 Task: Look for space in Shikohābād, India from 12th  August, 2023 to 15th August, 2023 for 3 adults in price range Rs.12000 to Rs.16000. Place can be entire place with 2 bedrooms having 3 beds and 1 bathroom. Property type can be house, flat, guest house. Booking option can be shelf check-in. Required host language is English.
Action: Mouse moved to (541, 95)
Screenshot: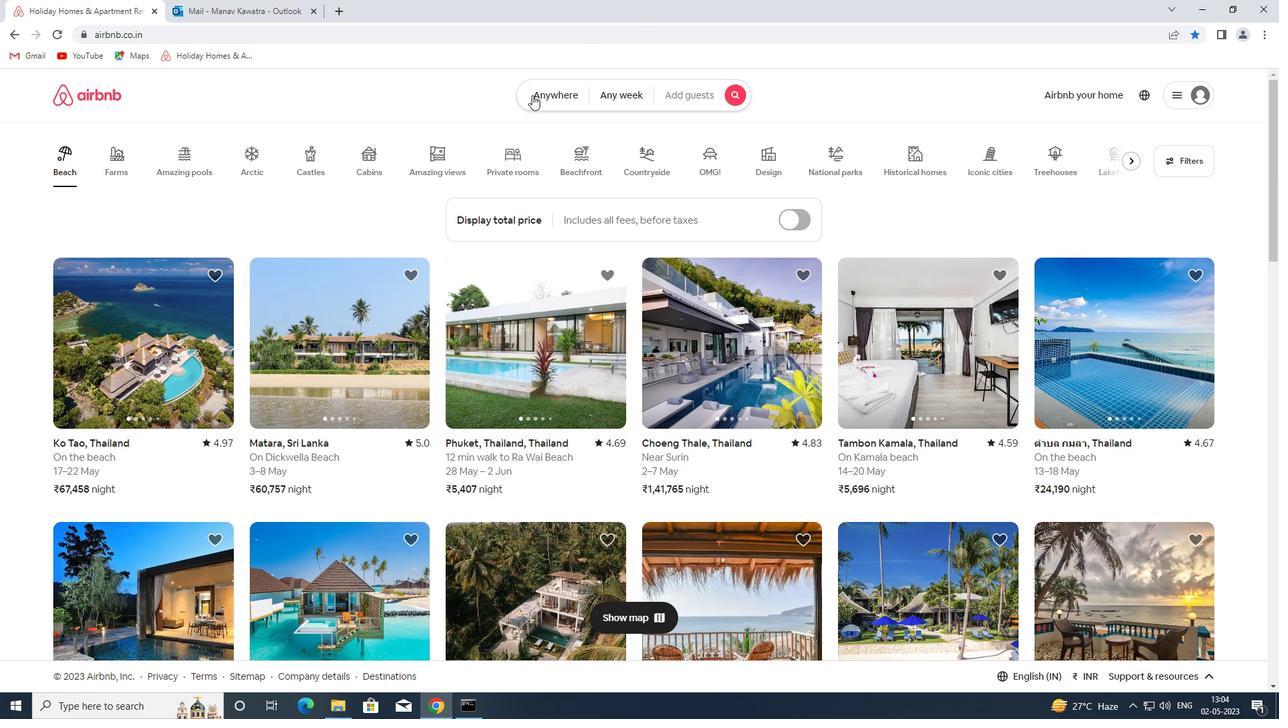 
Action: Mouse pressed left at (541, 95)
Screenshot: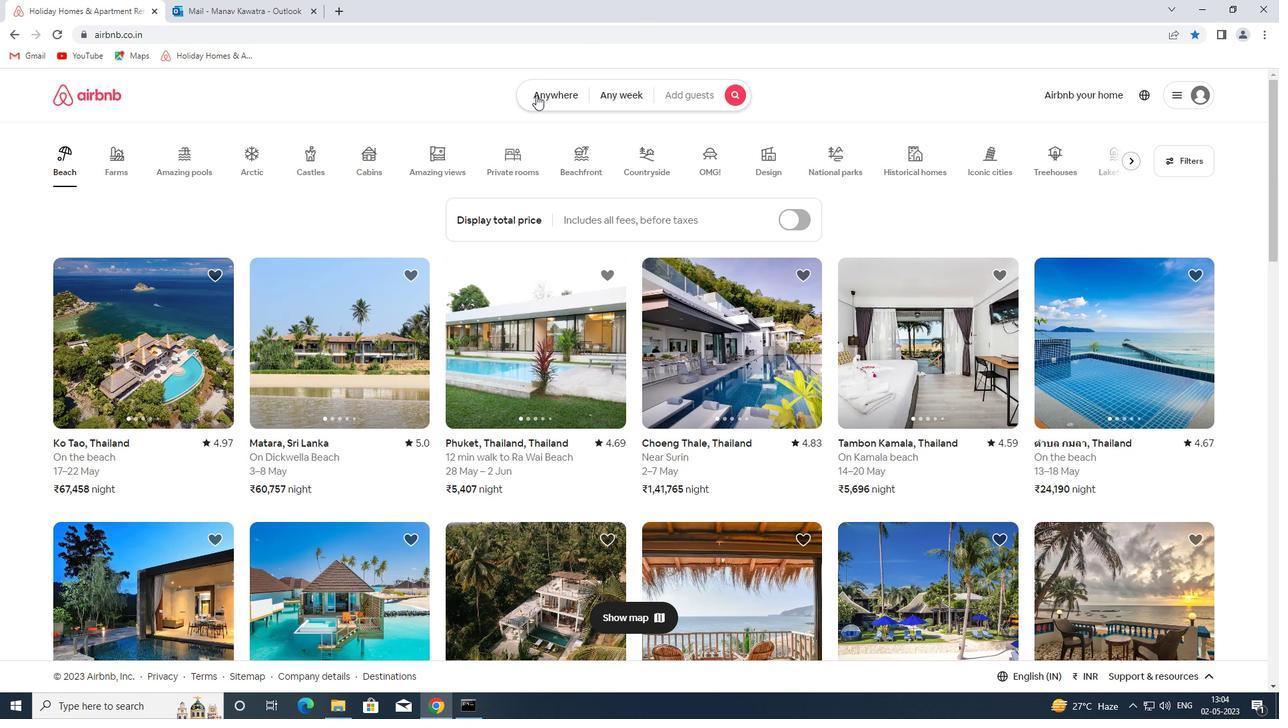 
Action: Mouse moved to (433, 145)
Screenshot: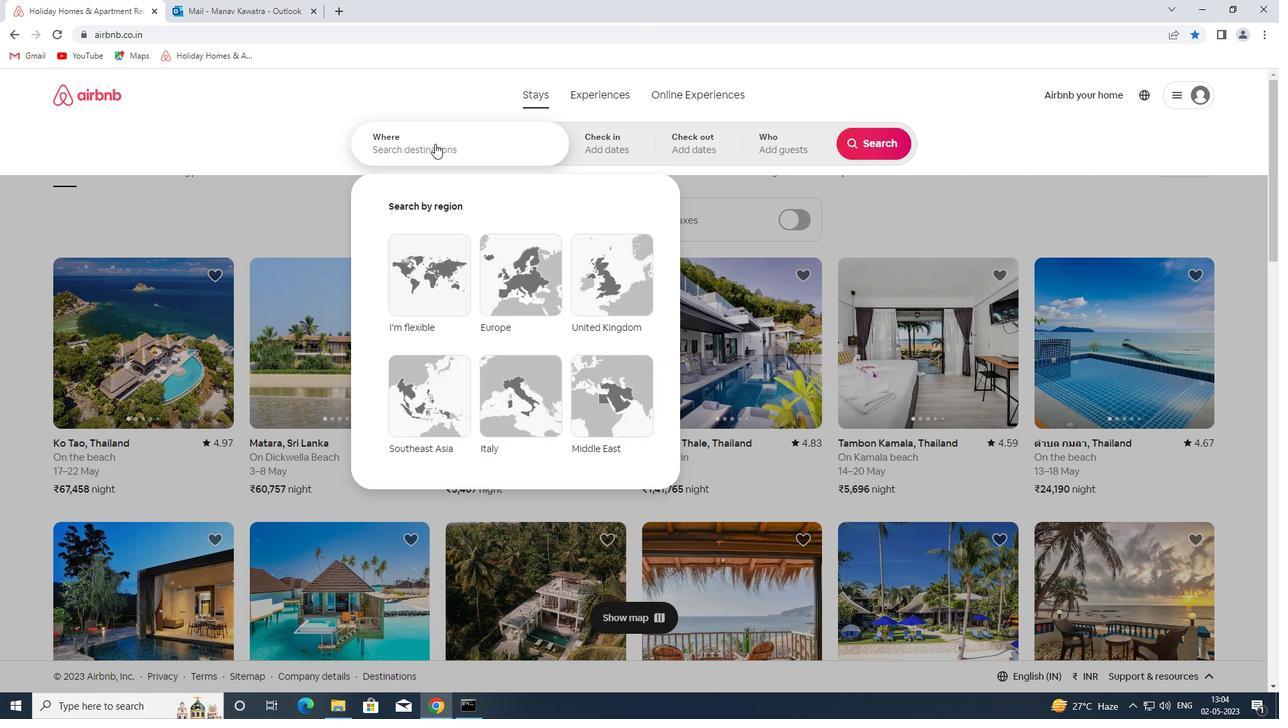 
Action: Mouse pressed left at (433, 145)
Screenshot: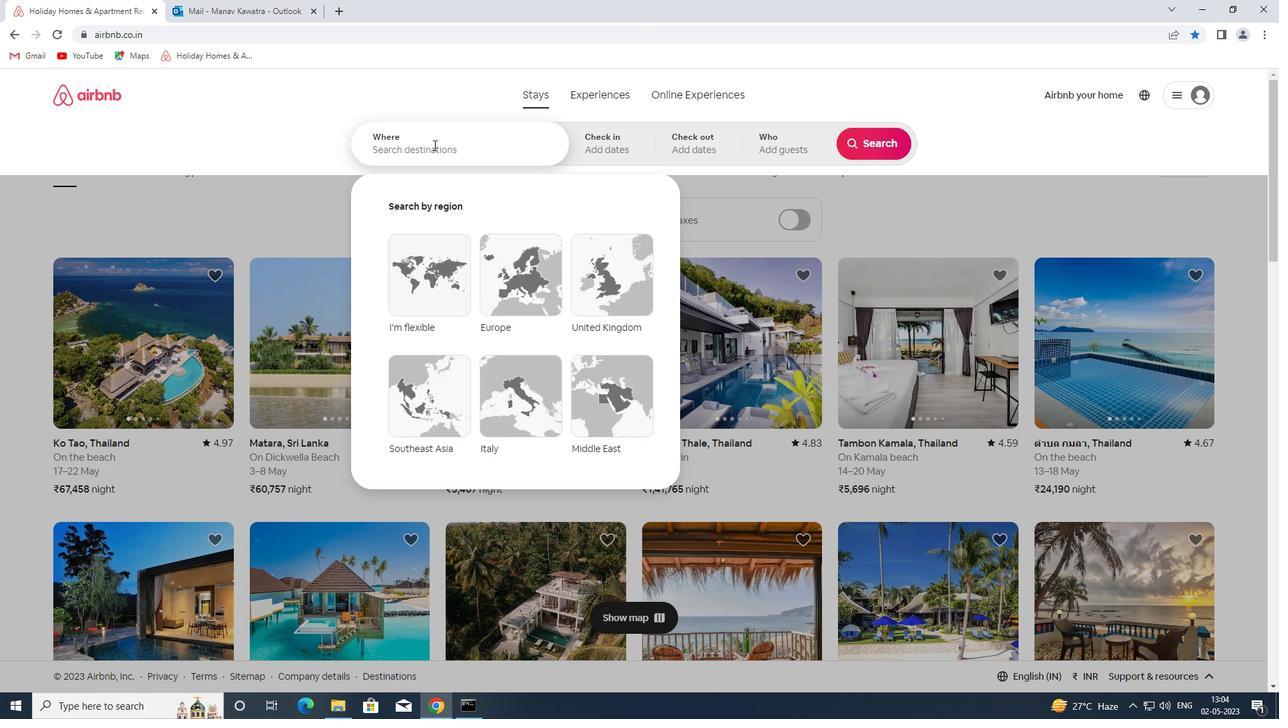 
Action: Key pressed shikohabad<Key.space>india<Key.space>
Screenshot: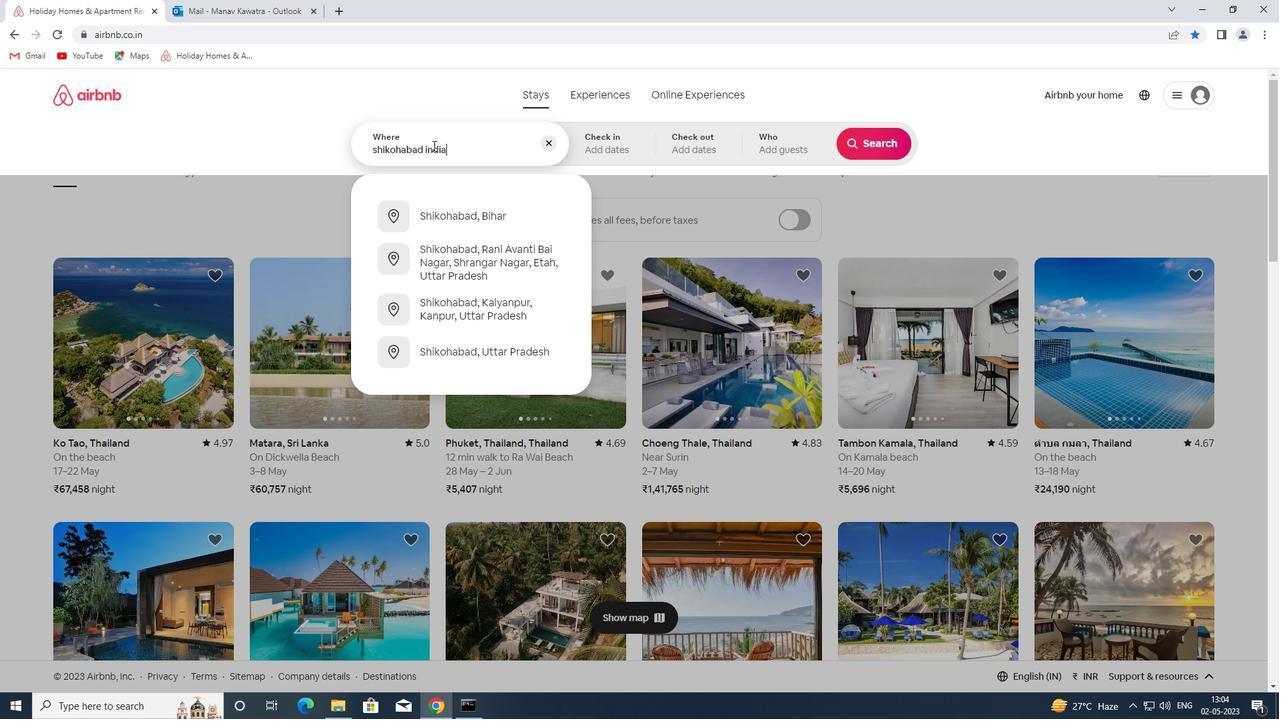 
Action: Mouse moved to (596, 147)
Screenshot: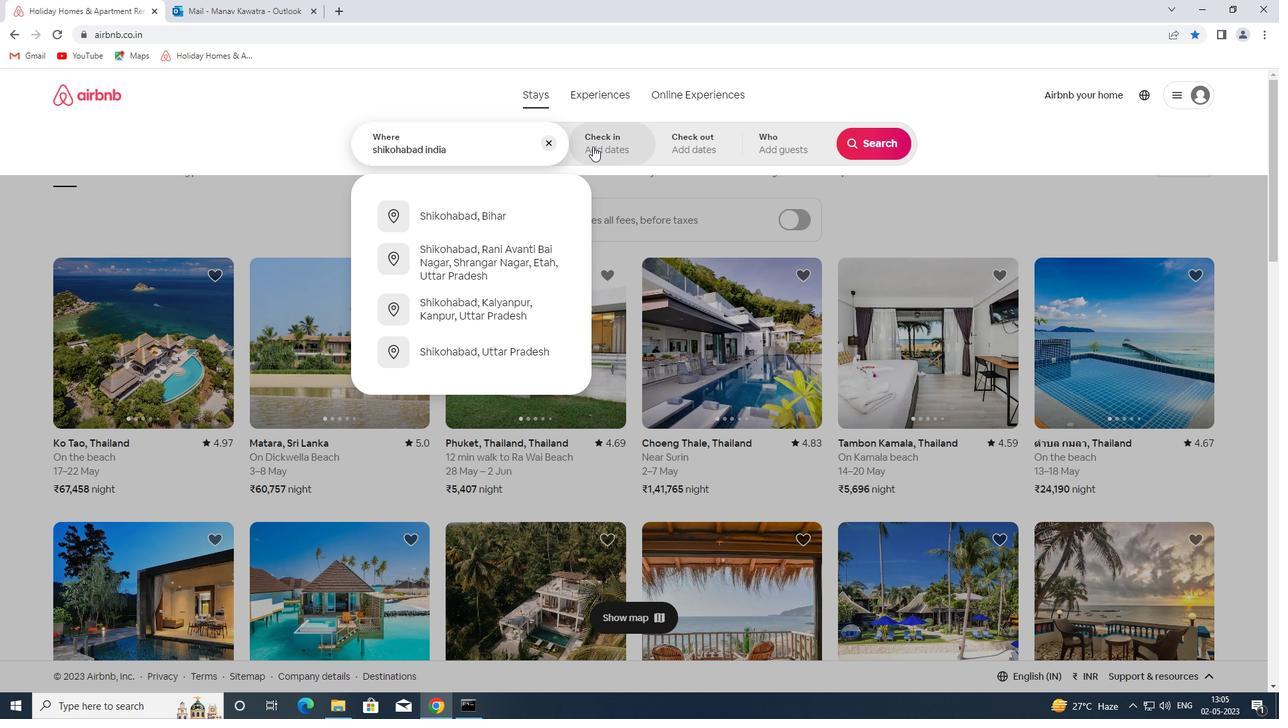 
Action: Mouse pressed left at (596, 147)
Screenshot: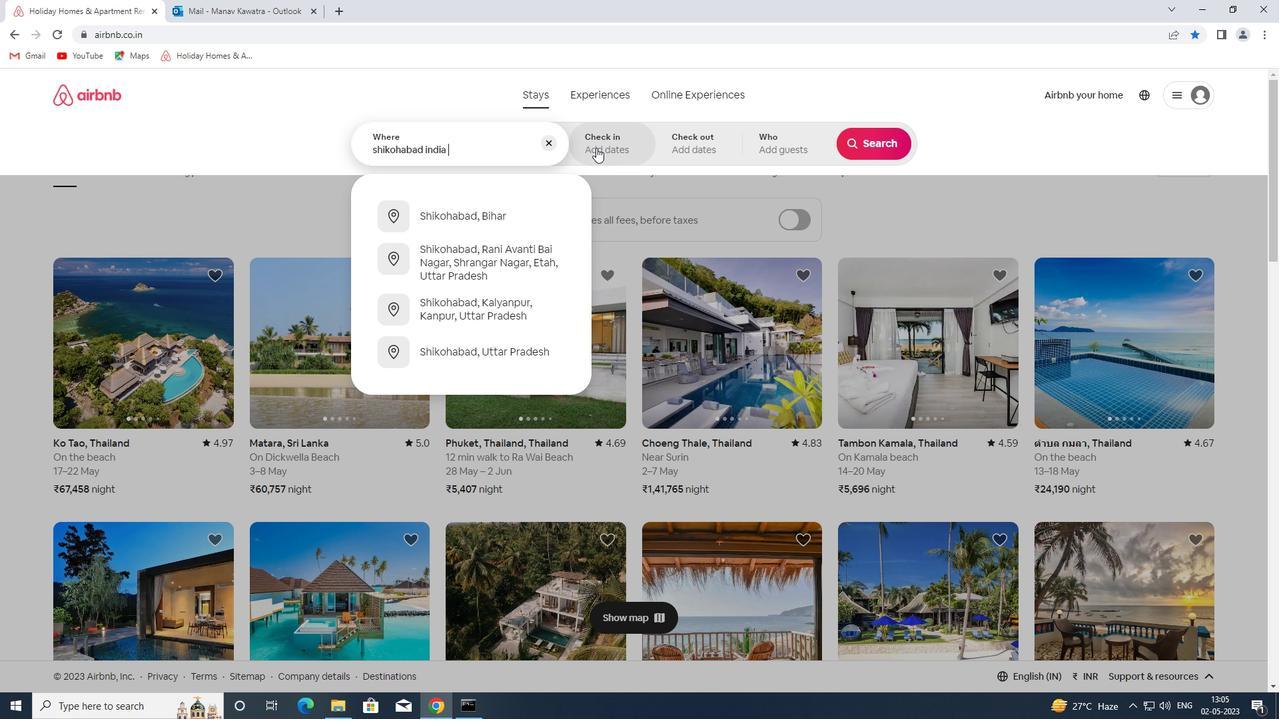 
Action: Mouse moved to (862, 249)
Screenshot: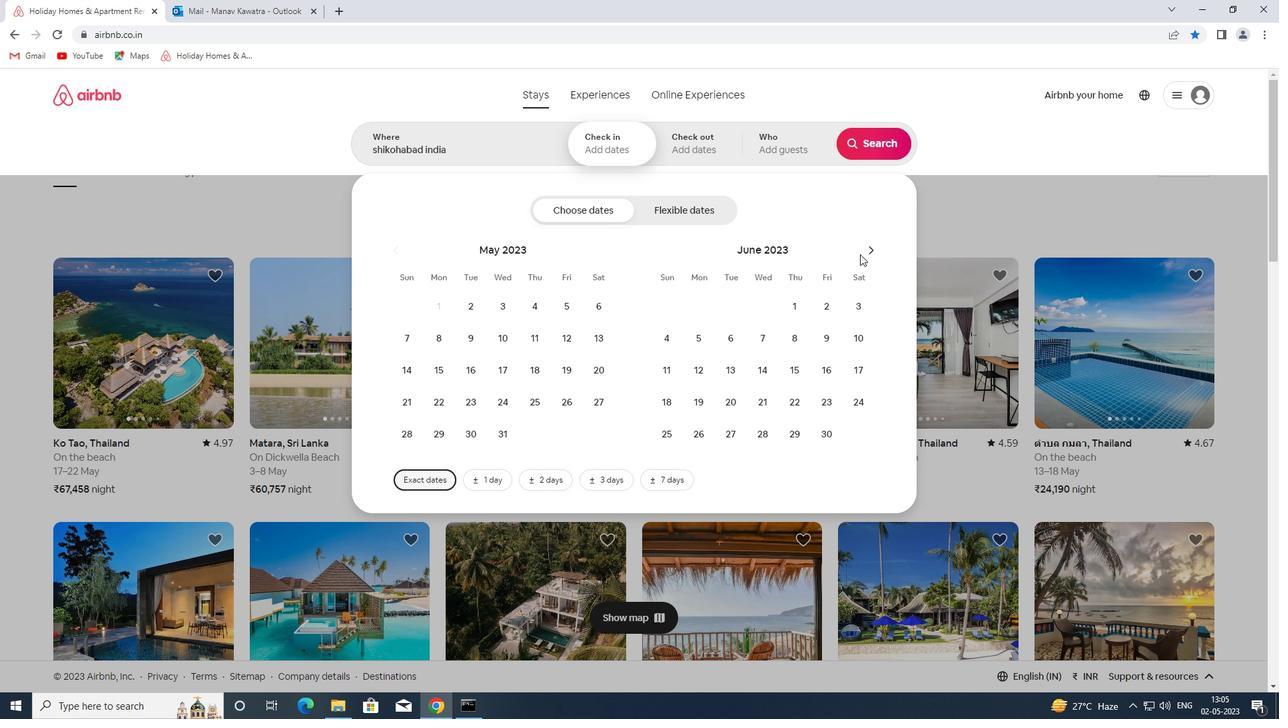 
Action: Mouse pressed left at (862, 249)
Screenshot: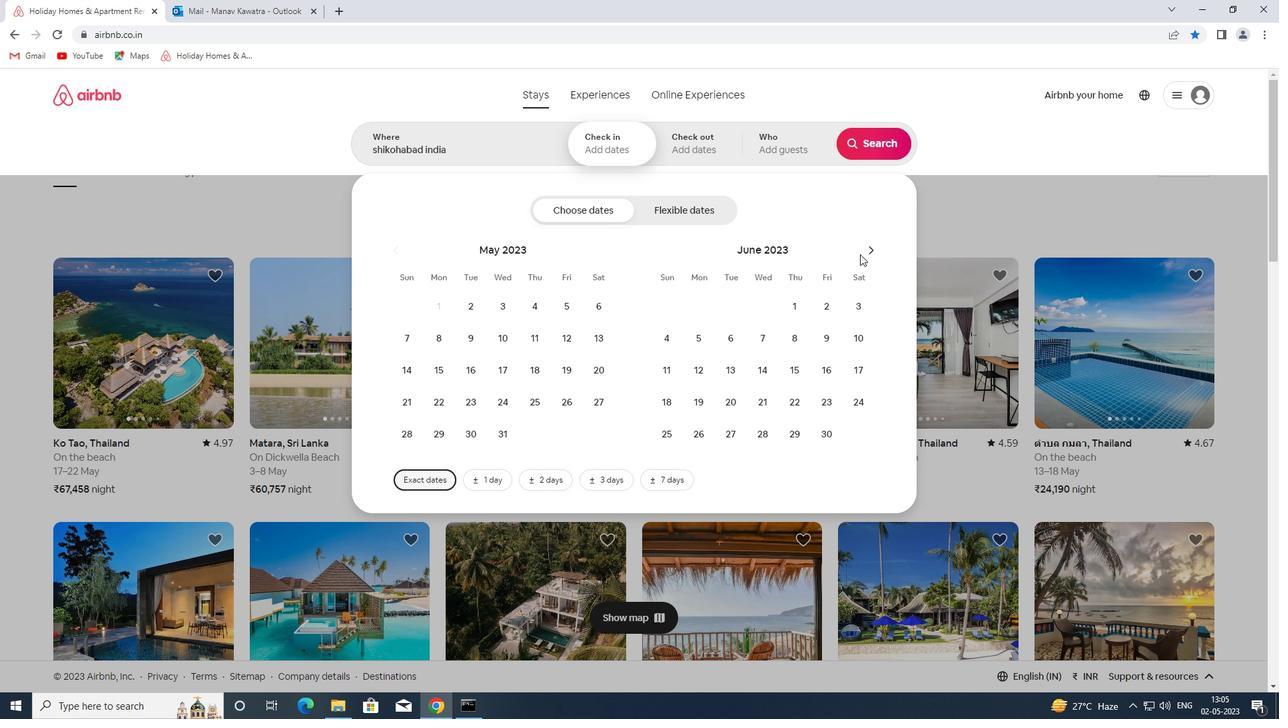 
Action: Mouse moved to (863, 249)
Screenshot: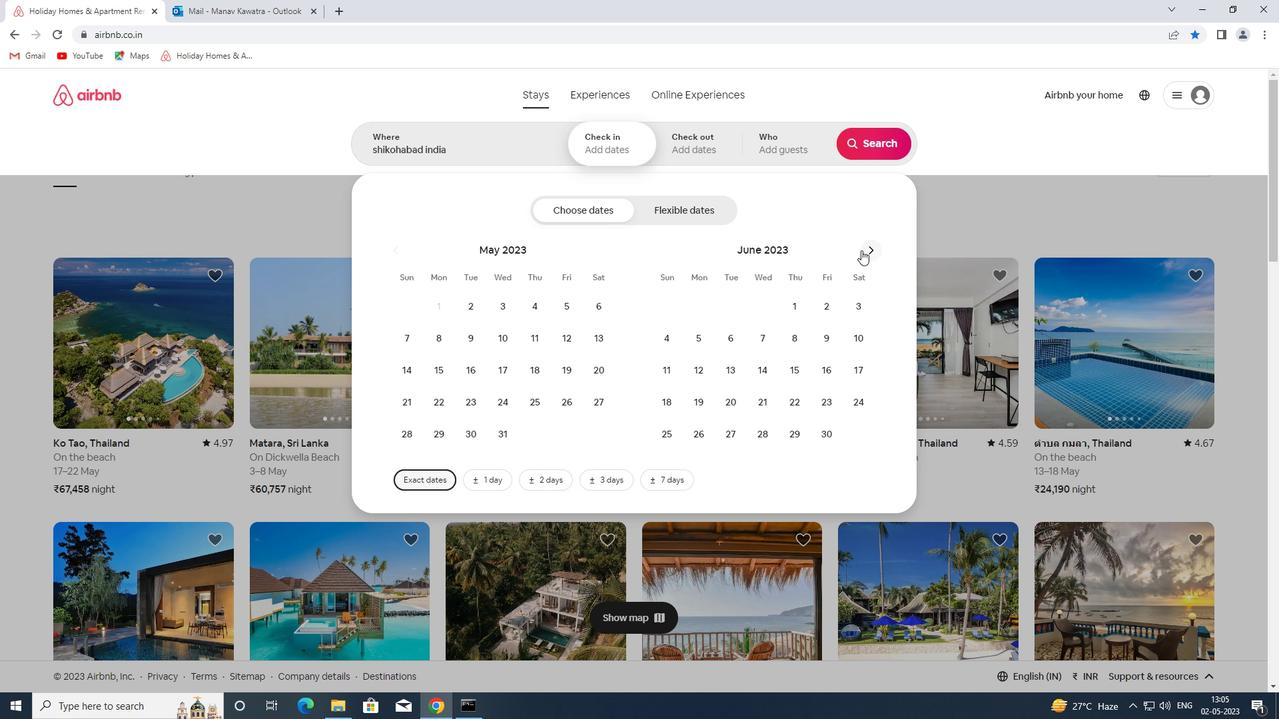 
Action: Mouse pressed left at (863, 249)
Screenshot: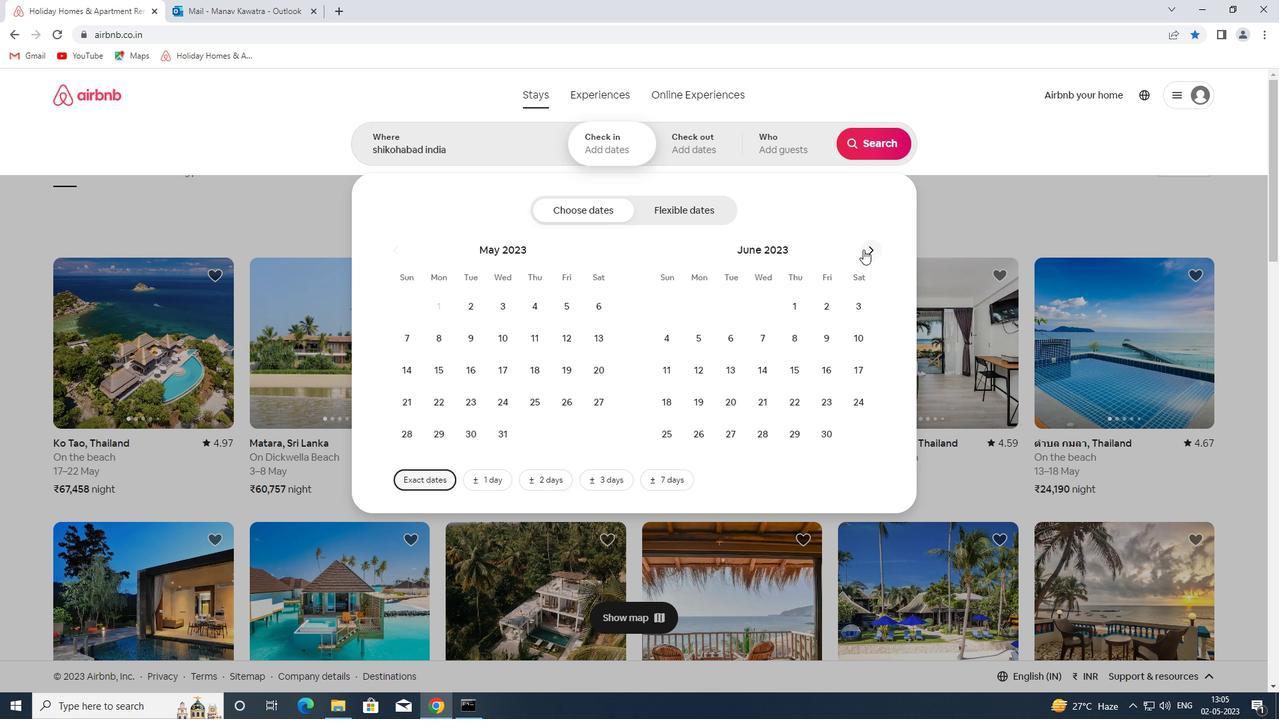 
Action: Mouse pressed left at (863, 249)
Screenshot: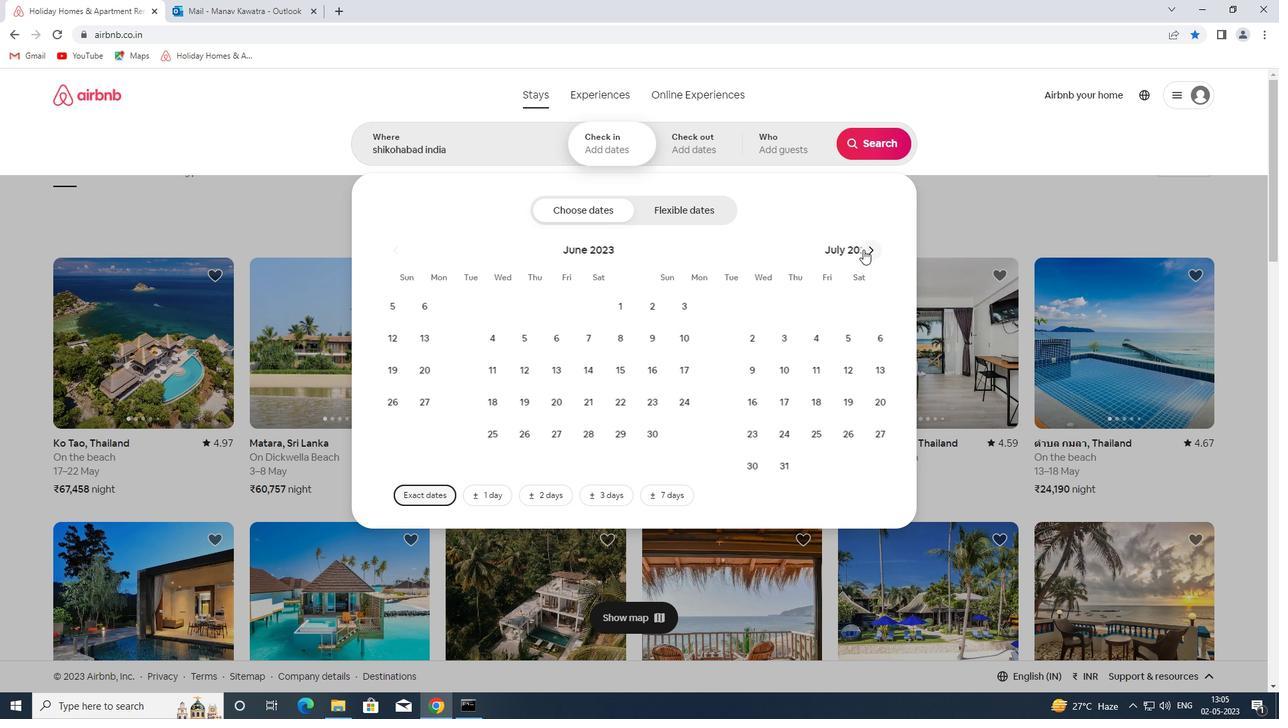 
Action: Mouse pressed left at (863, 249)
Screenshot: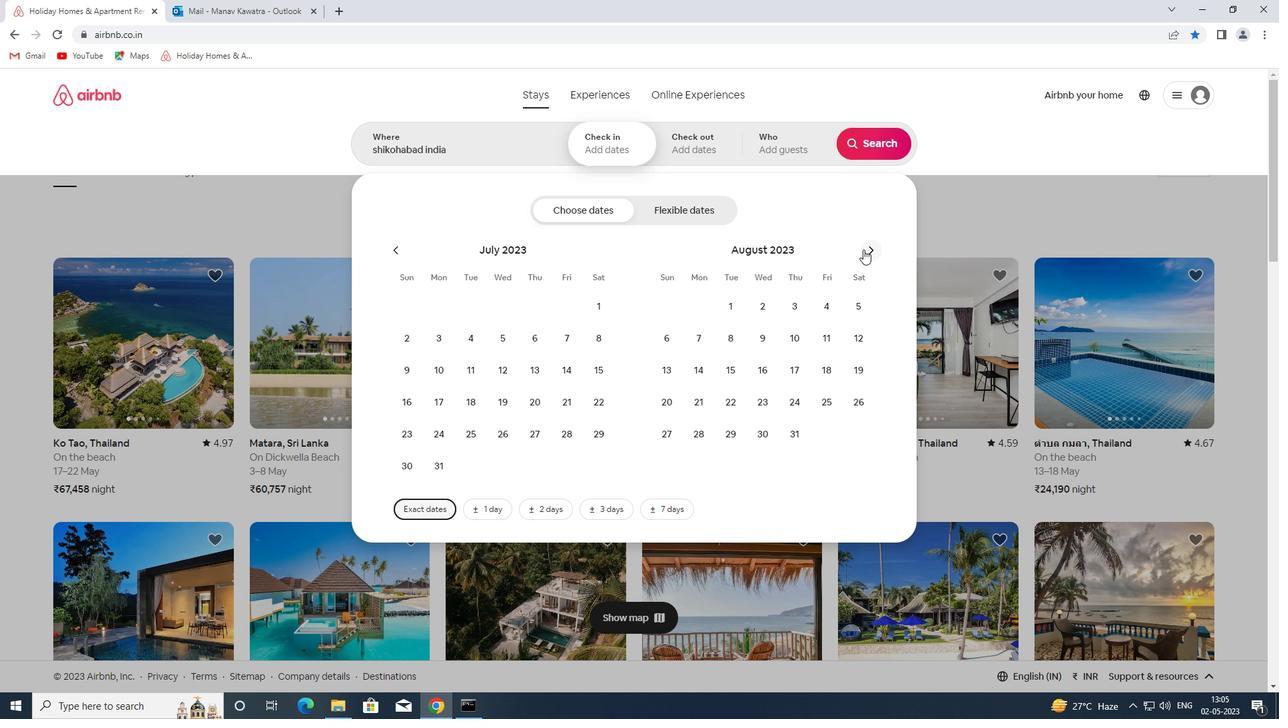 
Action: Mouse moved to (595, 332)
Screenshot: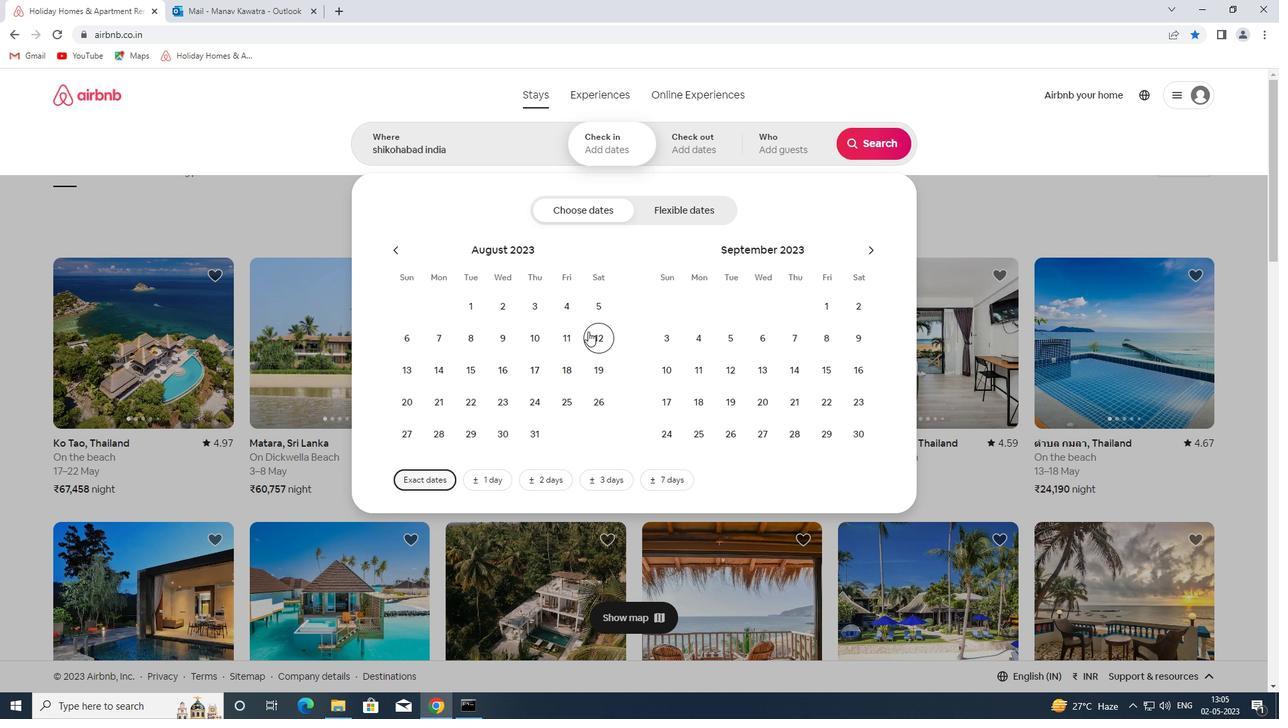 
Action: Mouse pressed left at (595, 332)
Screenshot: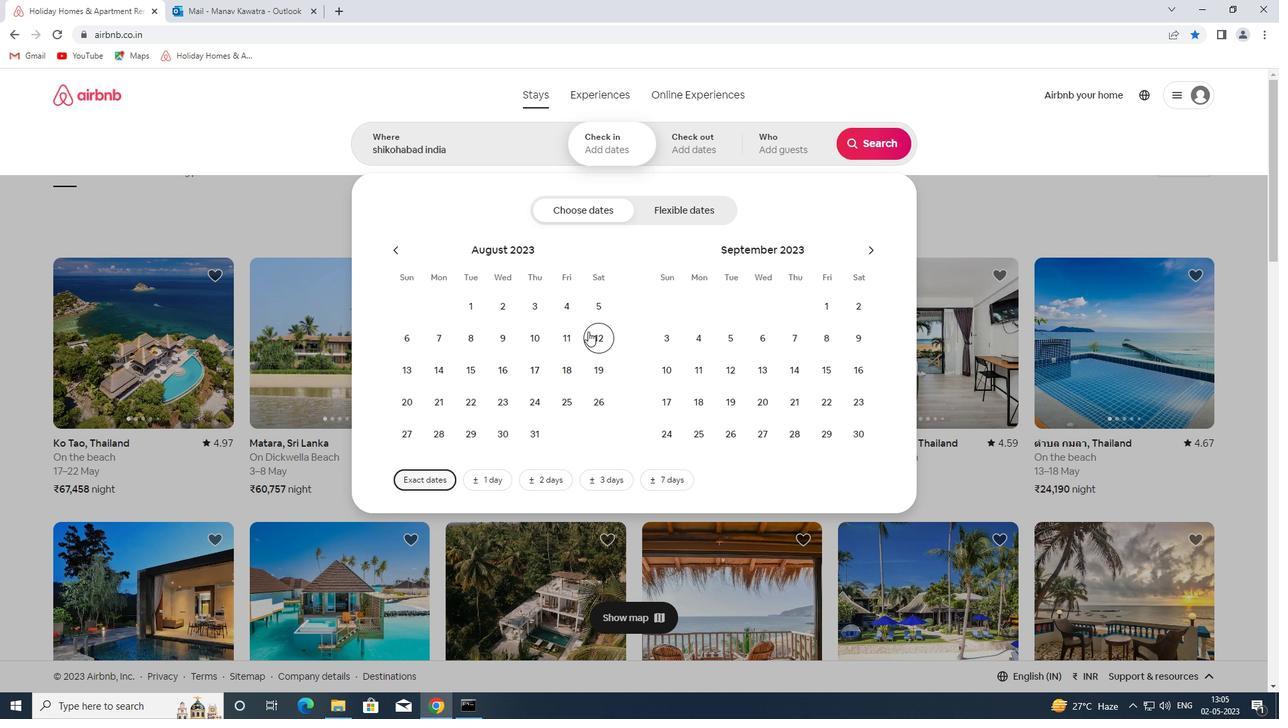 
Action: Mouse moved to (471, 370)
Screenshot: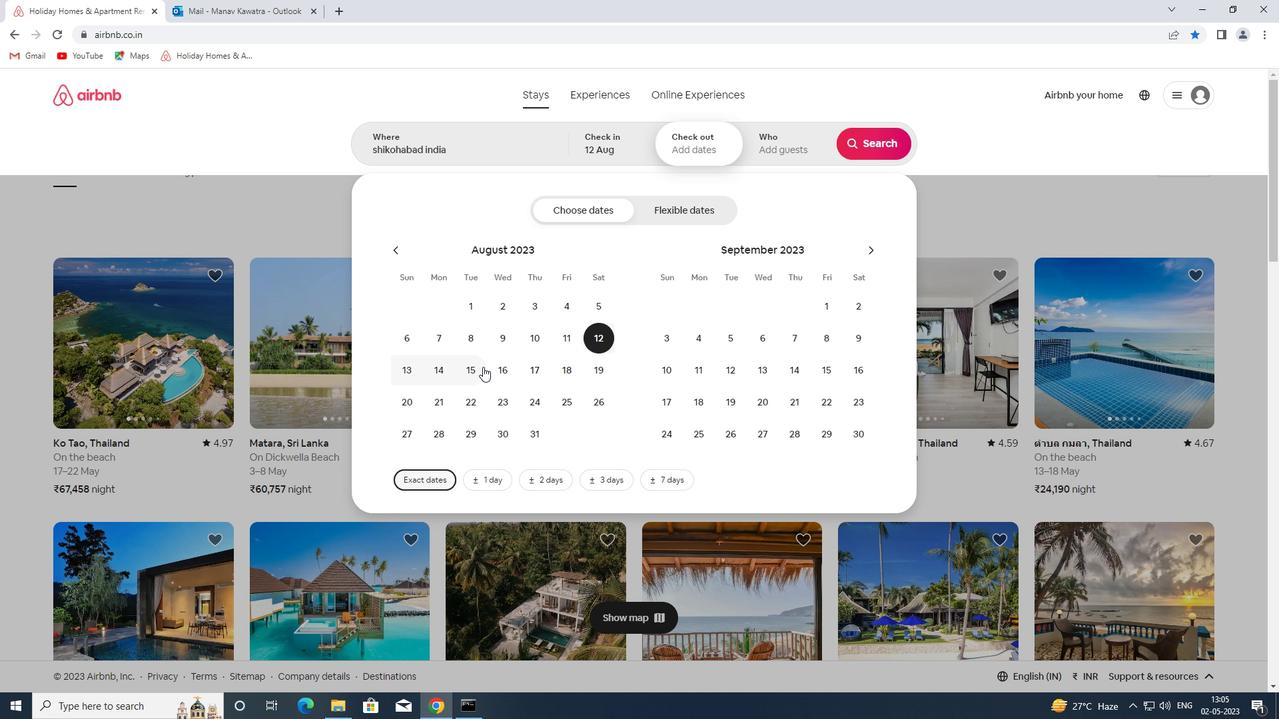 
Action: Mouse pressed left at (471, 370)
Screenshot: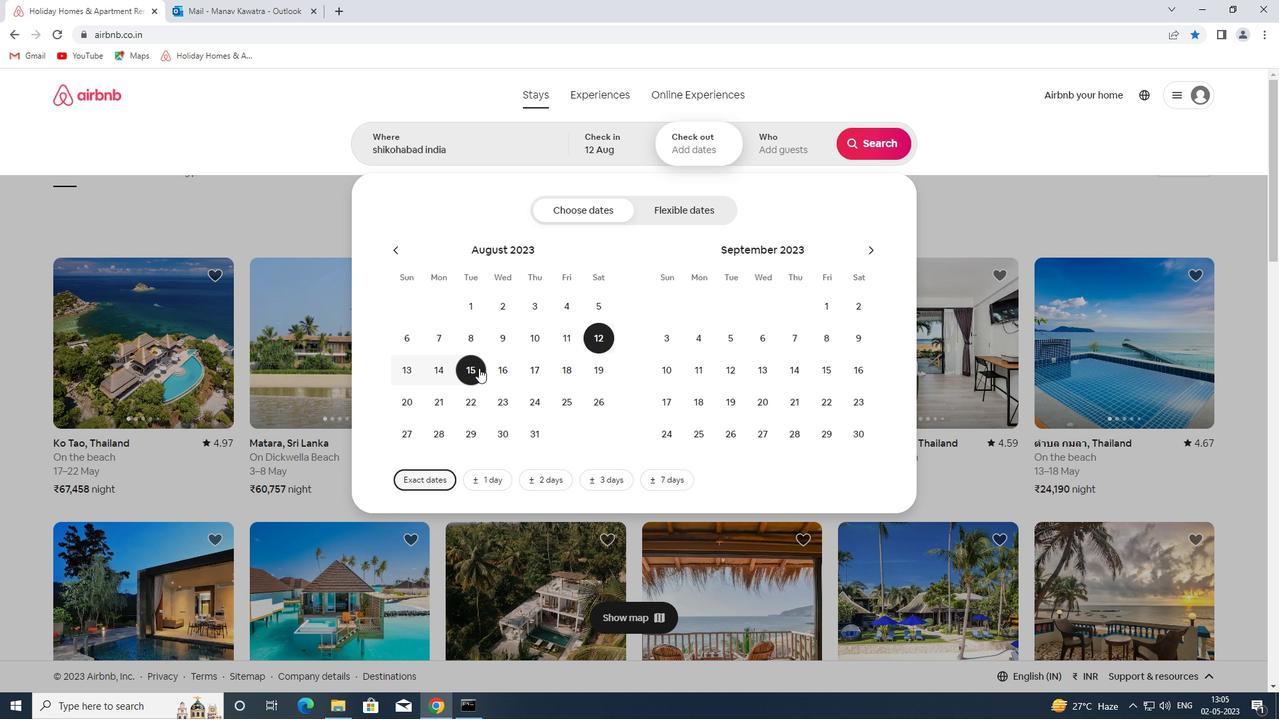 
Action: Mouse moved to (786, 155)
Screenshot: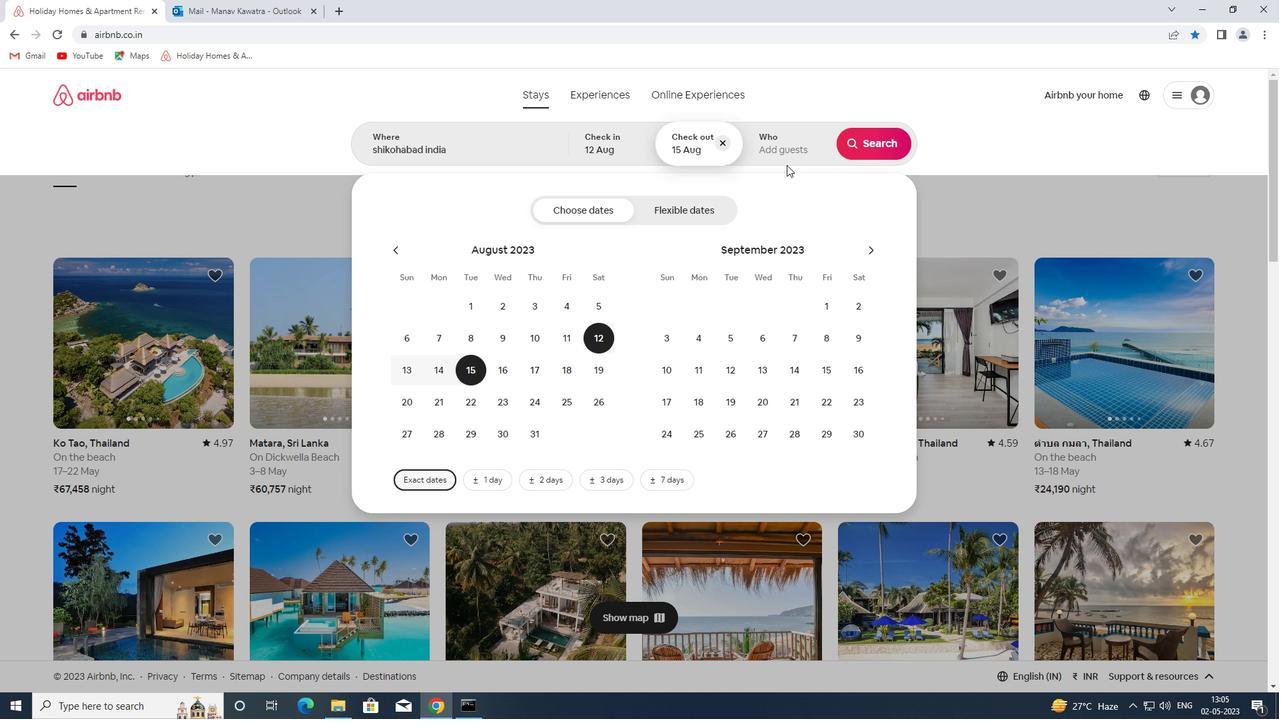 
Action: Mouse pressed left at (786, 155)
Screenshot: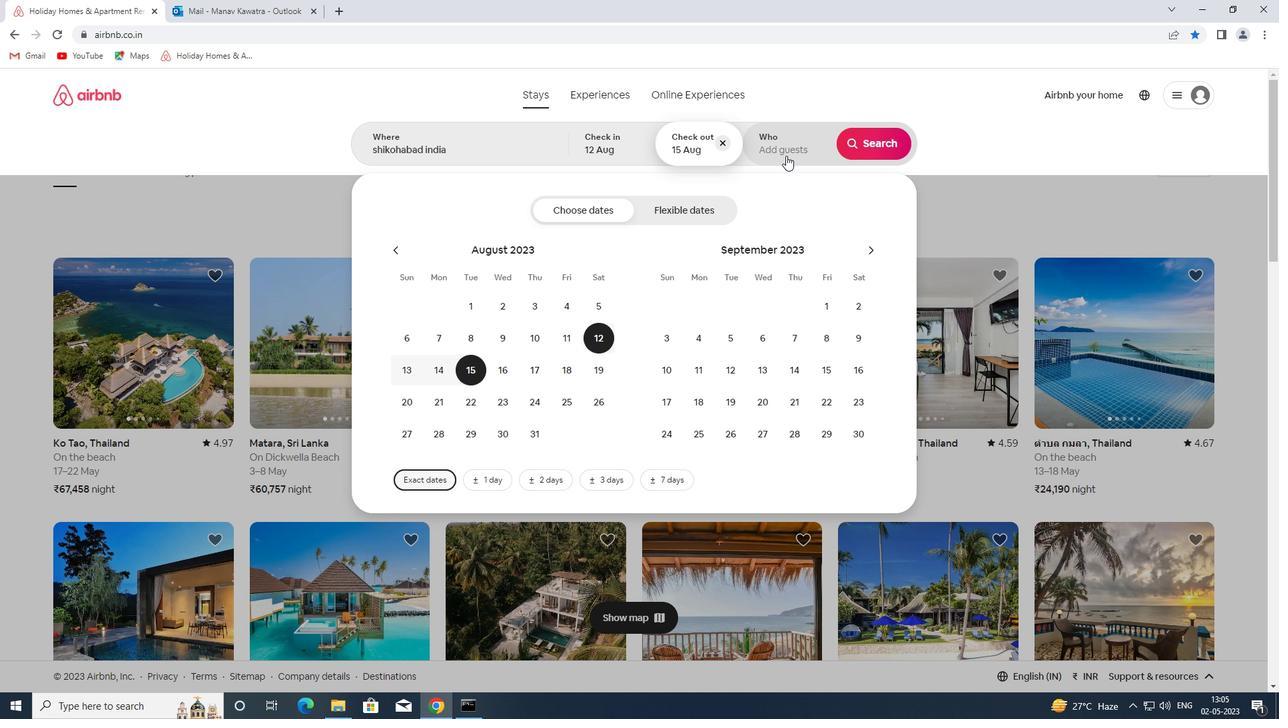 
Action: Mouse moved to (881, 210)
Screenshot: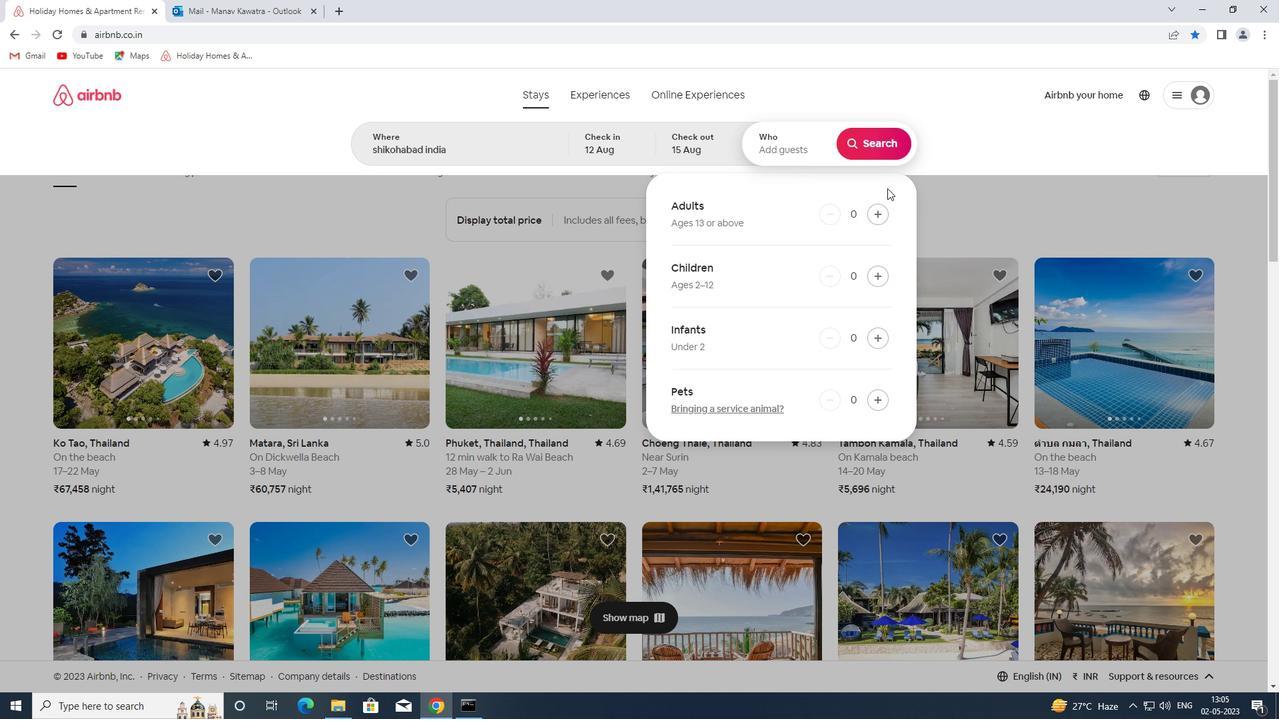 
Action: Mouse pressed left at (881, 210)
Screenshot: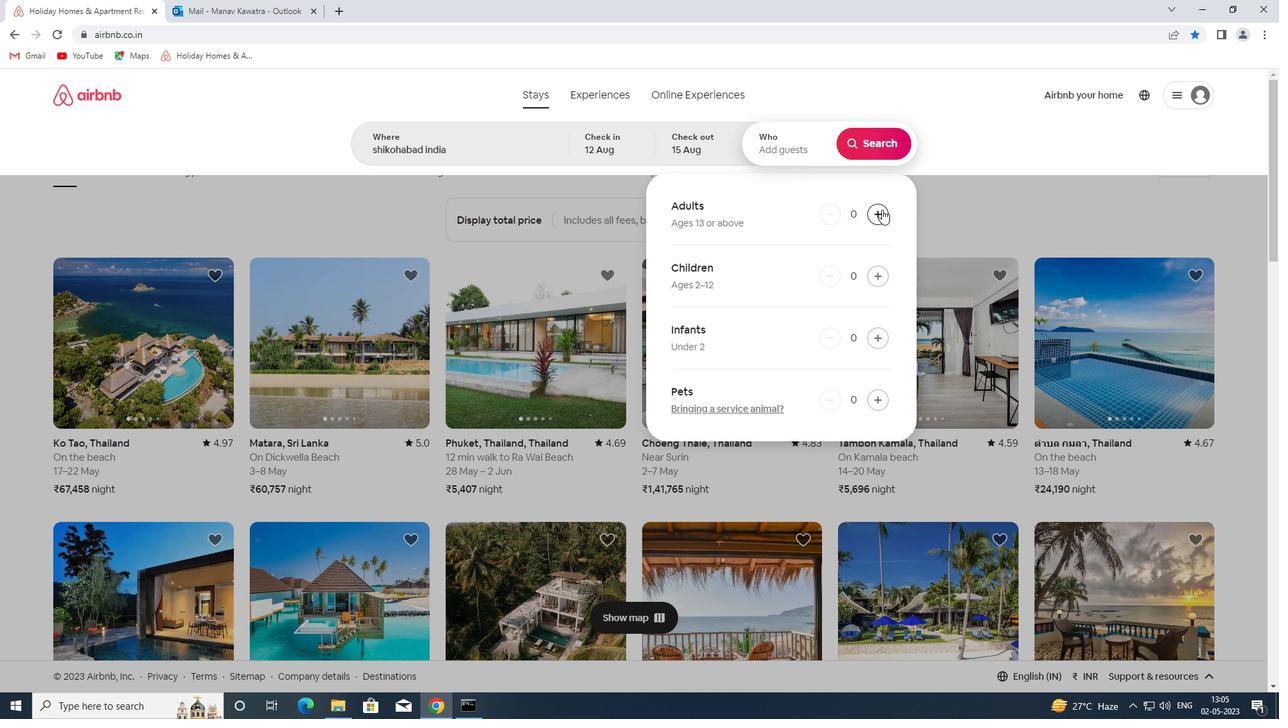 
Action: Mouse pressed left at (881, 210)
Screenshot: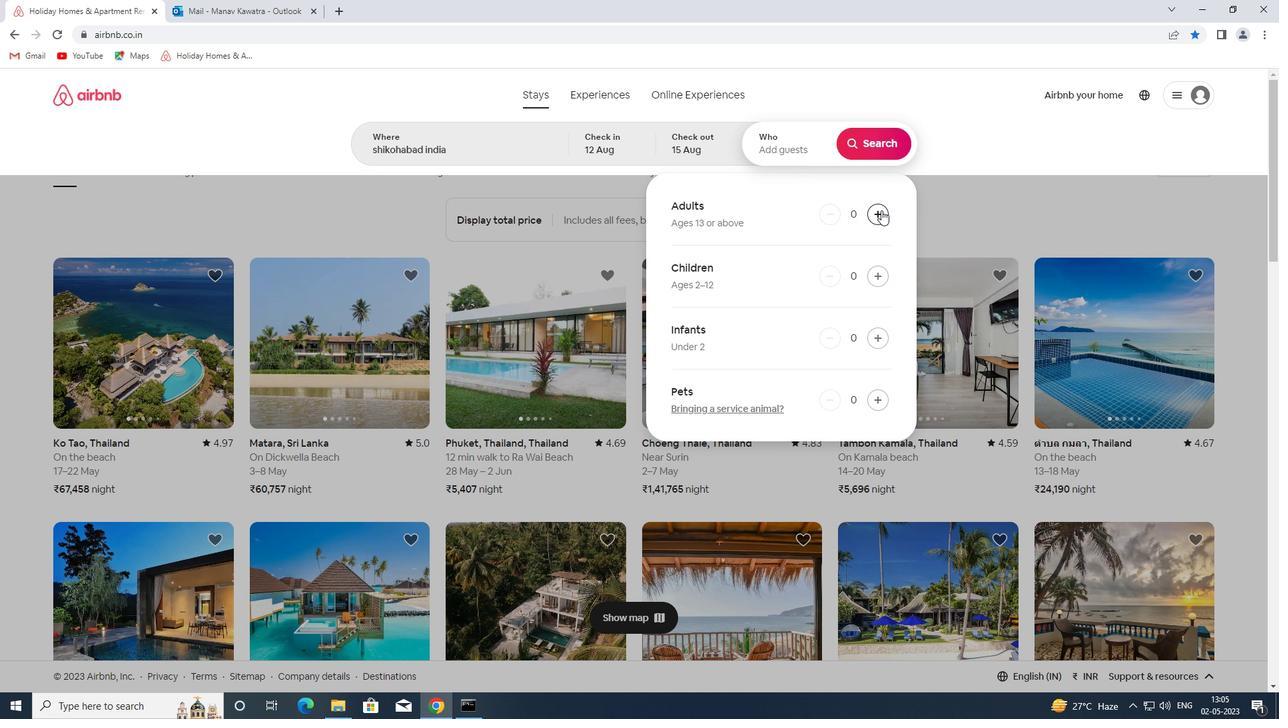 
Action: Mouse moved to (874, 197)
Screenshot: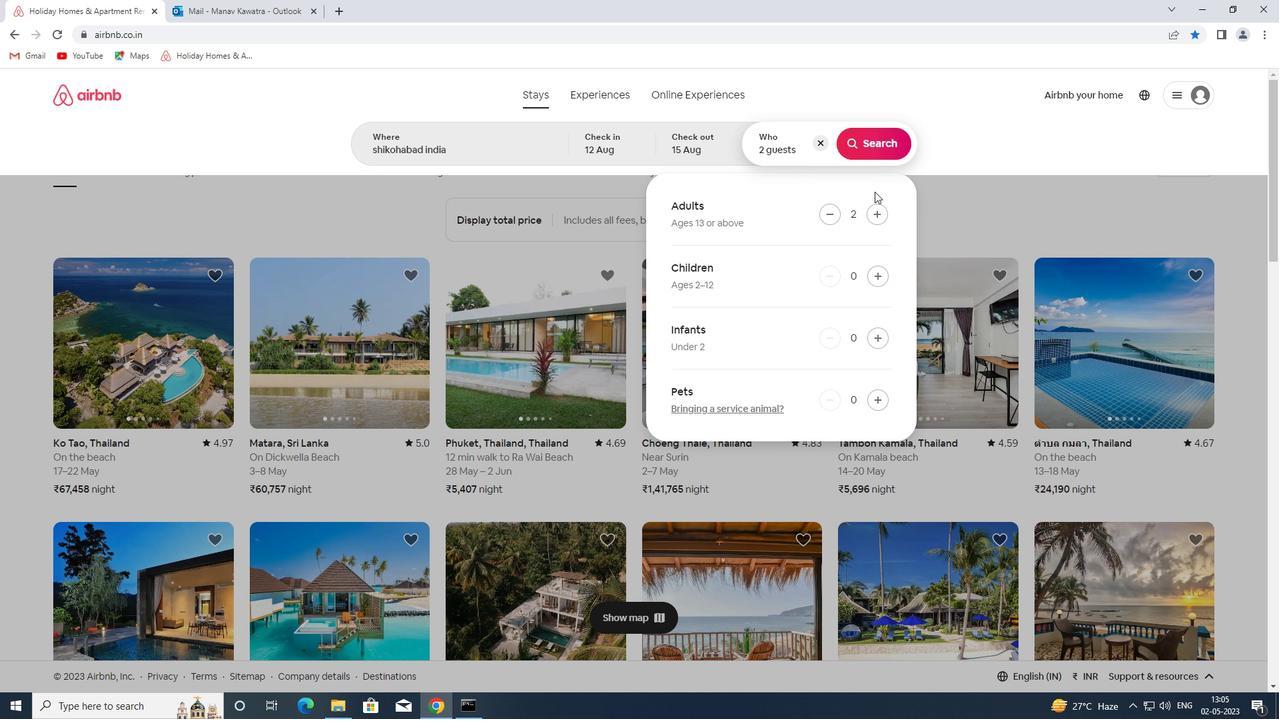 
Action: Mouse pressed left at (874, 197)
Screenshot: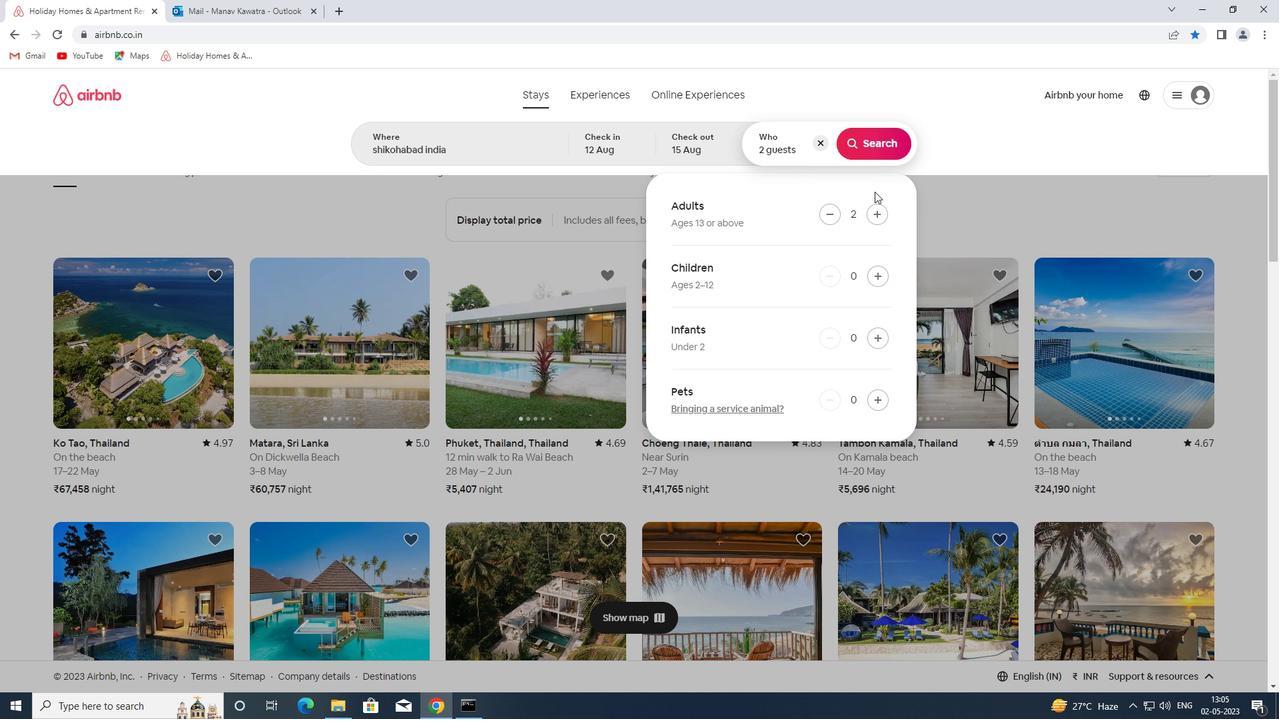 
Action: Mouse moved to (877, 213)
Screenshot: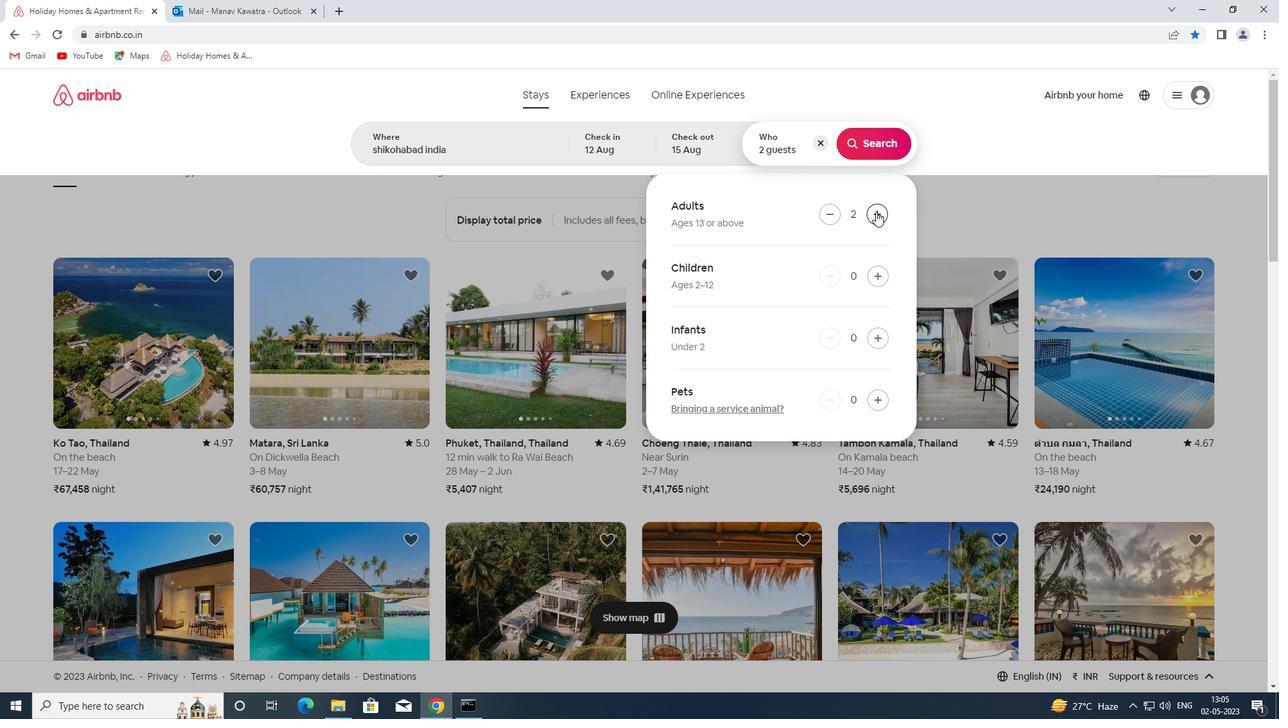 
Action: Mouse pressed left at (877, 213)
Screenshot: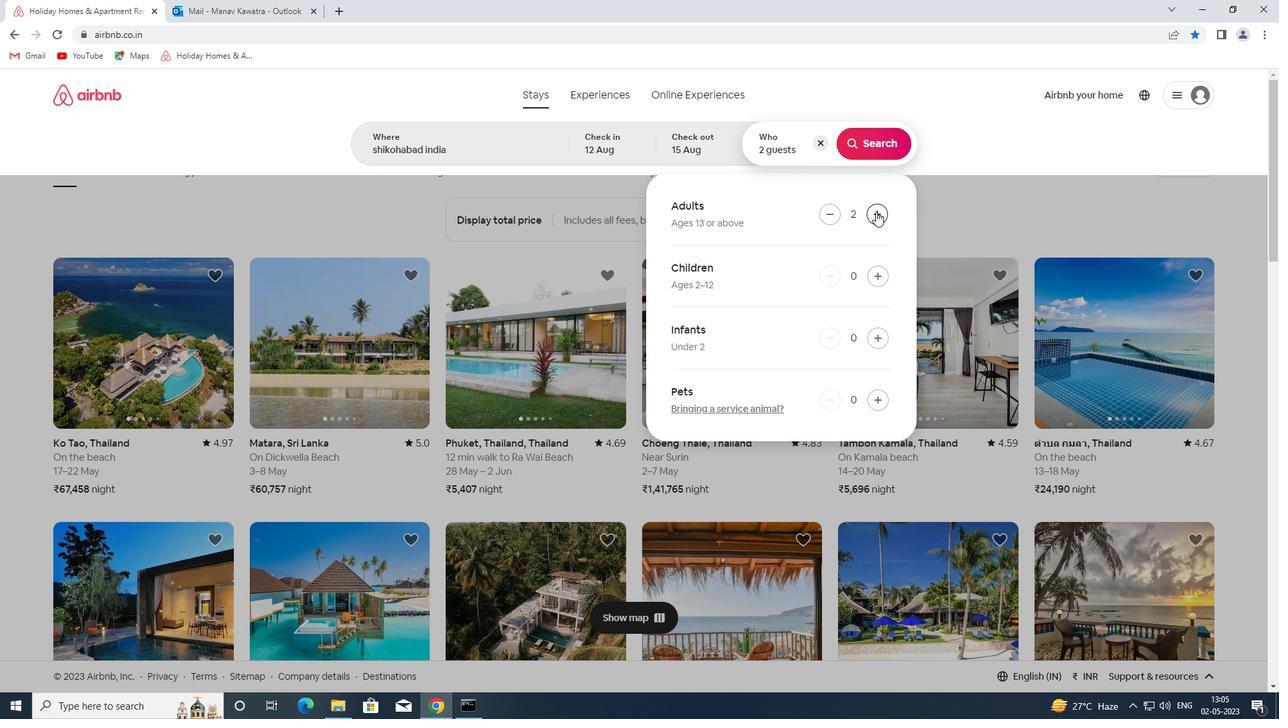 
Action: Mouse moved to (881, 146)
Screenshot: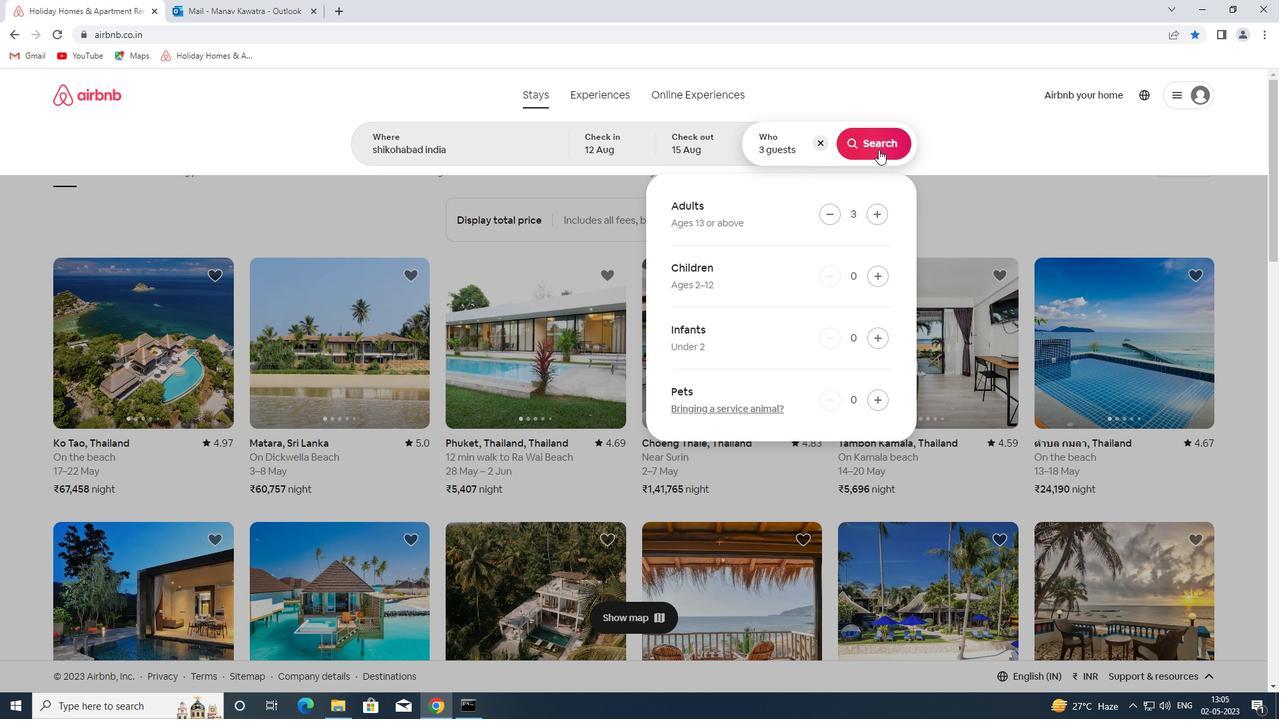 
Action: Mouse pressed left at (881, 146)
Screenshot: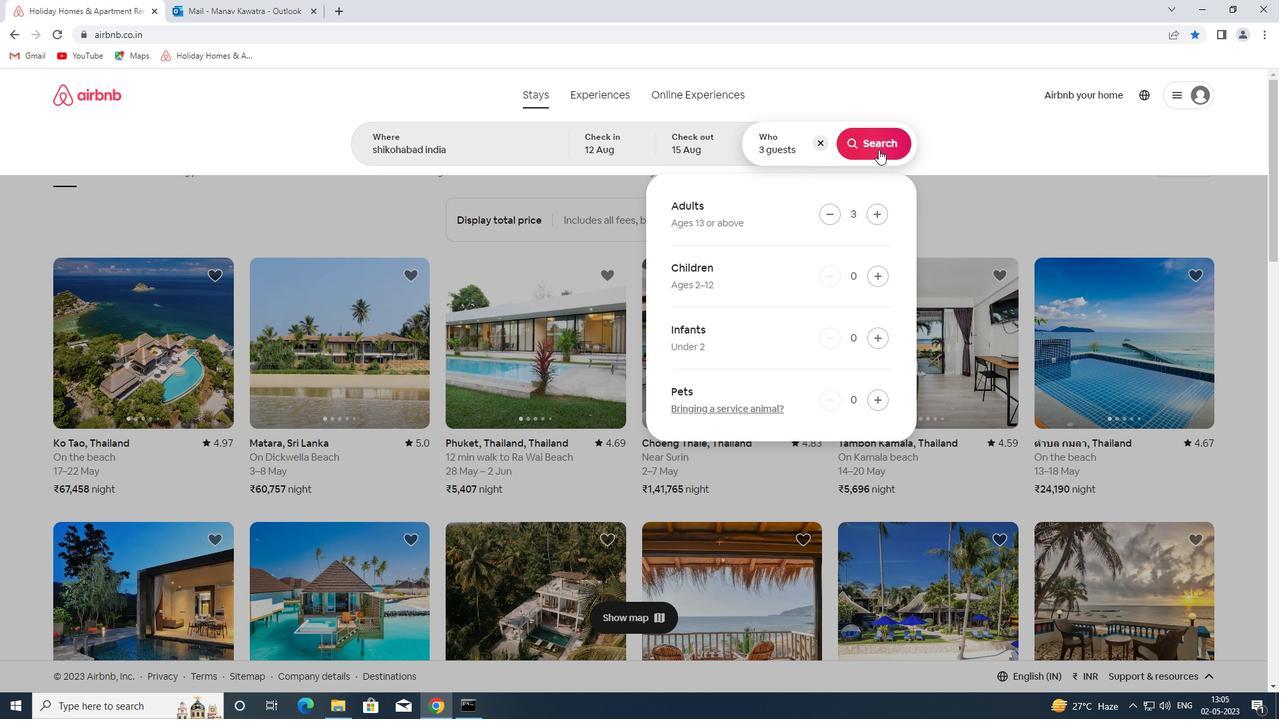 
Action: Mouse moved to (1225, 144)
Screenshot: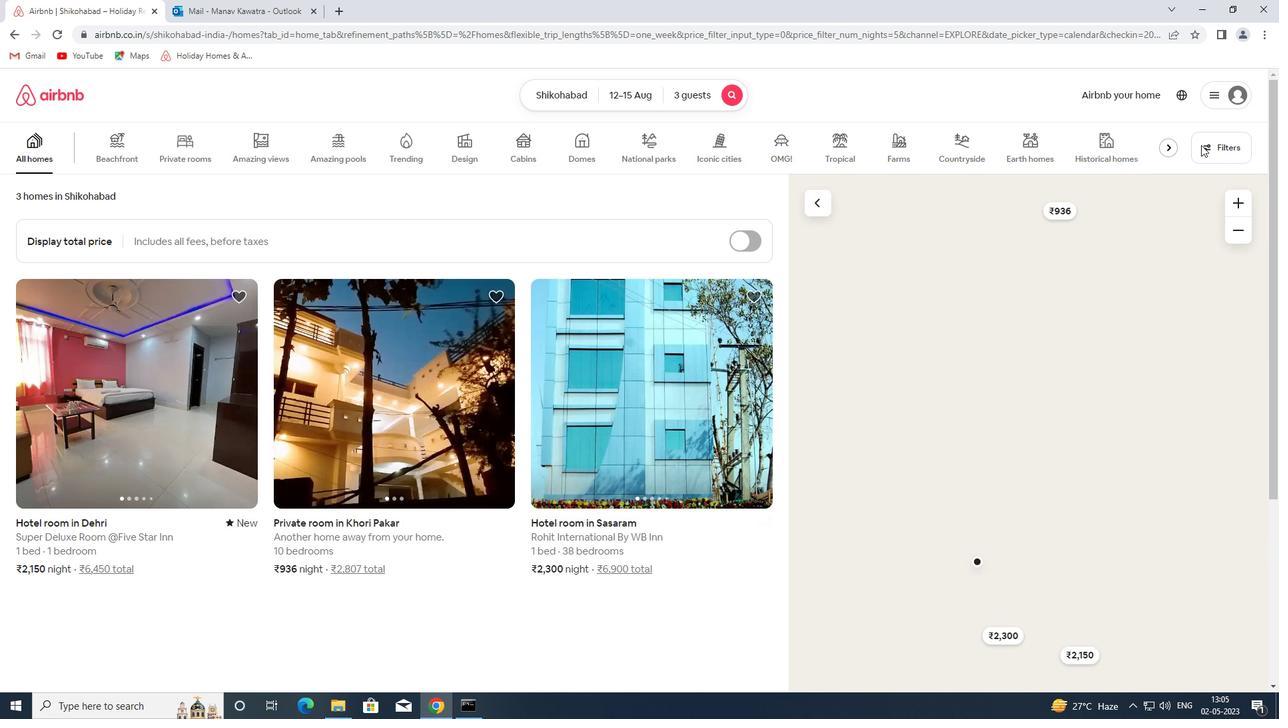 
Action: Mouse pressed left at (1225, 144)
Screenshot: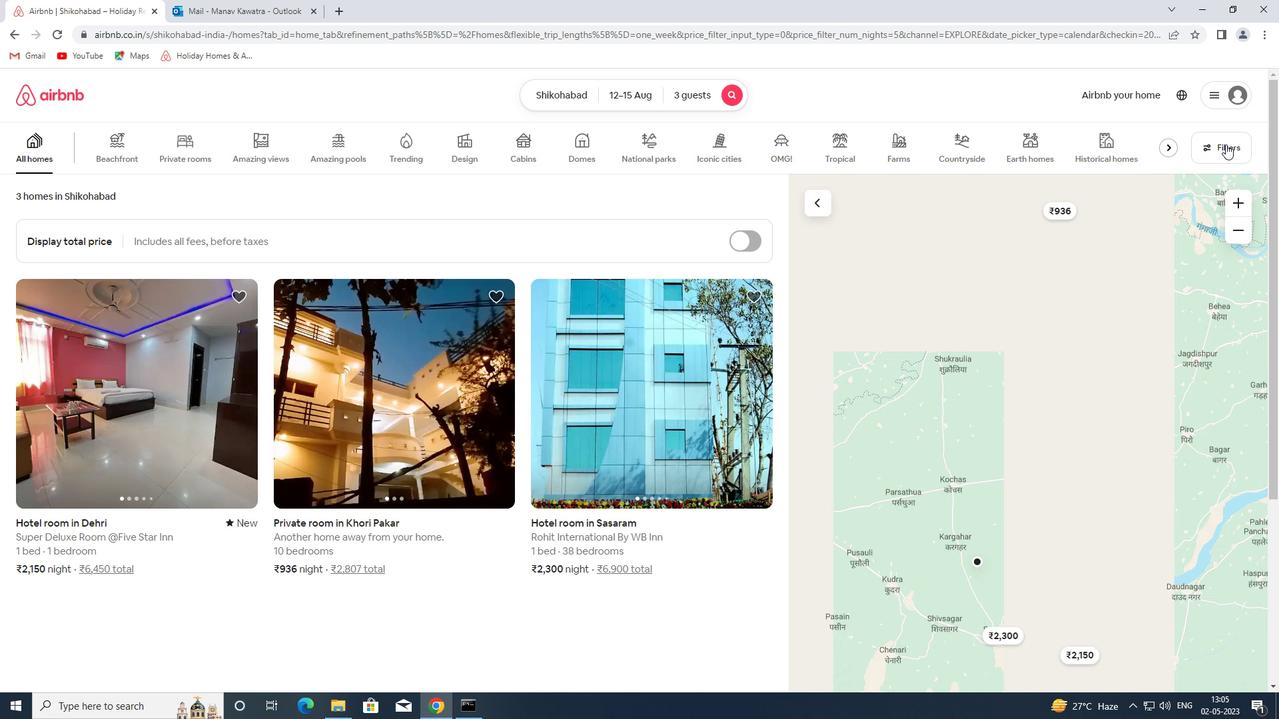 
Action: Mouse moved to (479, 314)
Screenshot: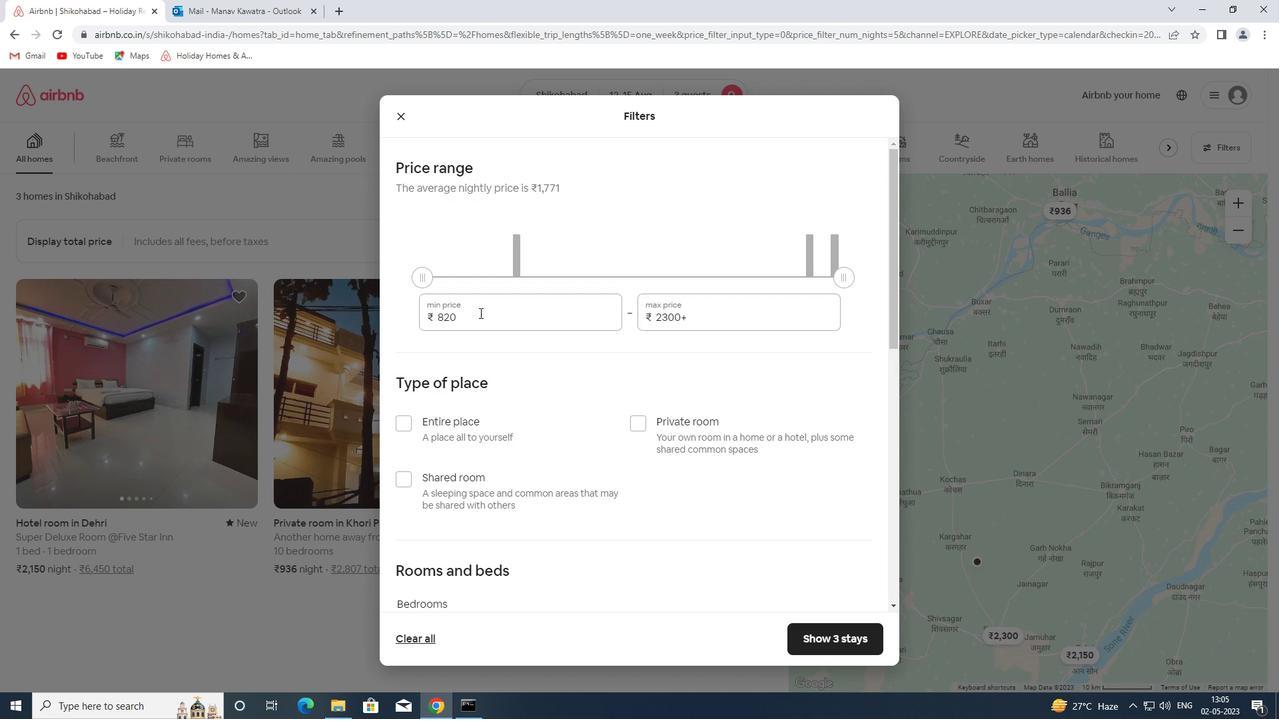 
Action: Mouse pressed left at (479, 314)
Screenshot: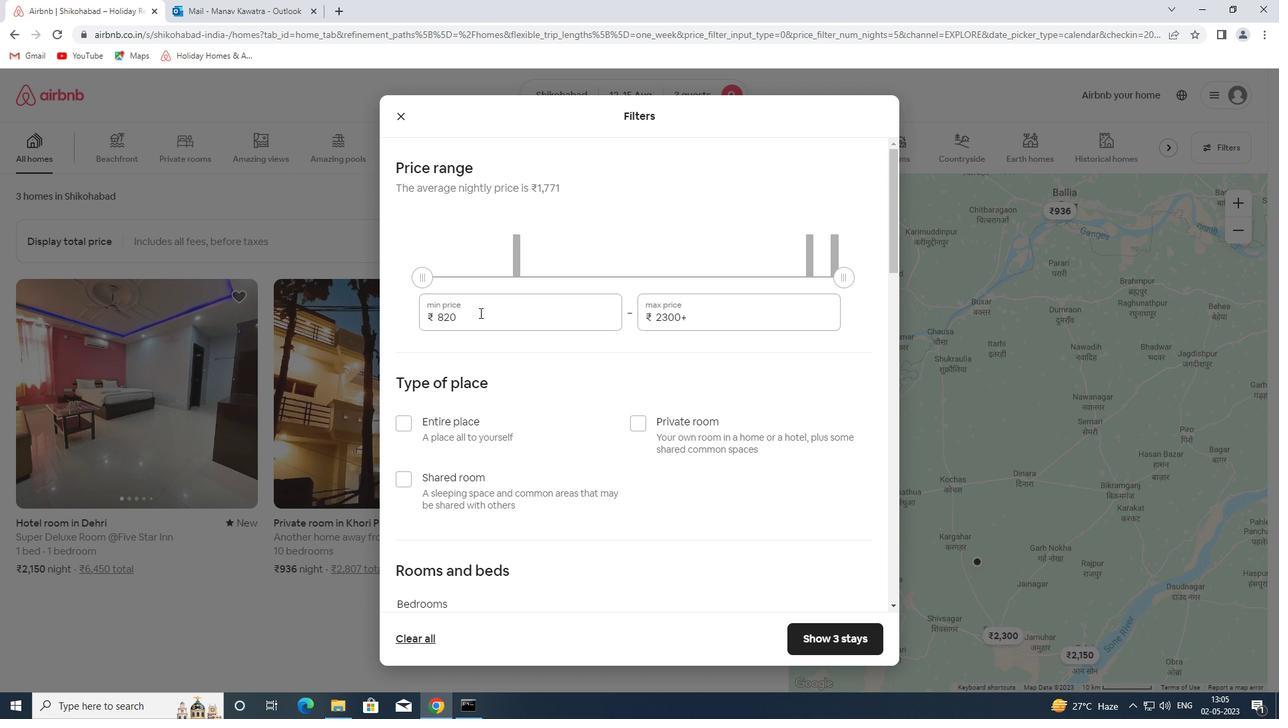 
Action: Mouse pressed left at (479, 314)
Screenshot: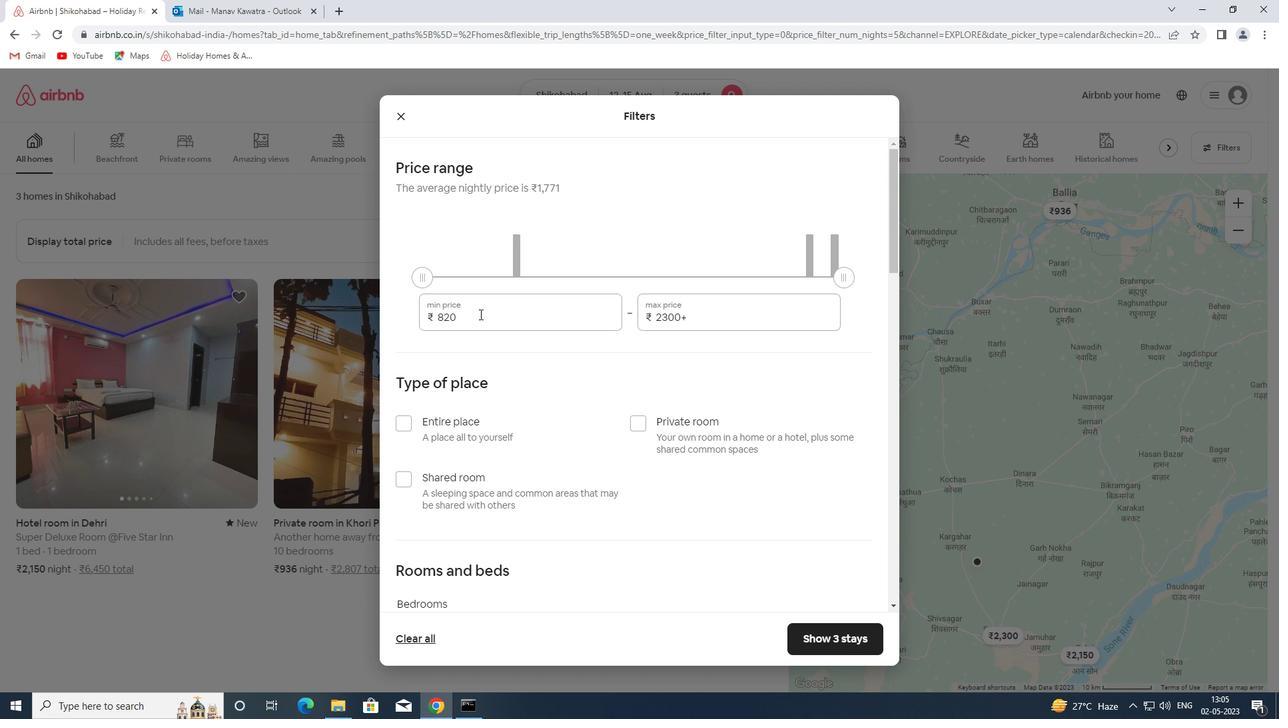 
Action: Mouse moved to (415, 274)
Screenshot: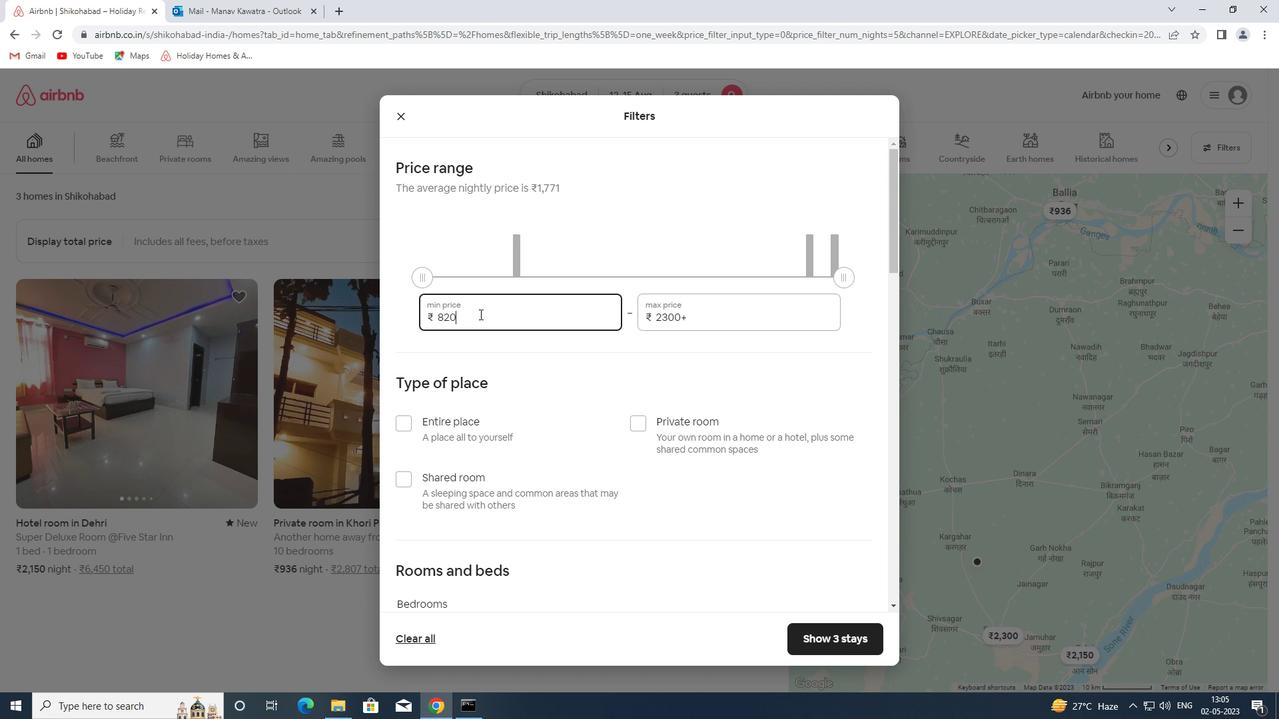 
Action: Key pressed 12000<Key.tab>16000
Screenshot: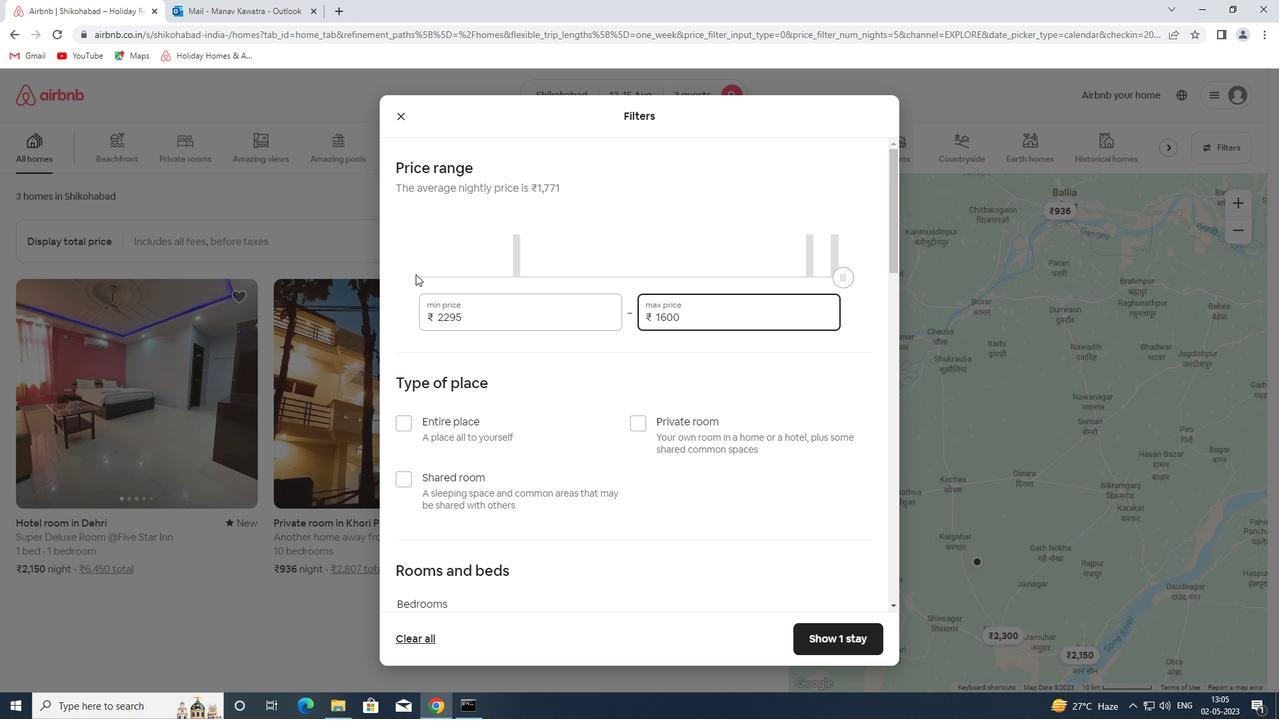 
Action: Mouse moved to (435, 423)
Screenshot: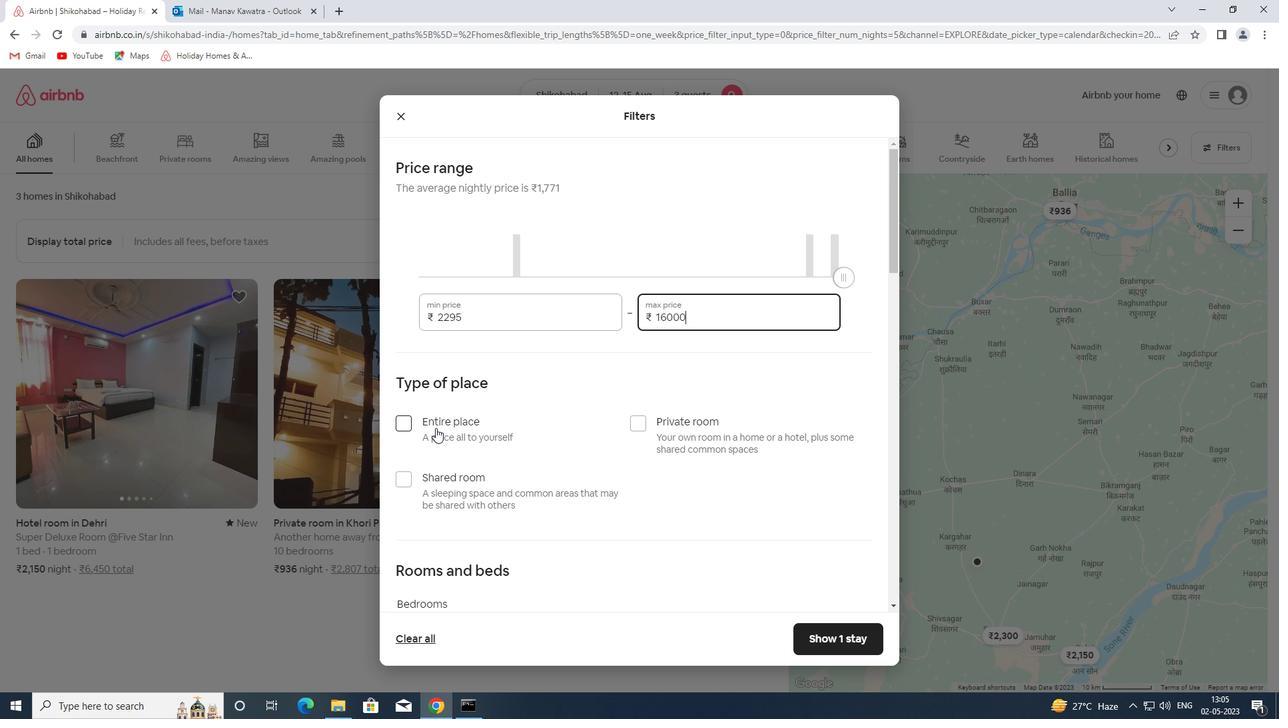 
Action: Mouse pressed left at (435, 423)
Screenshot: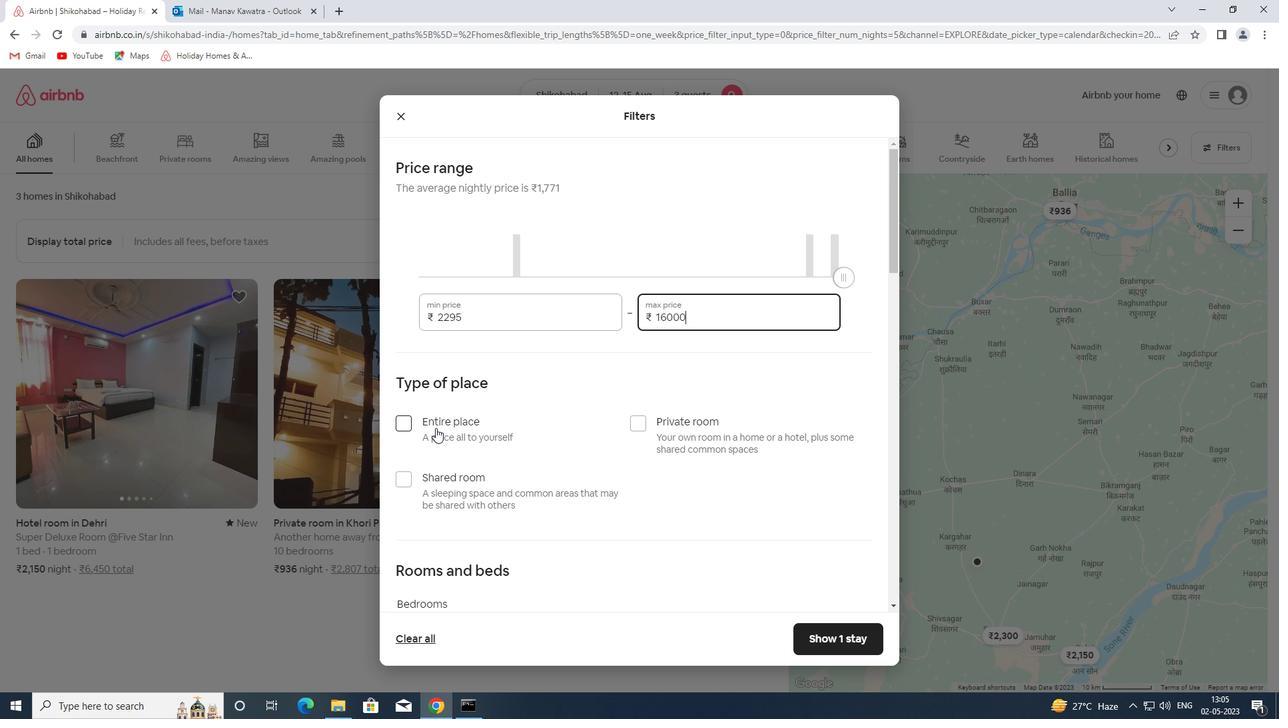 
Action: Mouse moved to (531, 375)
Screenshot: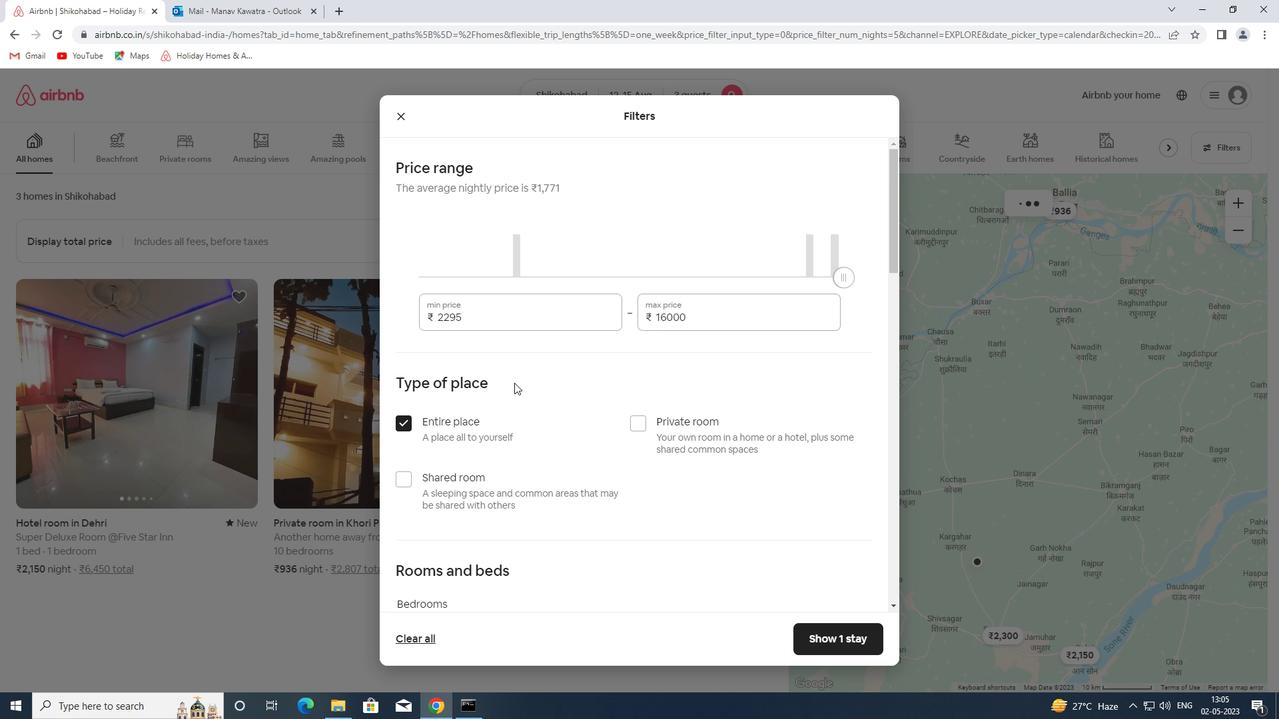 
Action: Mouse scrolled (531, 374) with delta (0, 0)
Screenshot: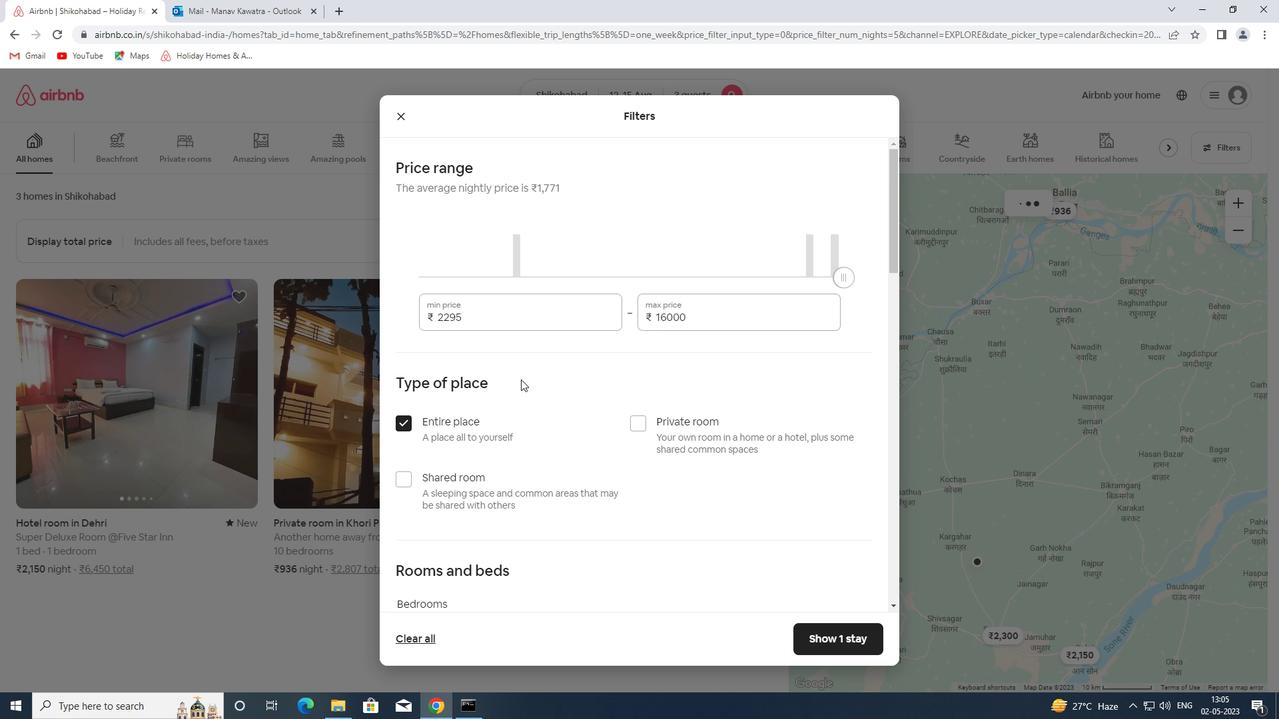 
Action: Mouse scrolled (531, 374) with delta (0, 0)
Screenshot: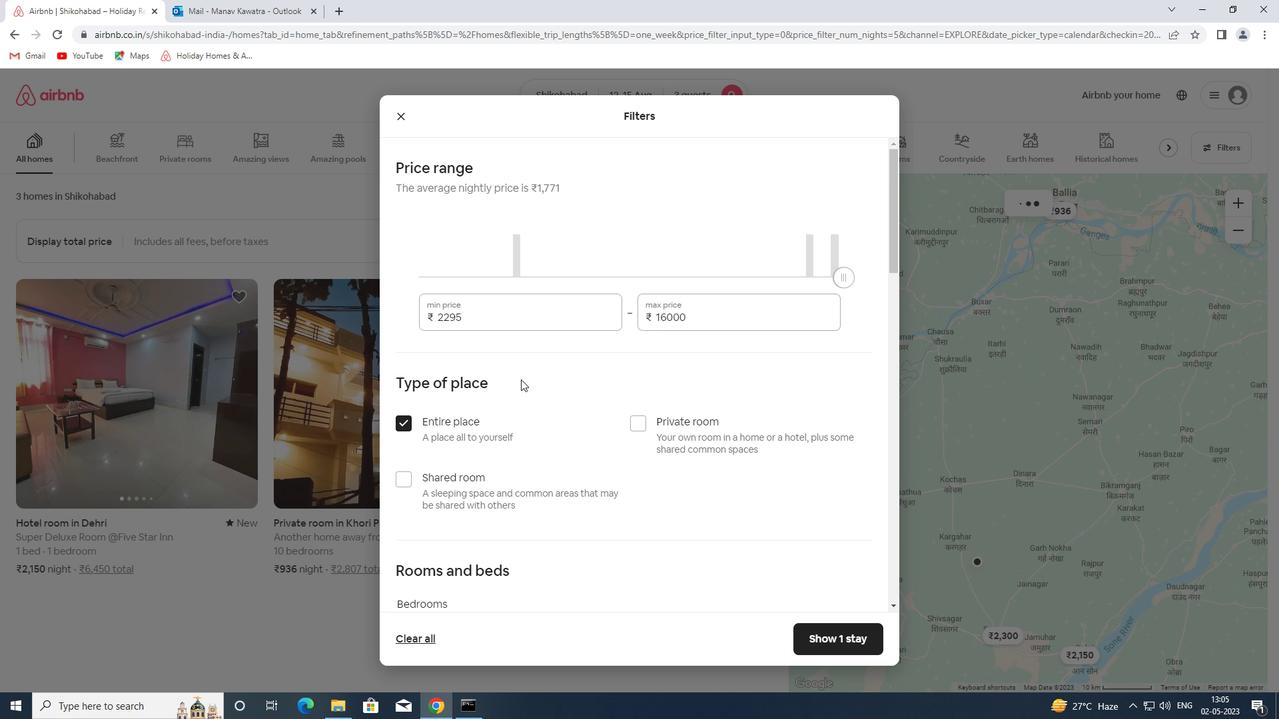 
Action: Mouse scrolled (531, 374) with delta (0, 0)
Screenshot: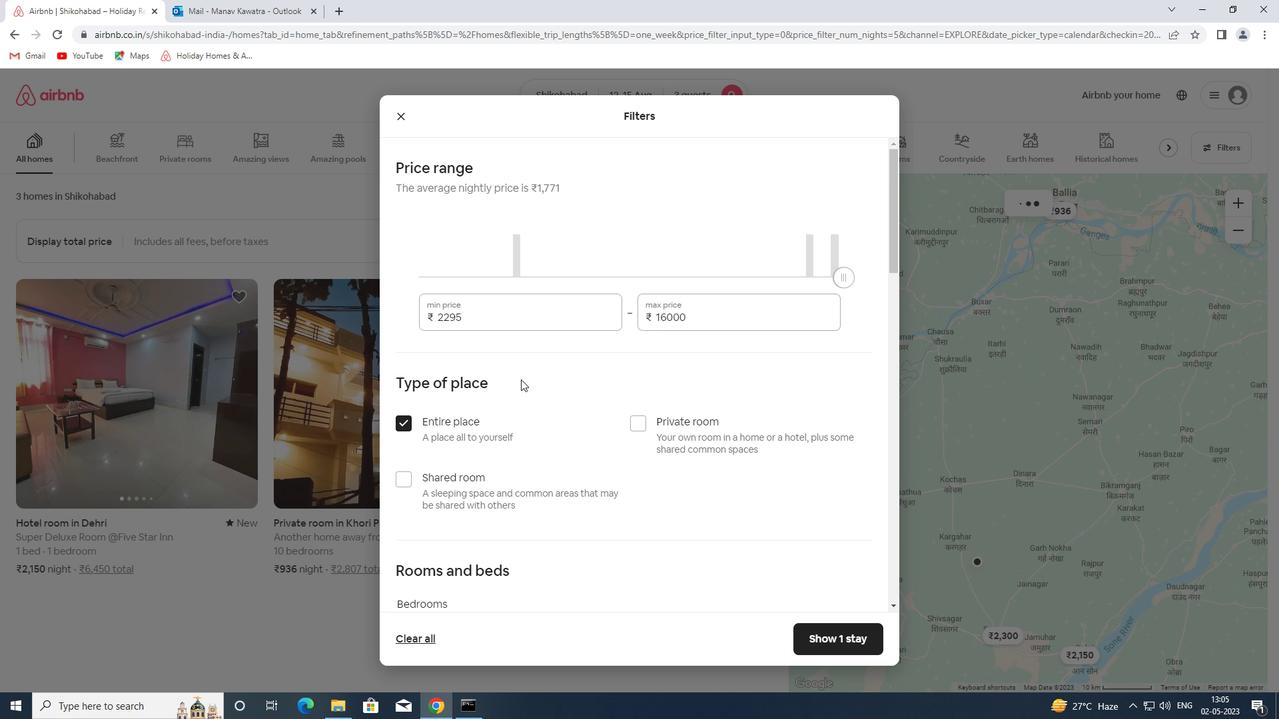 
Action: Mouse scrolled (531, 374) with delta (0, 0)
Screenshot: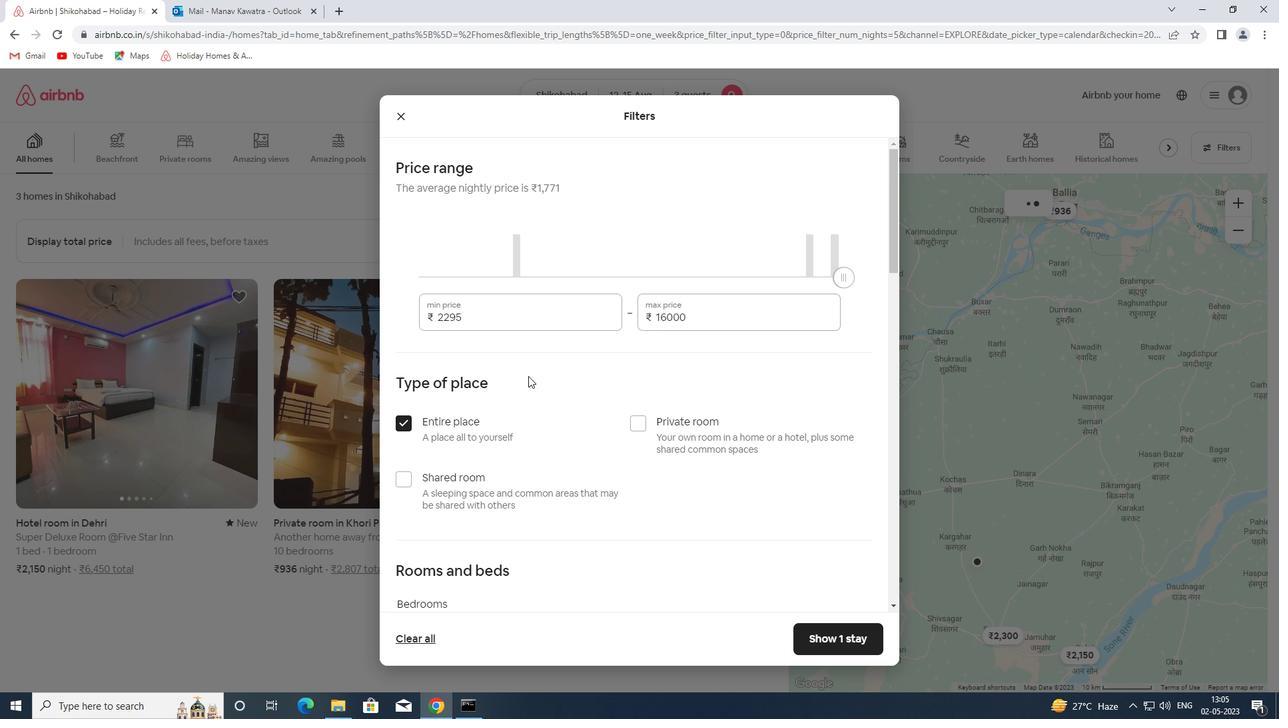 
Action: Mouse moved to (531, 375)
Screenshot: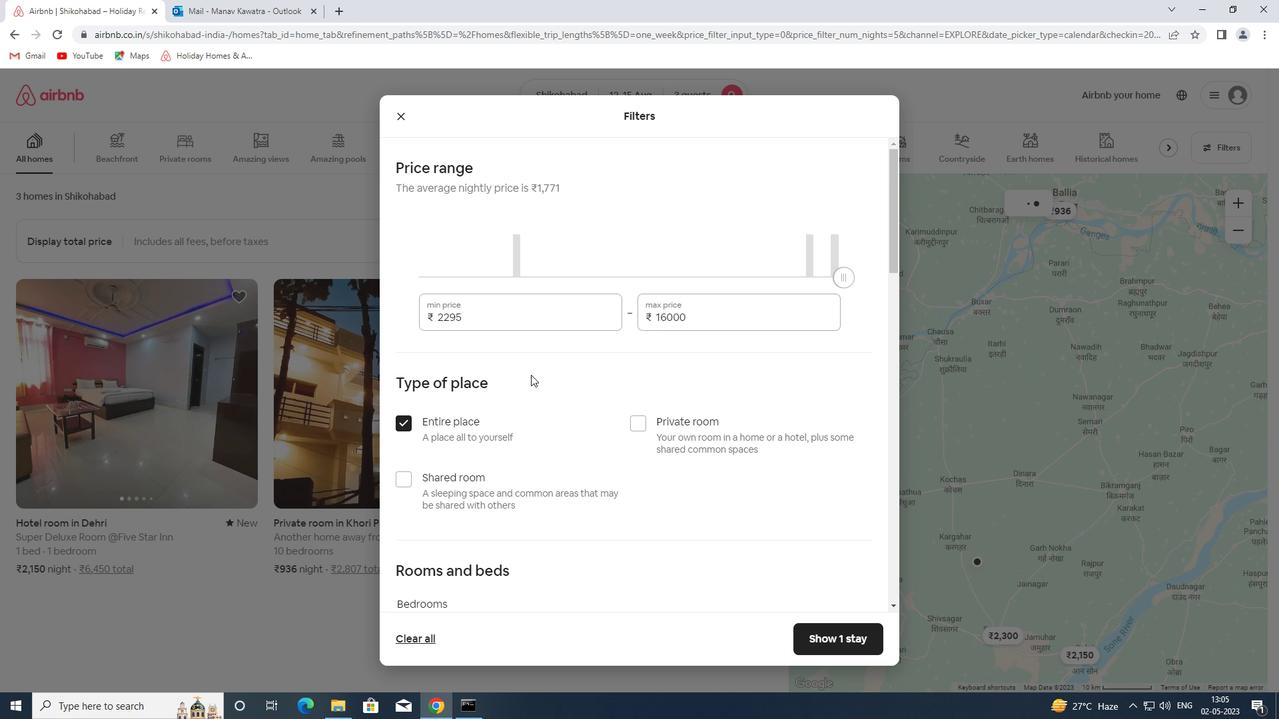 
Action: Mouse scrolled (531, 374) with delta (0, 0)
Screenshot: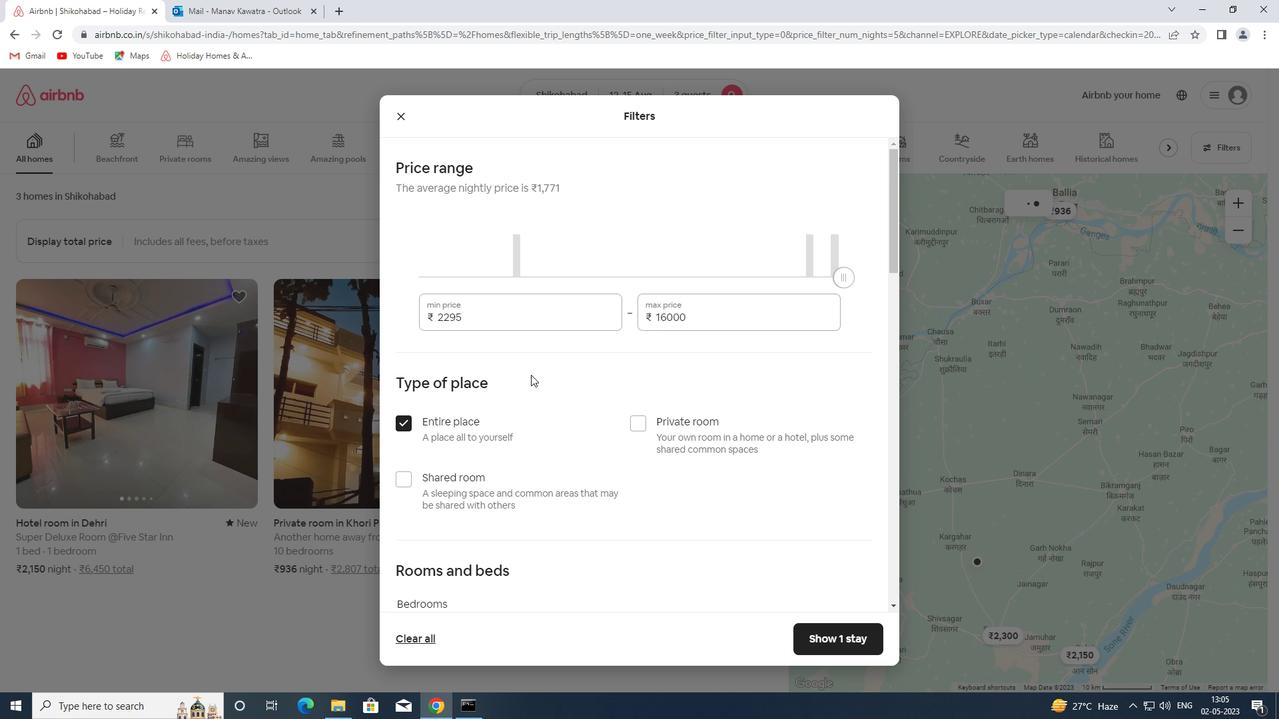 
Action: Mouse moved to (521, 317)
Screenshot: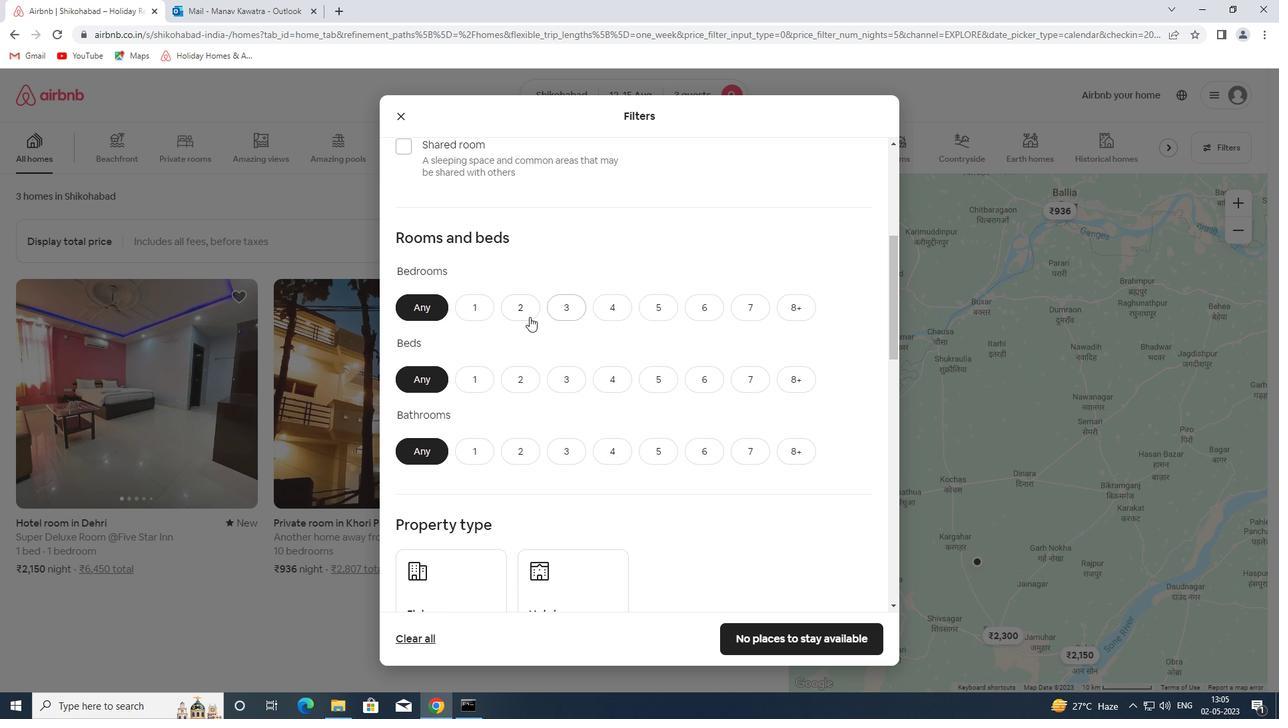 
Action: Mouse pressed left at (521, 317)
Screenshot: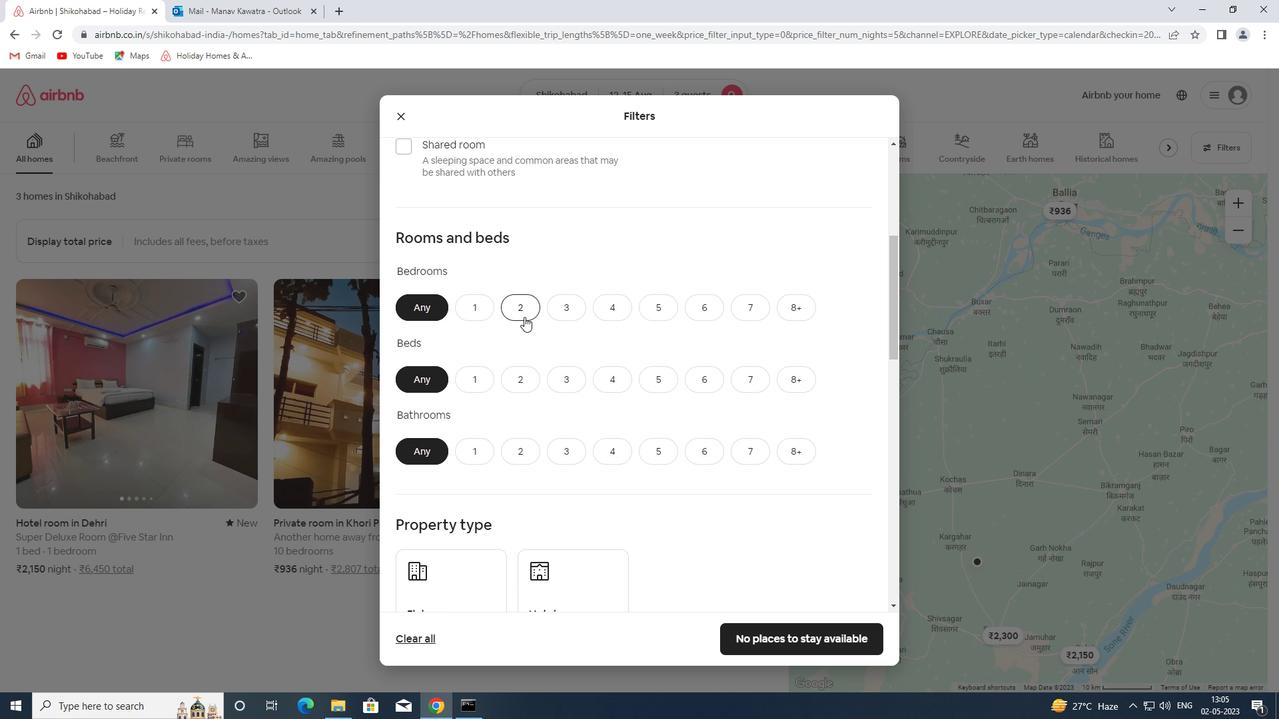 
Action: Mouse moved to (568, 379)
Screenshot: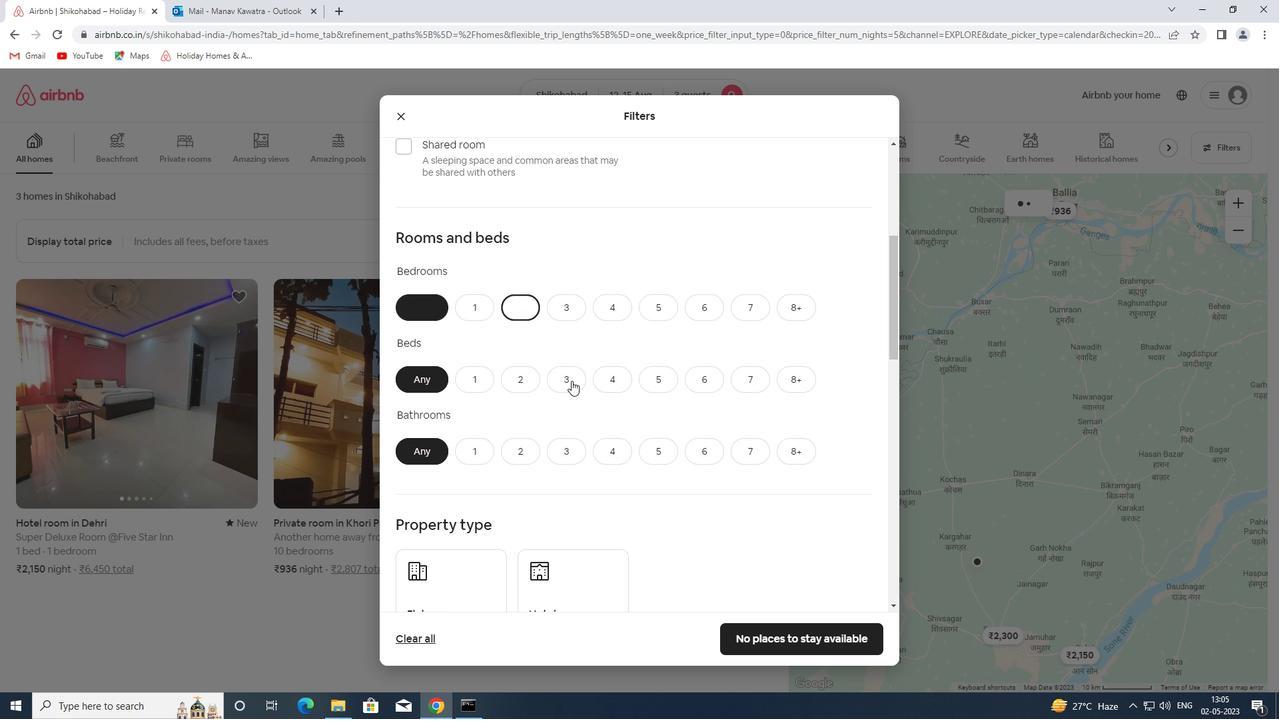 
Action: Mouse pressed left at (568, 379)
Screenshot: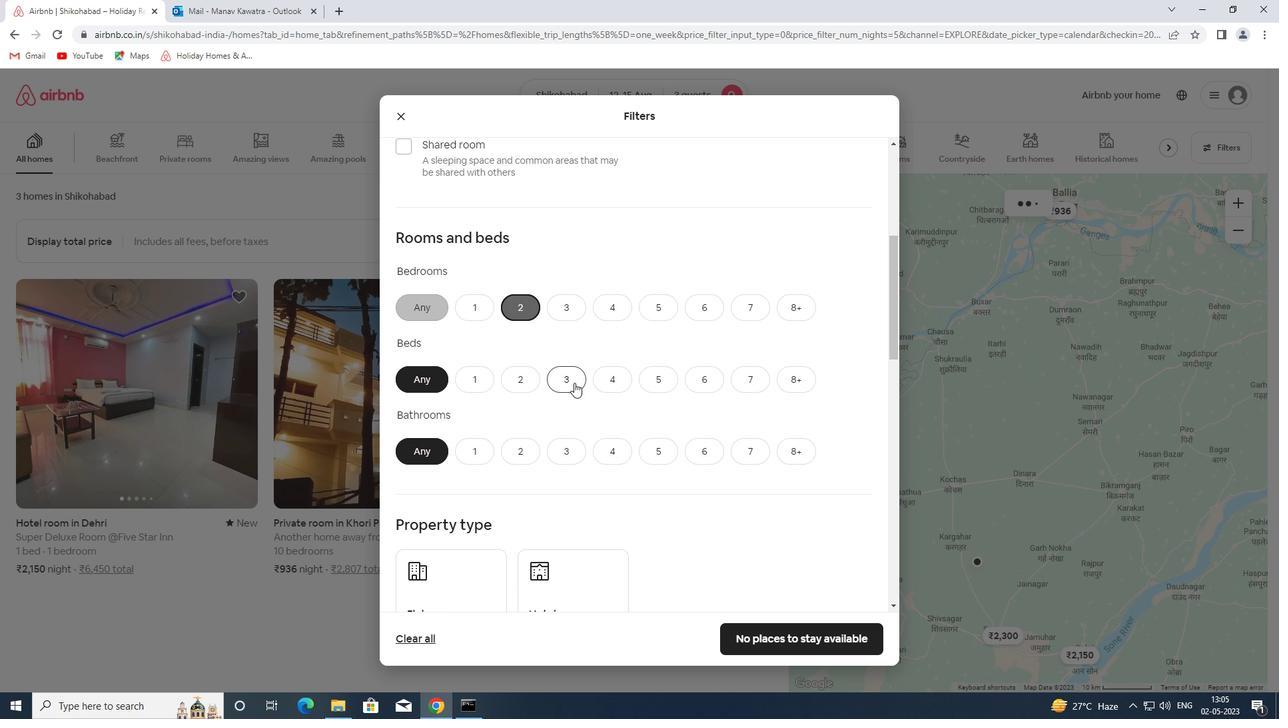 
Action: Mouse moved to (479, 455)
Screenshot: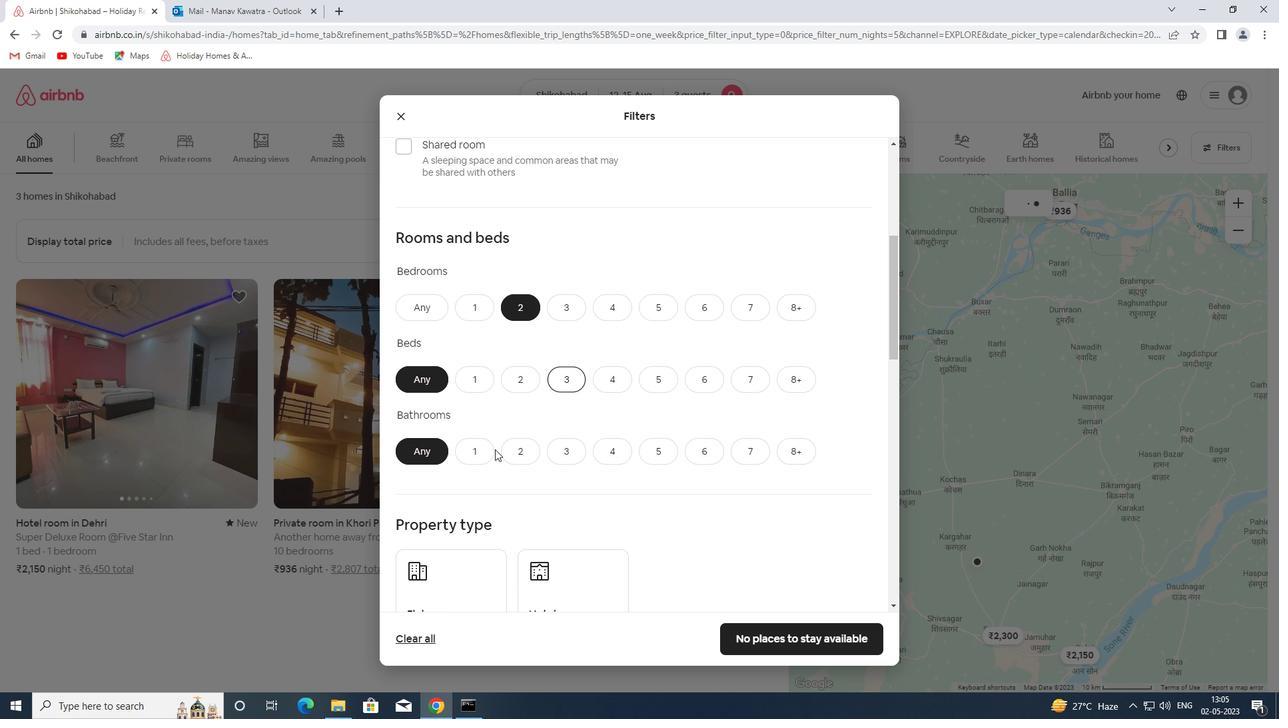 
Action: Mouse pressed left at (479, 455)
Screenshot: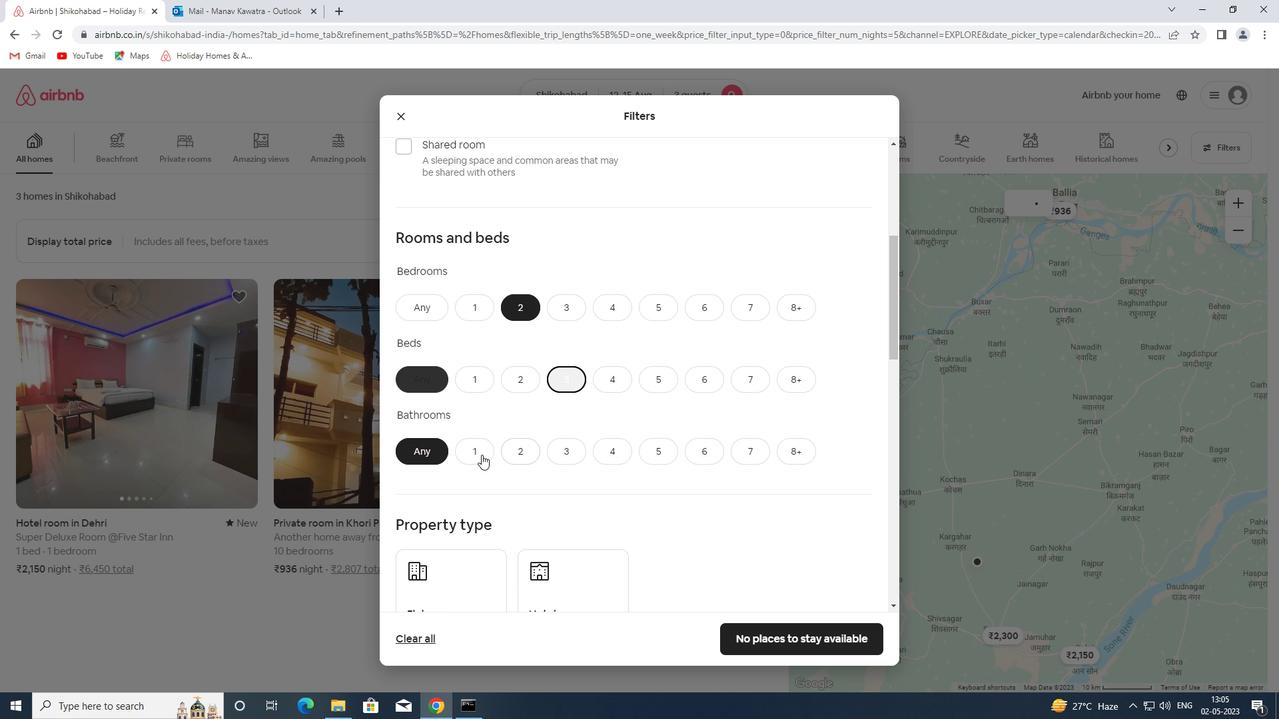 
Action: Mouse moved to (572, 391)
Screenshot: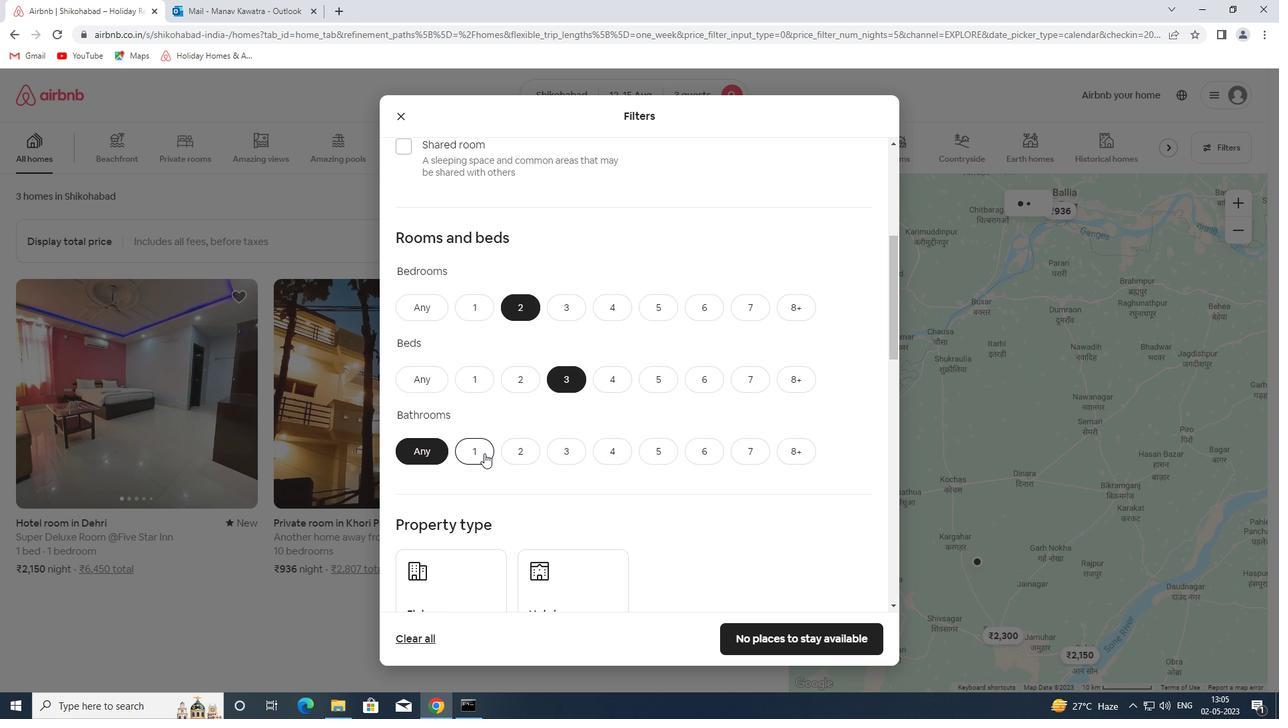 
Action: Mouse scrolled (572, 391) with delta (0, 0)
Screenshot: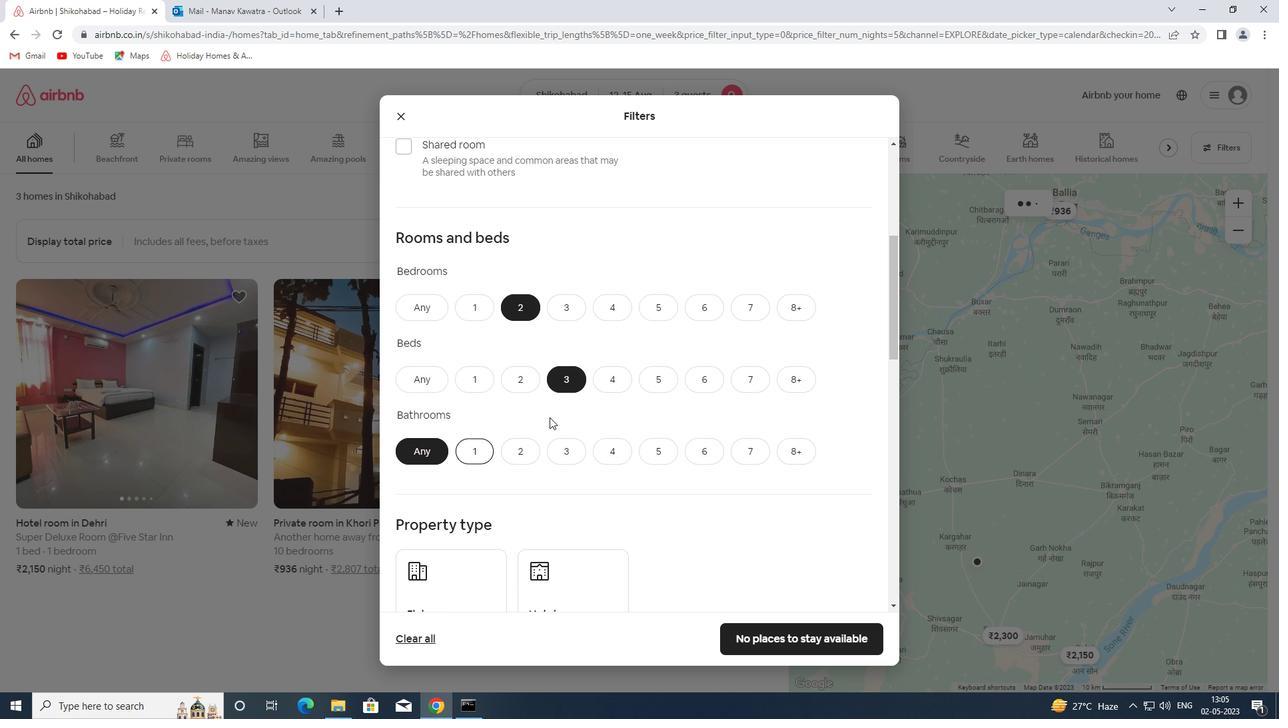 
Action: Mouse scrolled (572, 391) with delta (0, 0)
Screenshot: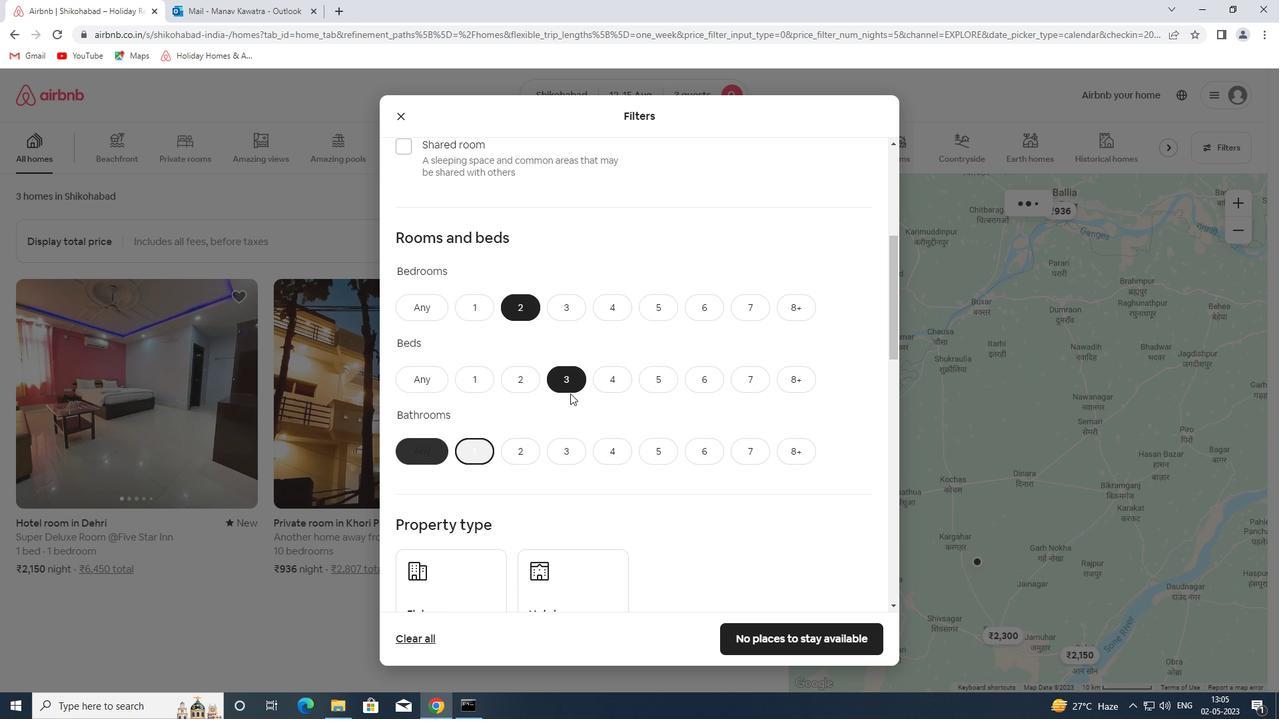 
Action: Mouse scrolled (572, 391) with delta (0, 0)
Screenshot: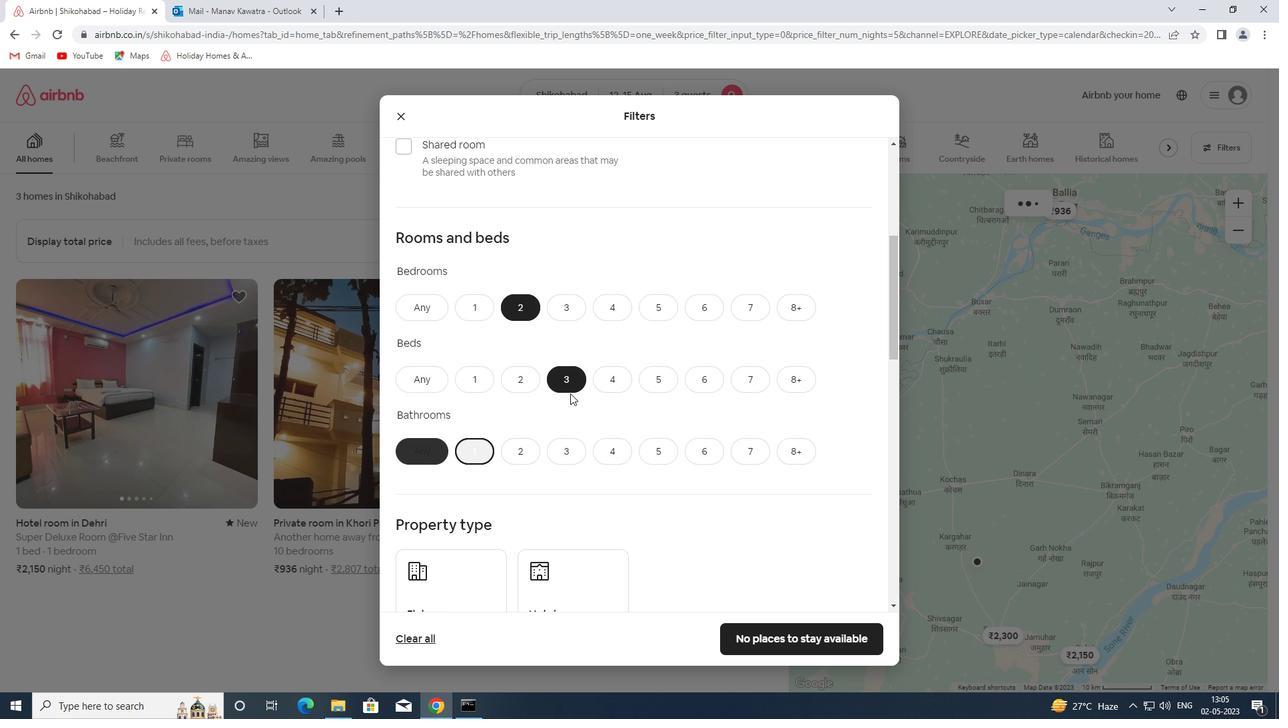 
Action: Mouse scrolled (572, 391) with delta (0, 0)
Screenshot: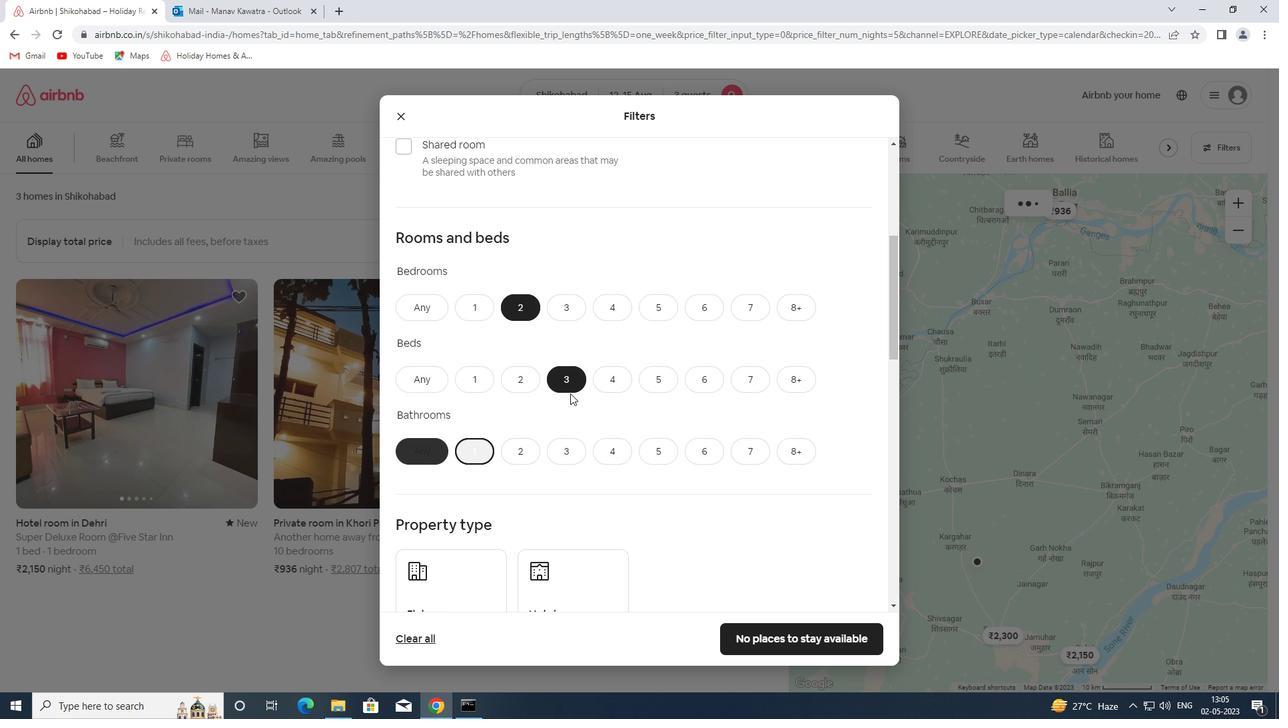 
Action: Mouse scrolled (572, 391) with delta (0, 0)
Screenshot: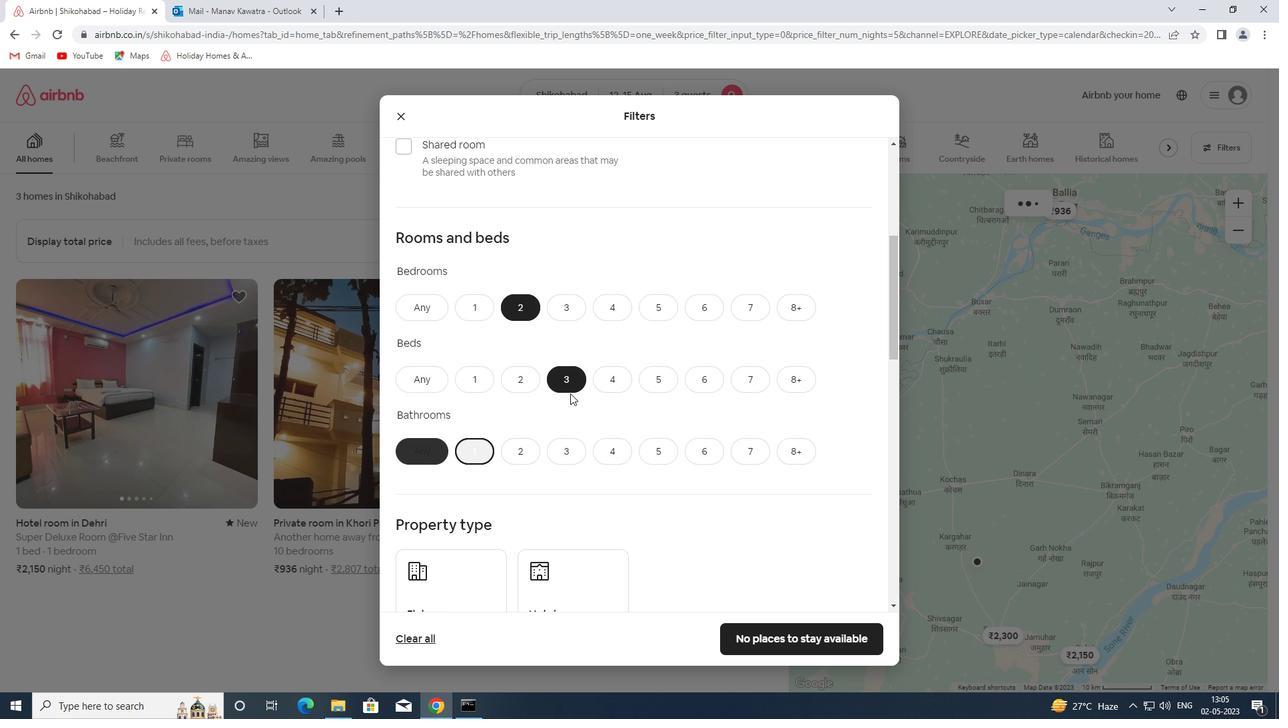 
Action: Mouse scrolled (572, 391) with delta (0, 0)
Screenshot: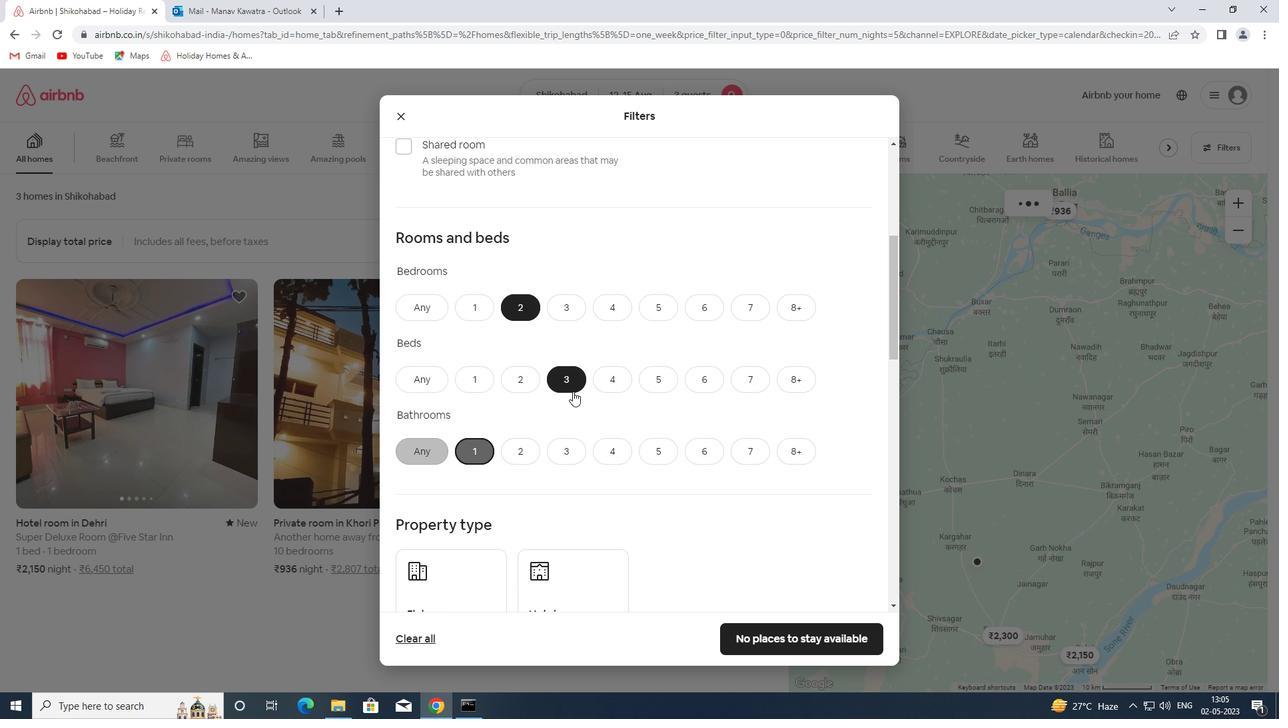 
Action: Mouse moved to (446, 181)
Screenshot: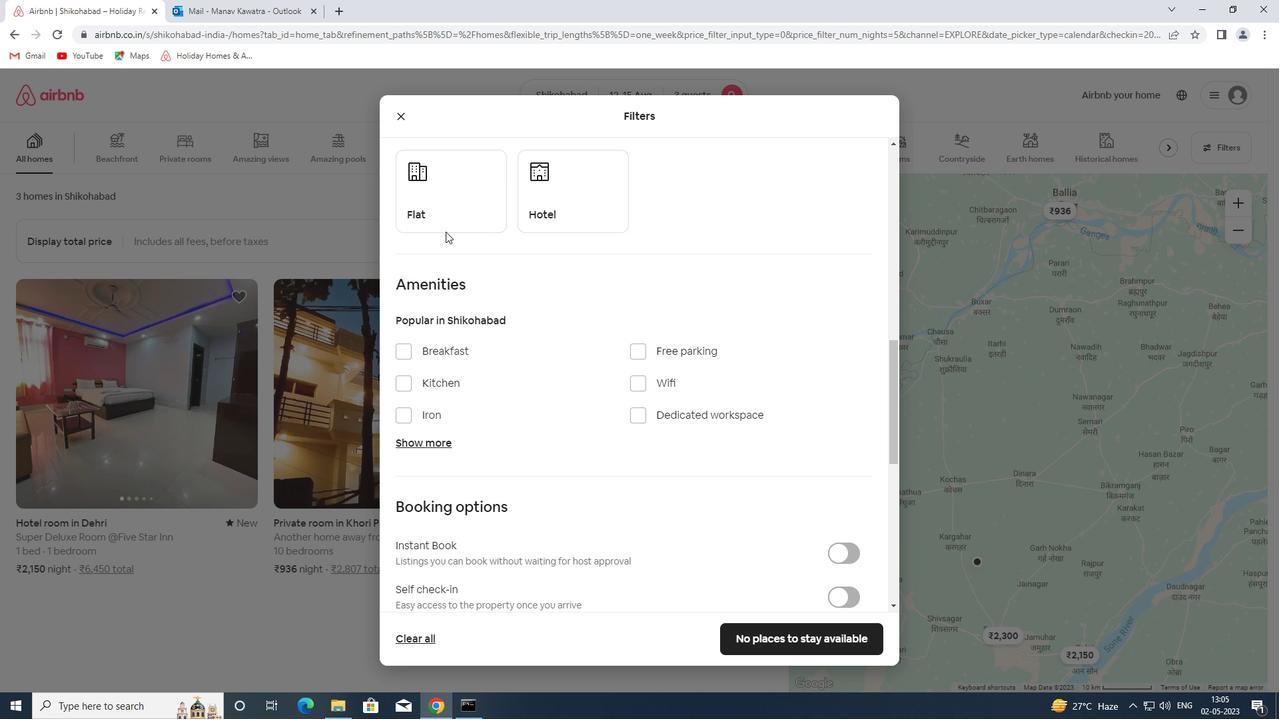 
Action: Mouse pressed left at (446, 181)
Screenshot: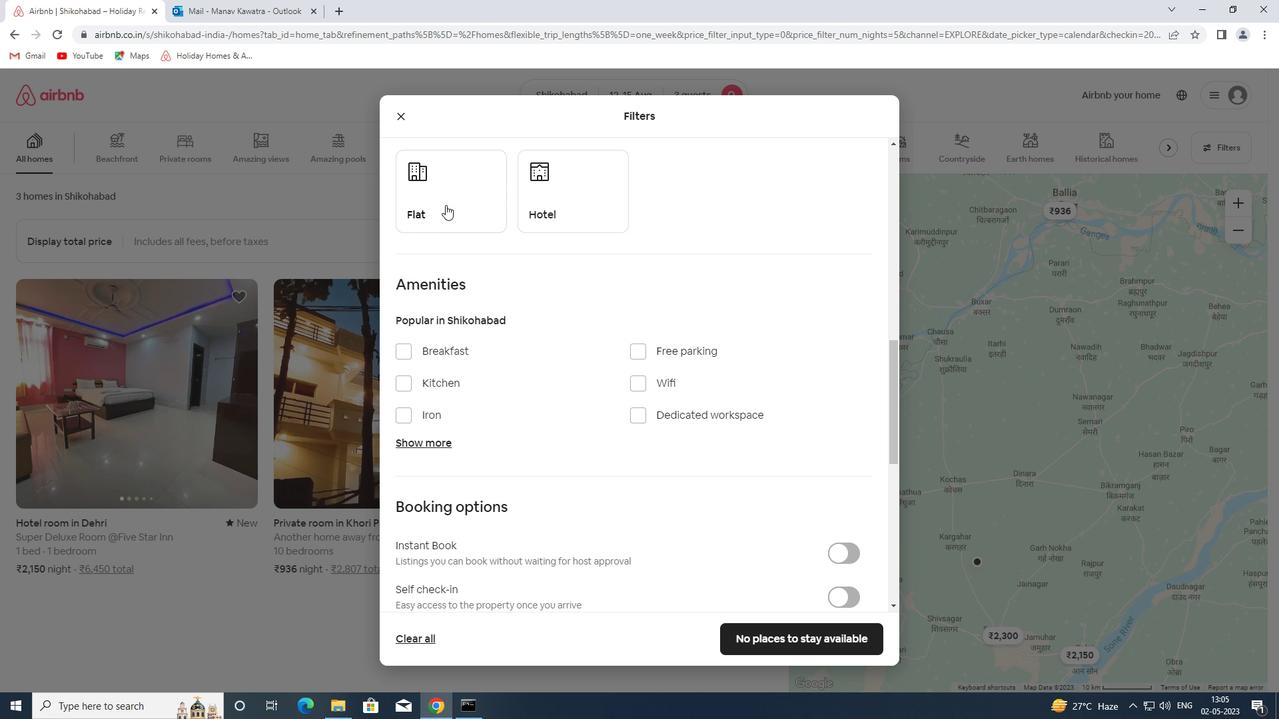 
Action: Mouse moved to (553, 195)
Screenshot: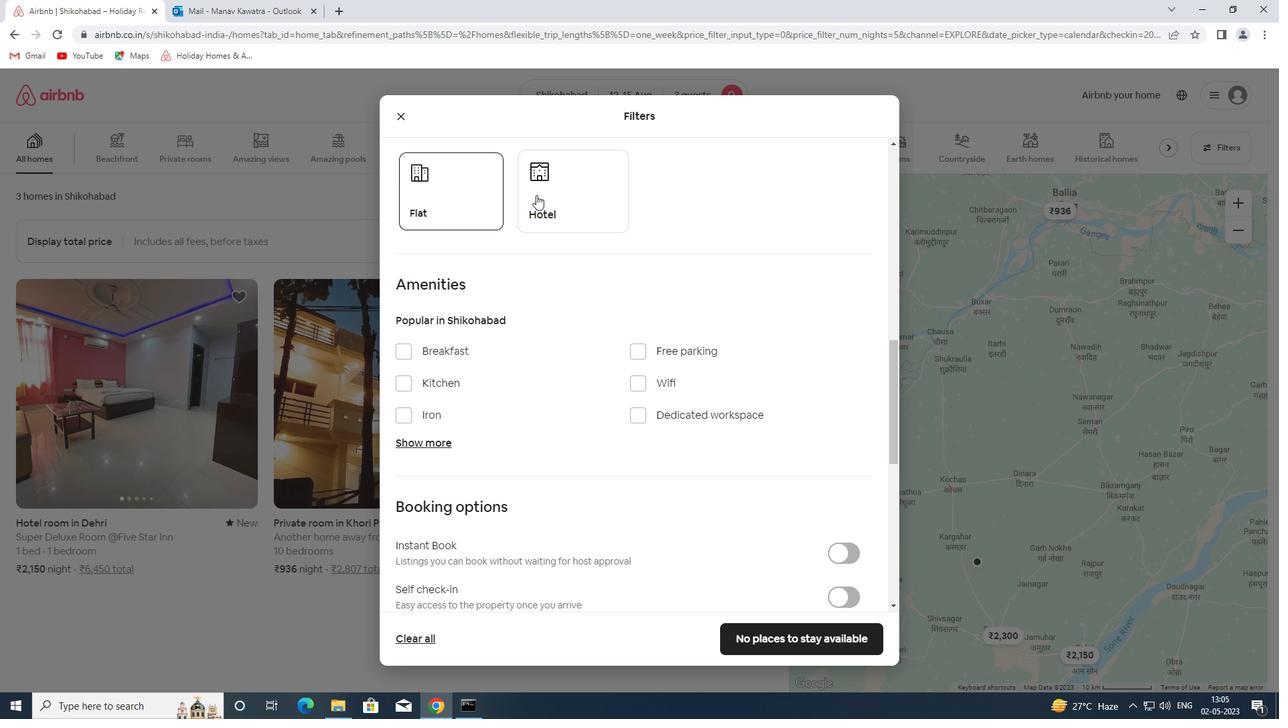 
Action: Mouse pressed left at (553, 195)
Screenshot: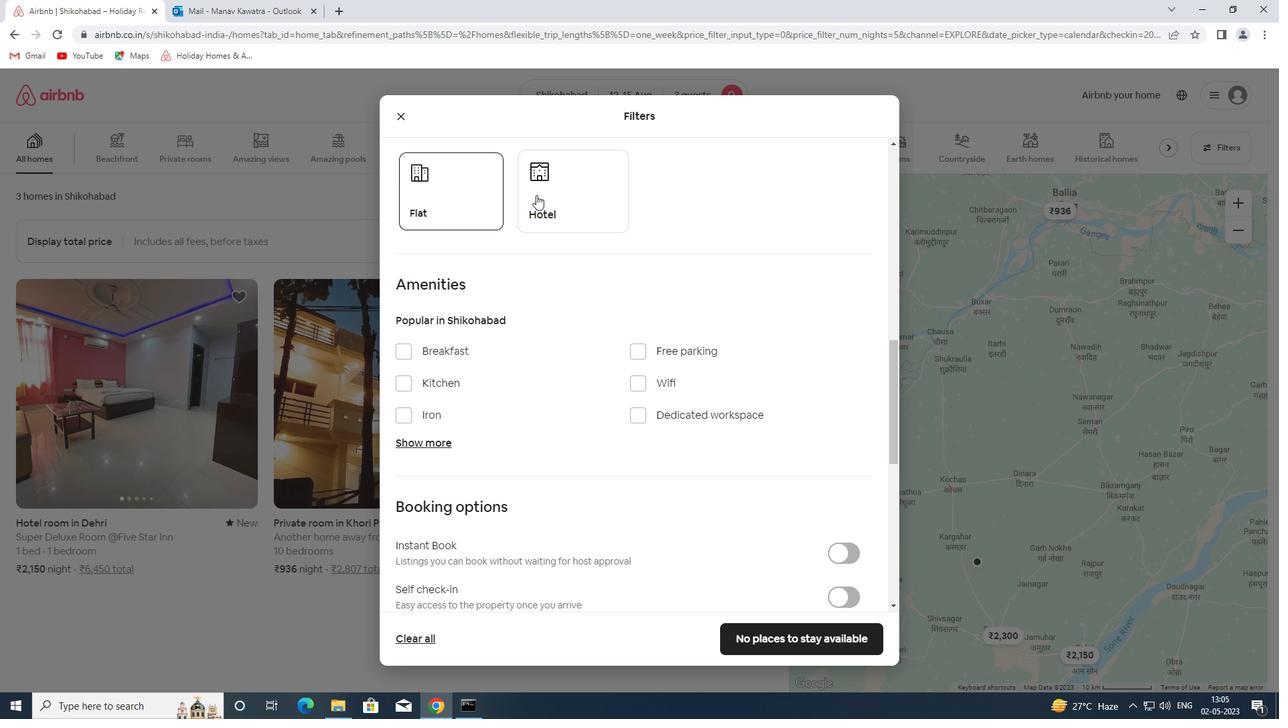 
Action: Mouse moved to (518, 441)
Screenshot: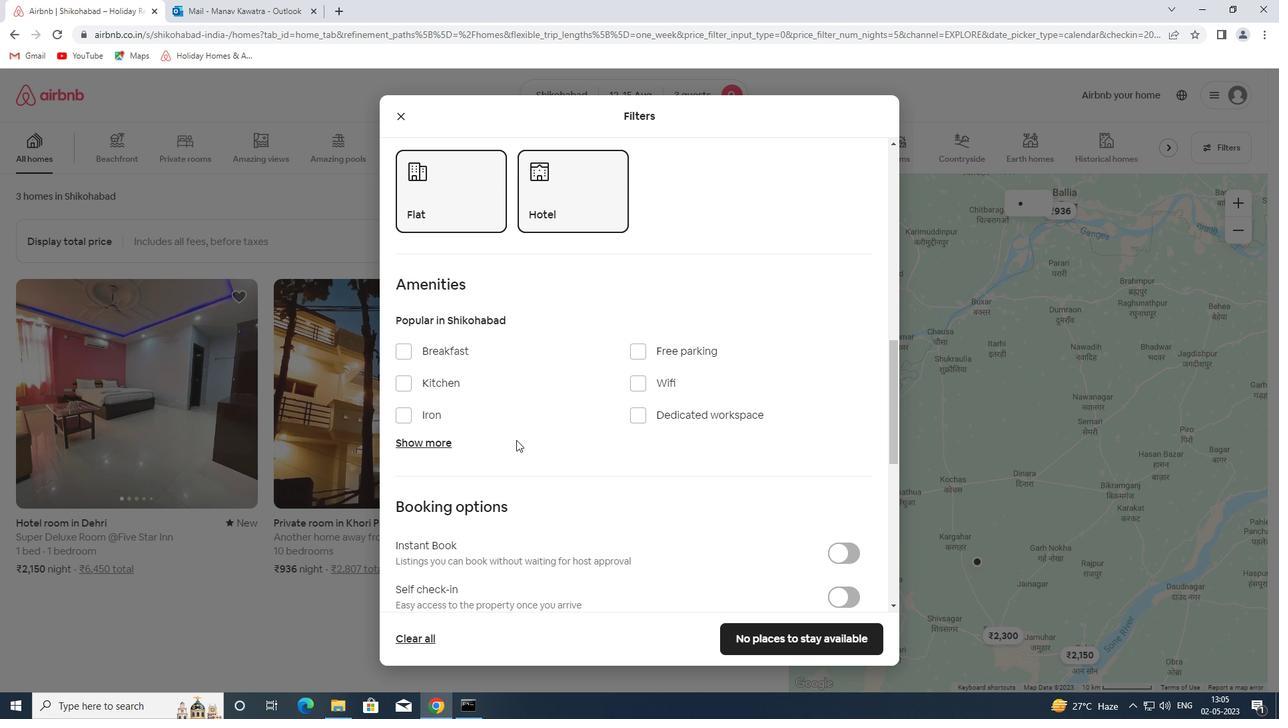 
Action: Mouse scrolled (518, 441) with delta (0, 0)
Screenshot: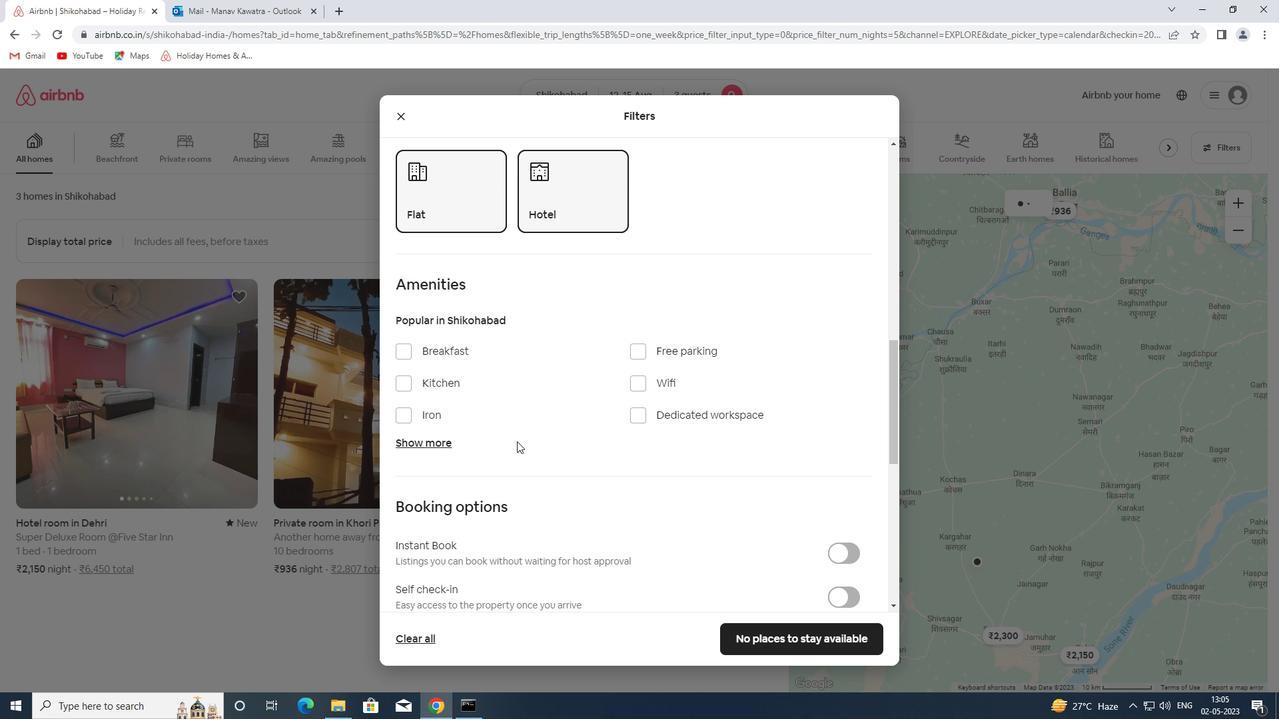 
Action: Mouse scrolled (518, 441) with delta (0, 0)
Screenshot: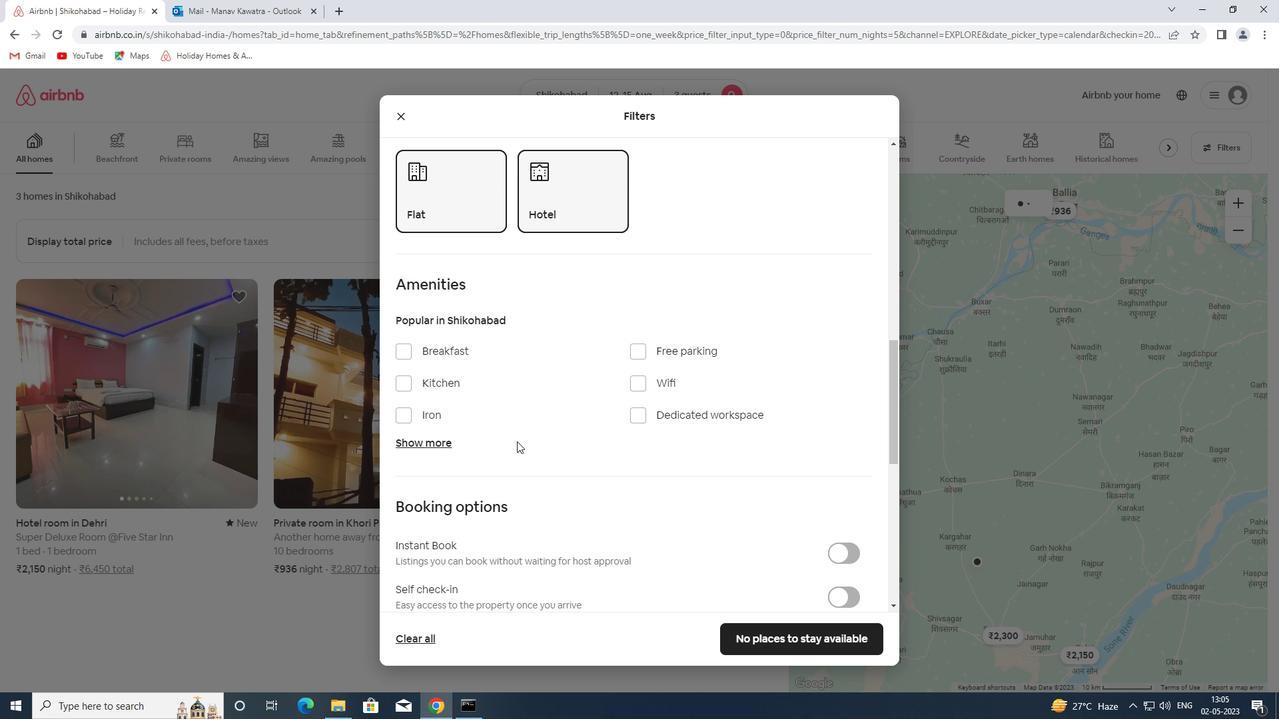 
Action: Mouse moved to (518, 441)
Screenshot: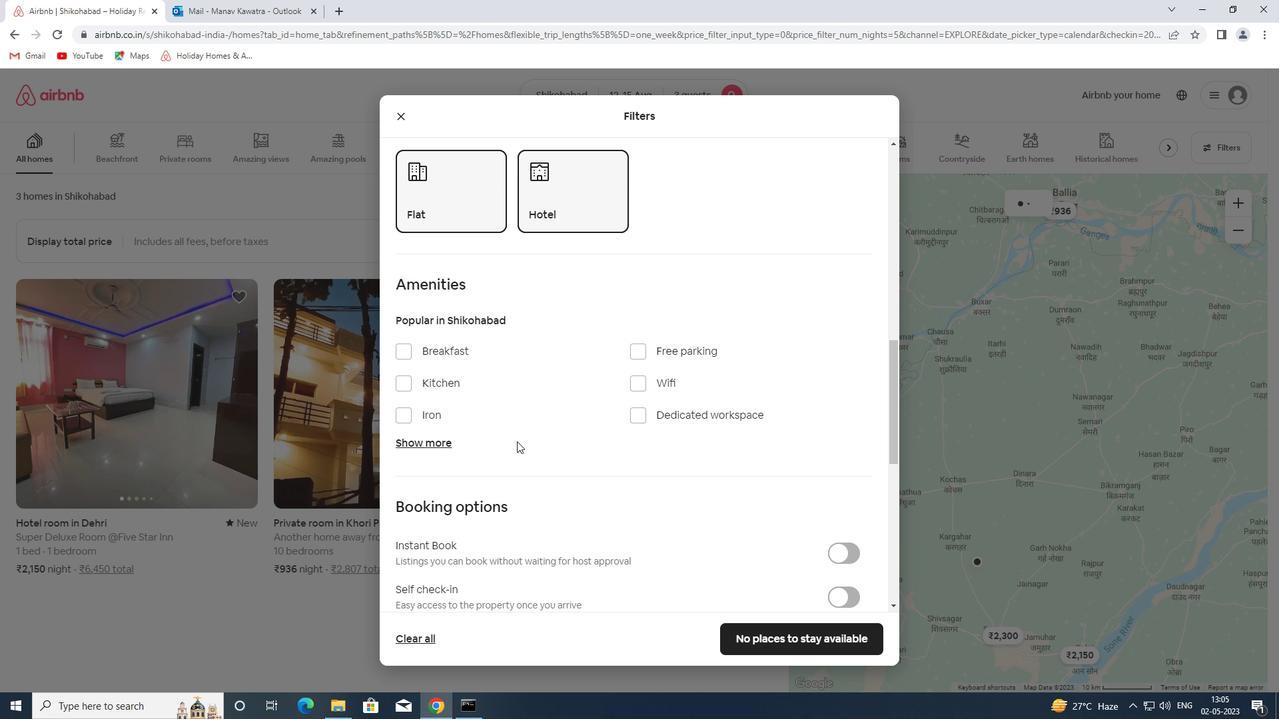 
Action: Mouse scrolled (518, 441) with delta (0, 0)
Screenshot: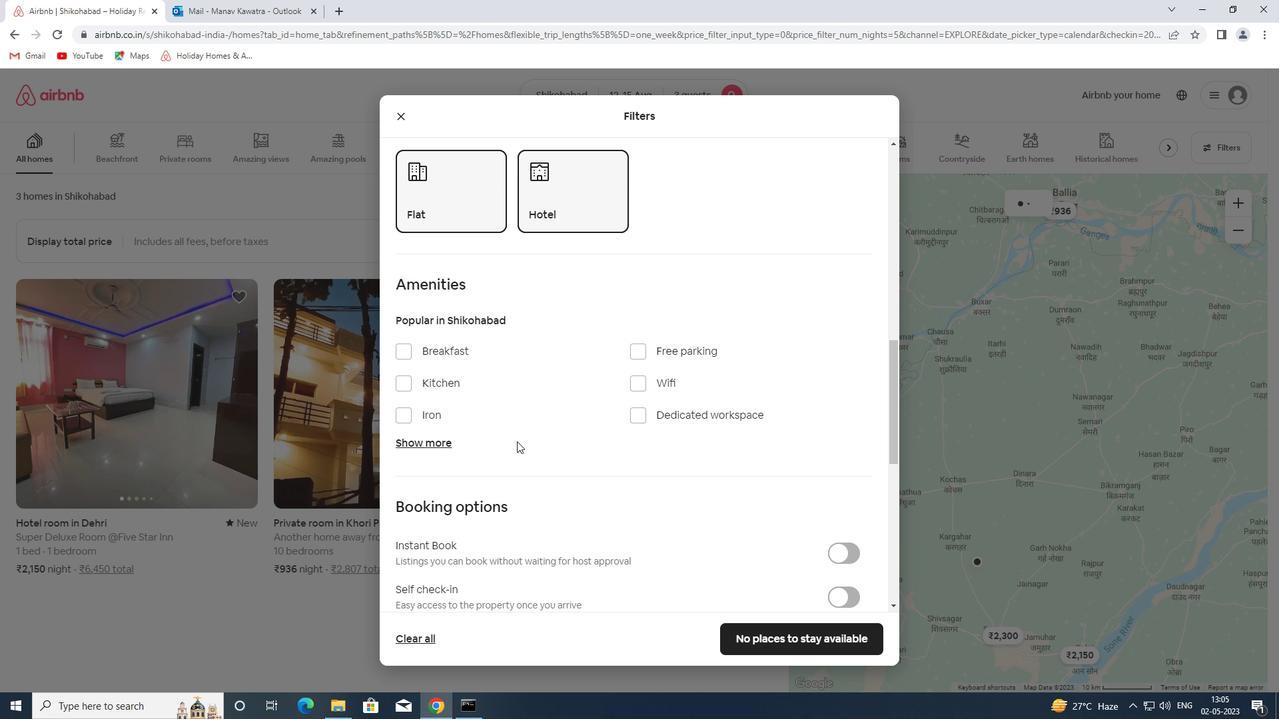 
Action: Mouse moved to (518, 440)
Screenshot: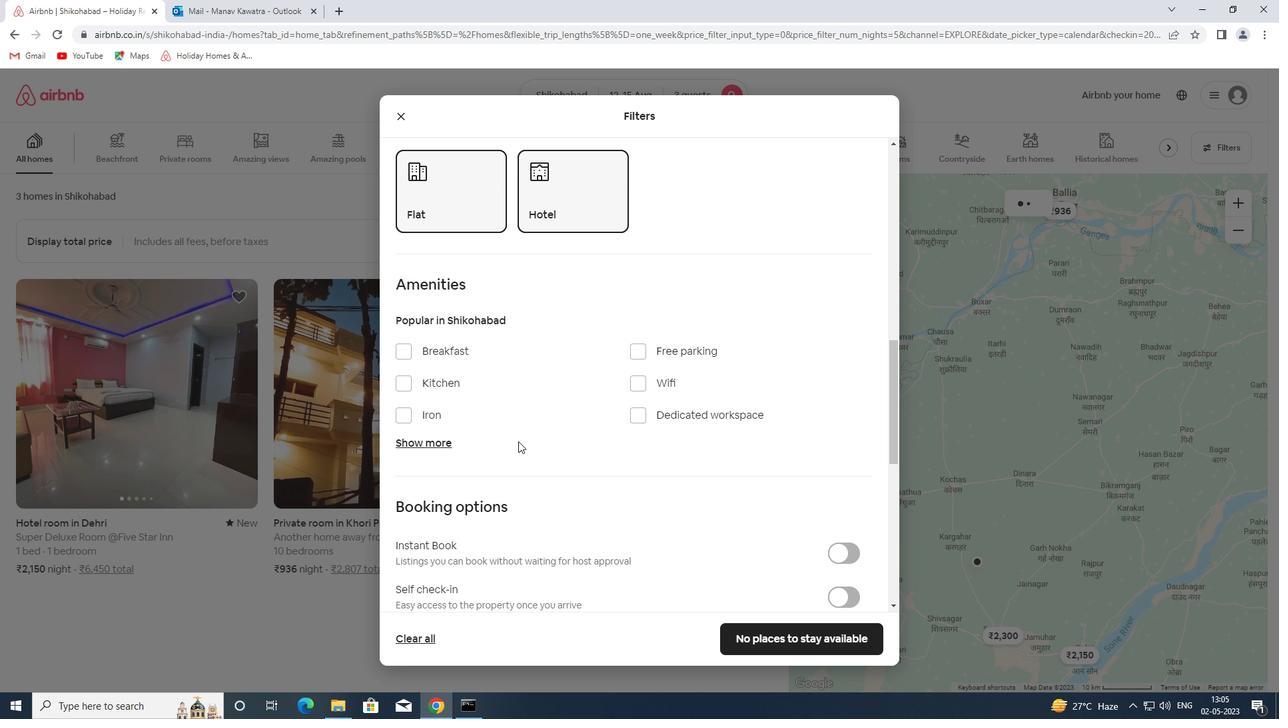 
Action: Mouse scrolled (518, 439) with delta (0, 0)
Screenshot: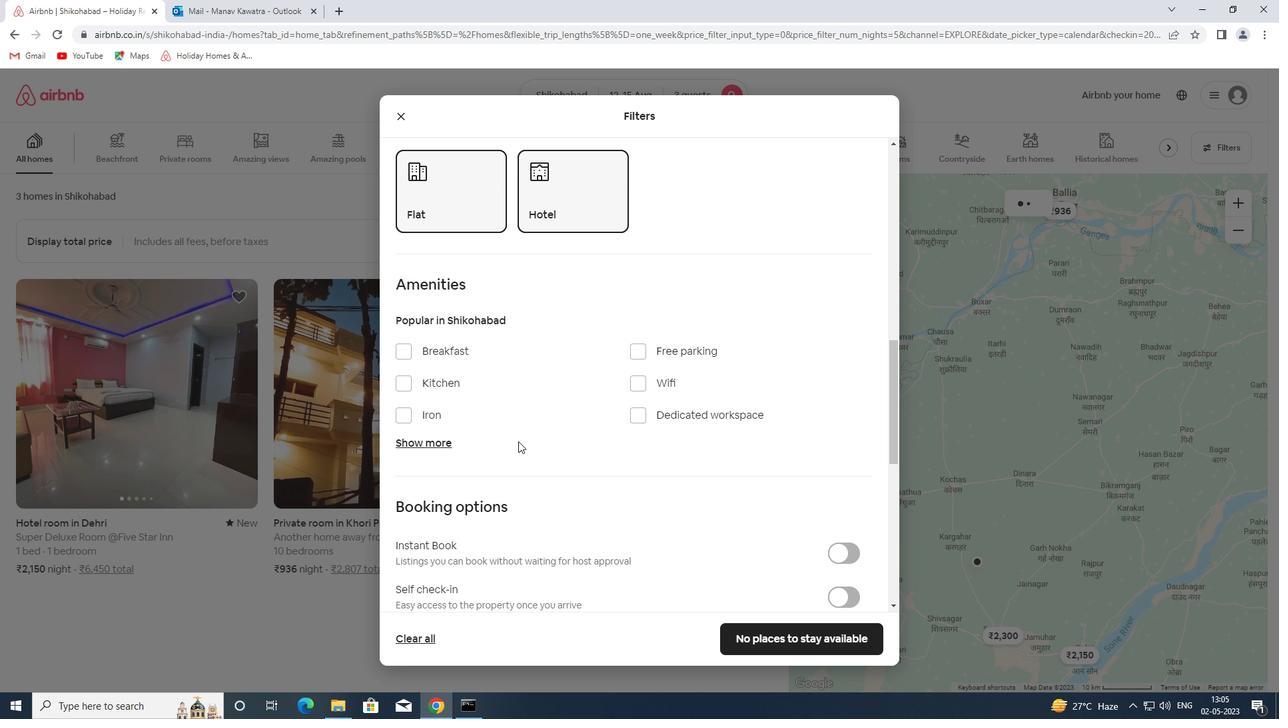 
Action: Mouse moved to (519, 436)
Screenshot: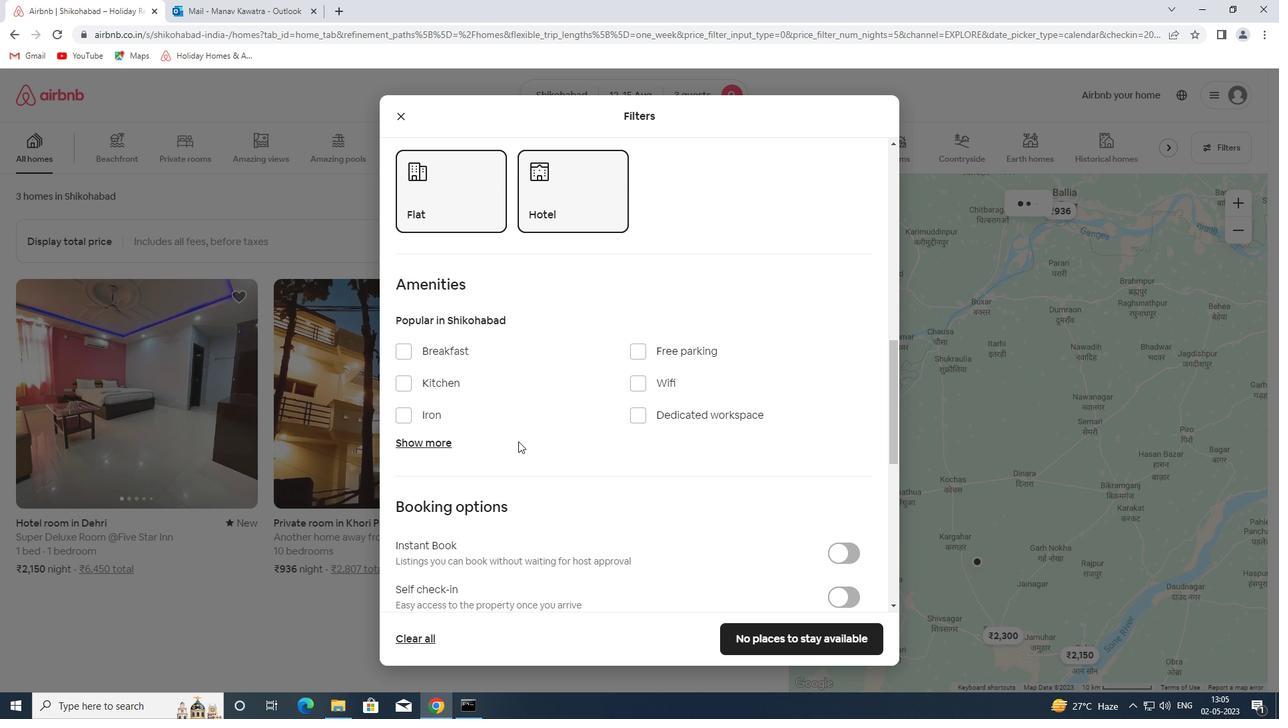 
Action: Mouse scrolled (519, 435) with delta (0, 0)
Screenshot: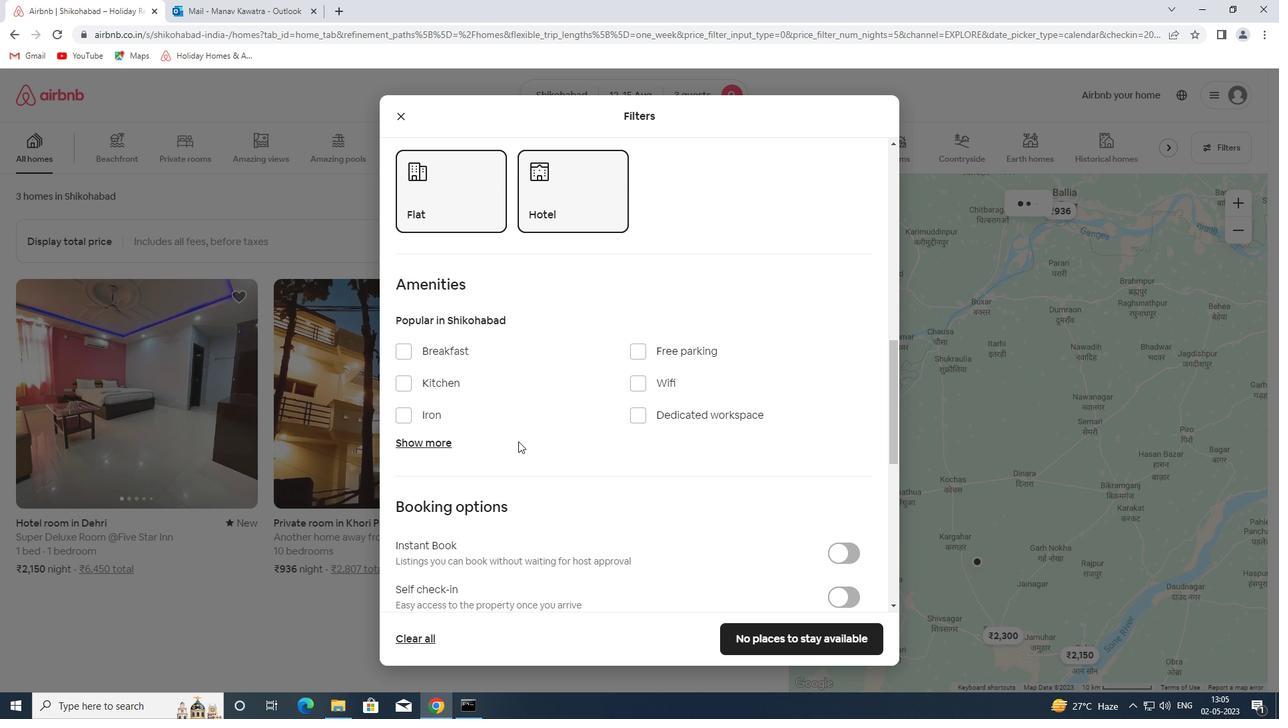 
Action: Mouse moved to (850, 264)
Screenshot: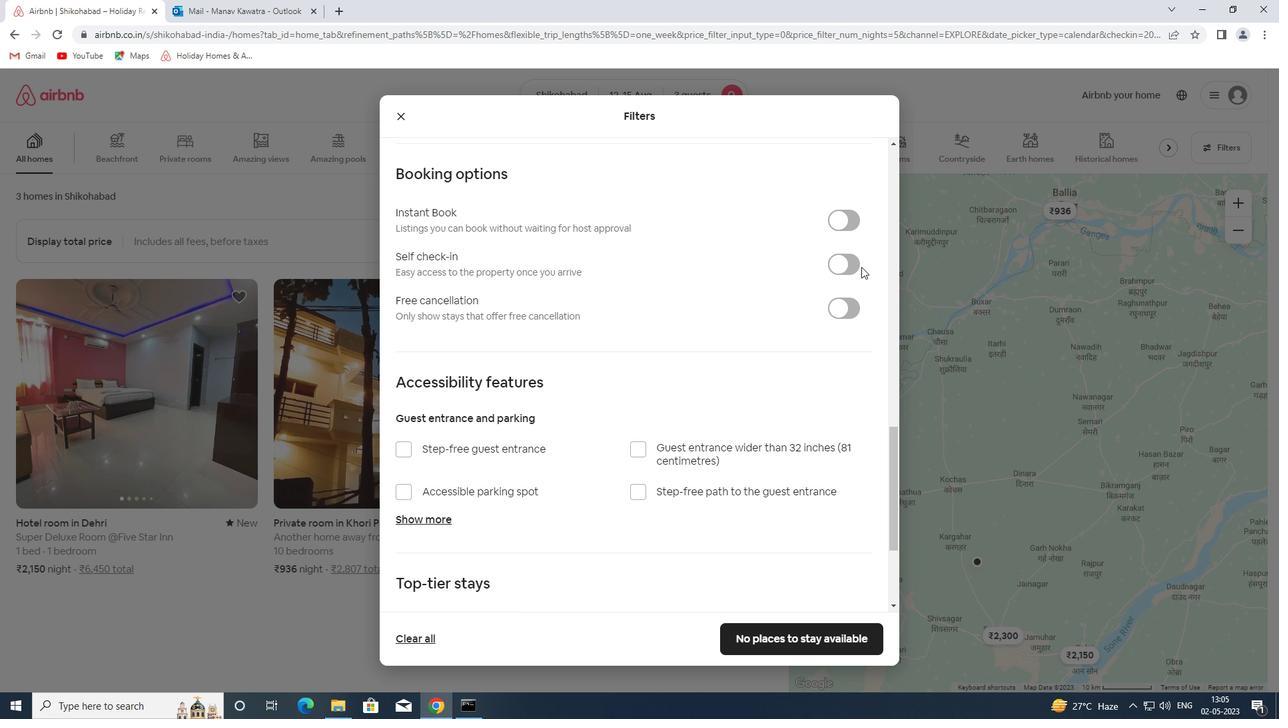 
Action: Mouse pressed left at (850, 264)
Screenshot: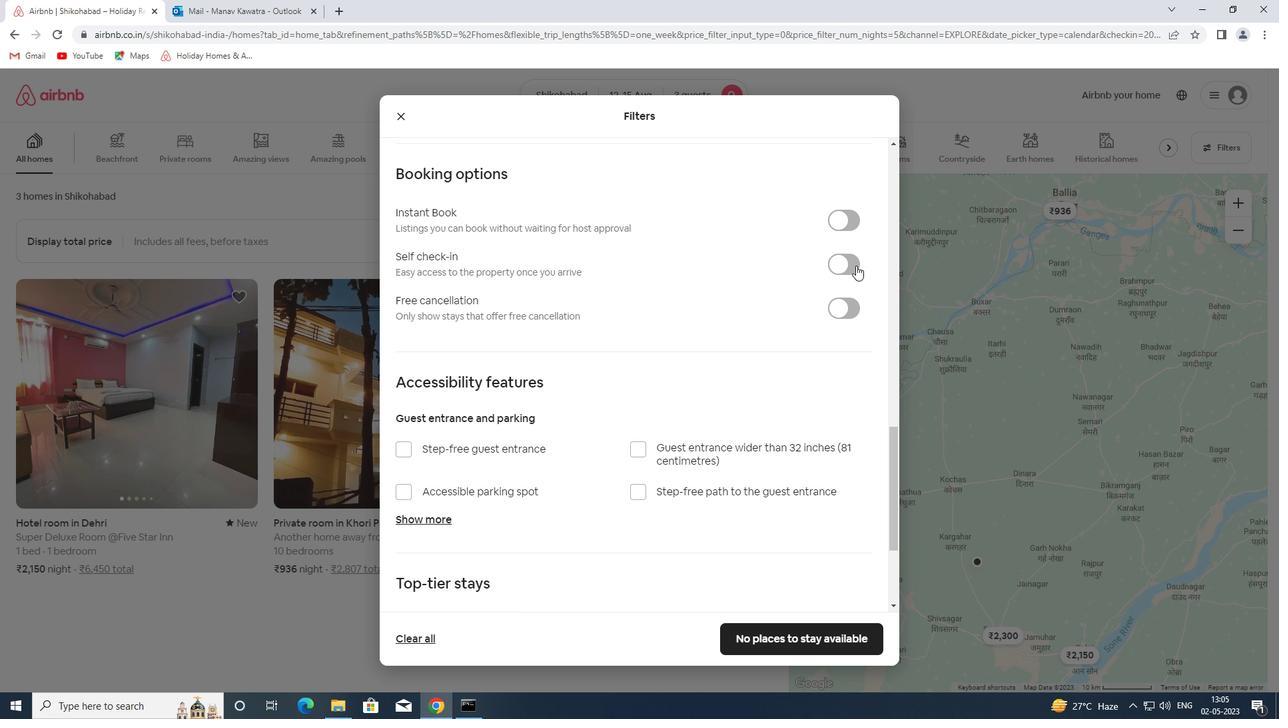 
Action: Mouse moved to (659, 392)
Screenshot: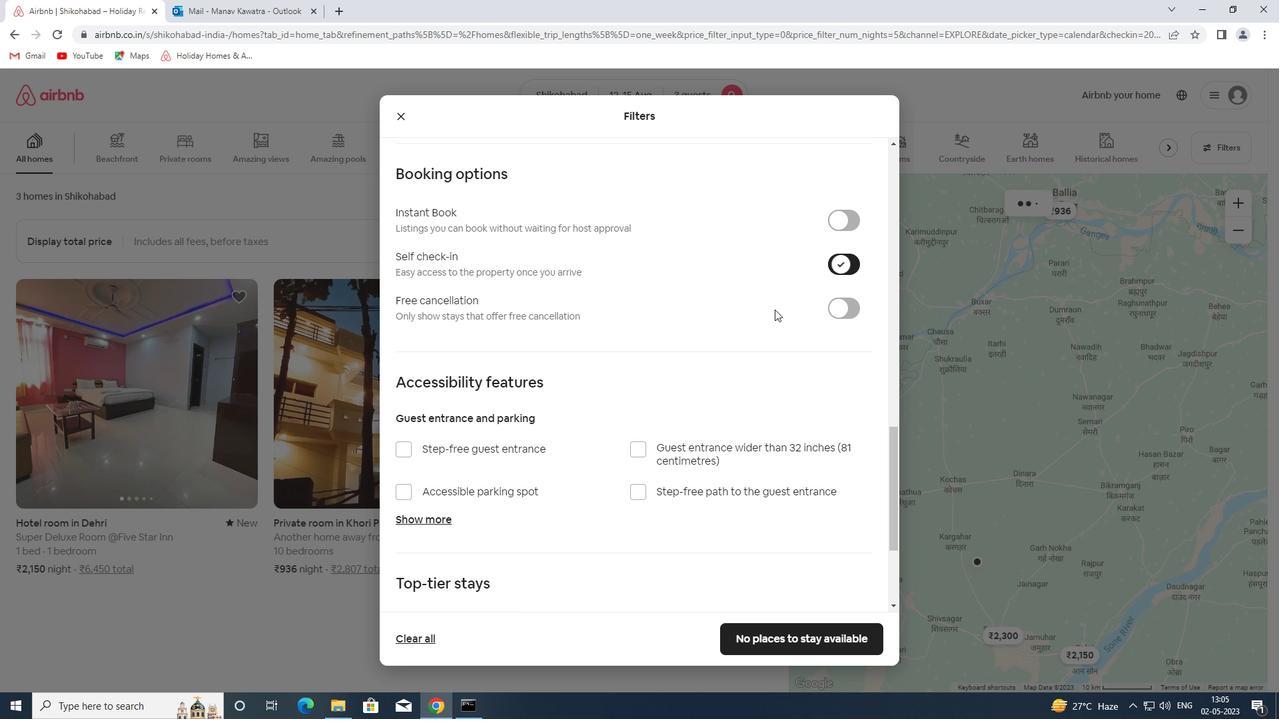 
Action: Mouse scrolled (659, 391) with delta (0, 0)
Screenshot: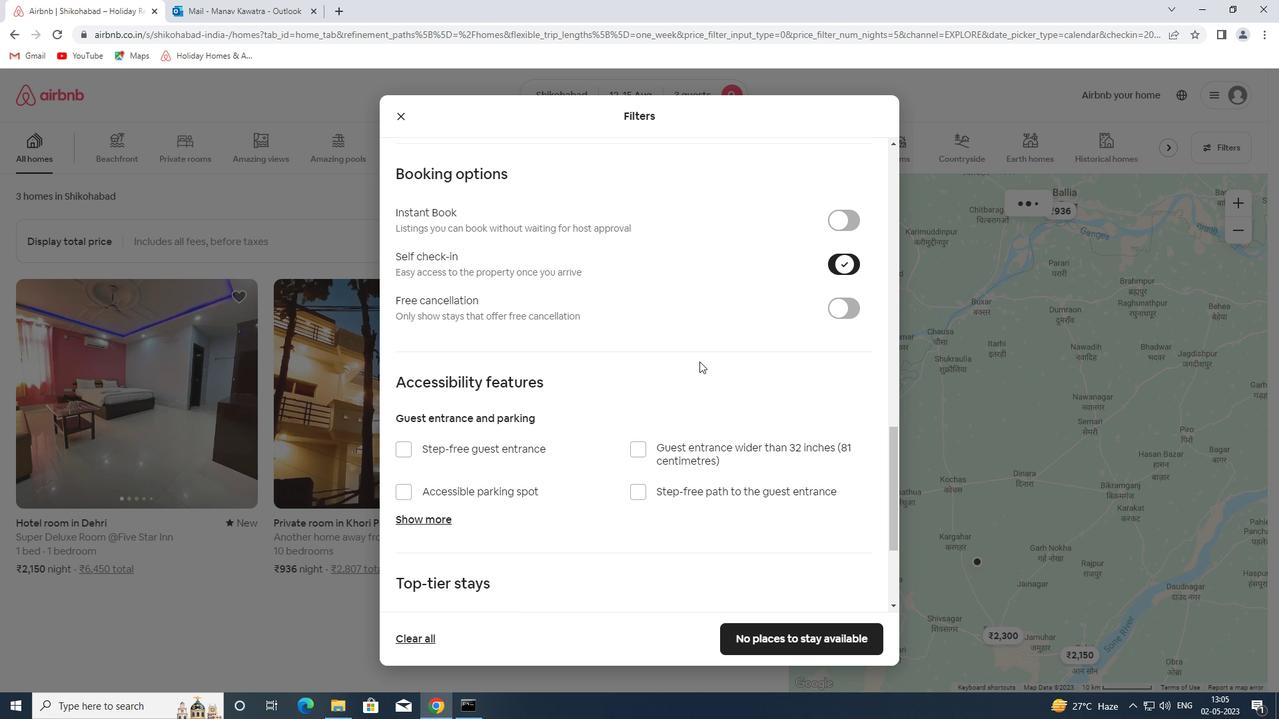 
Action: Mouse scrolled (659, 391) with delta (0, 0)
Screenshot: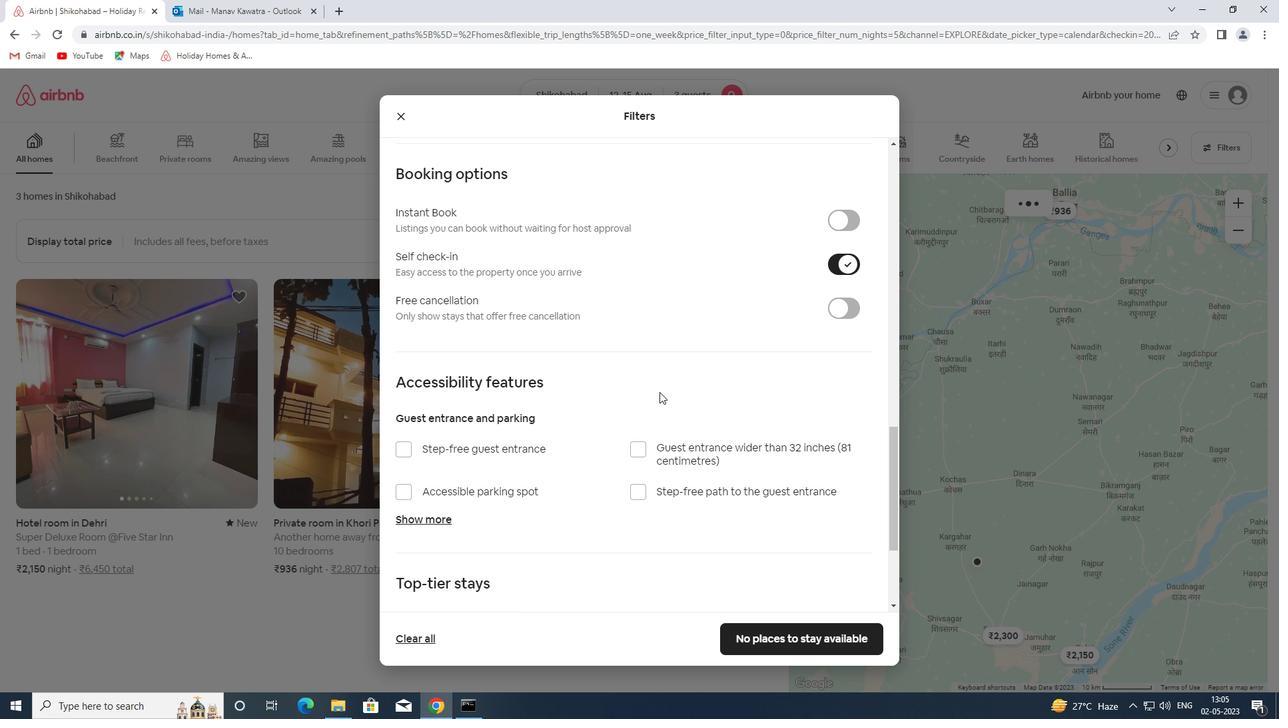 
Action: Mouse scrolled (659, 391) with delta (0, 0)
Screenshot: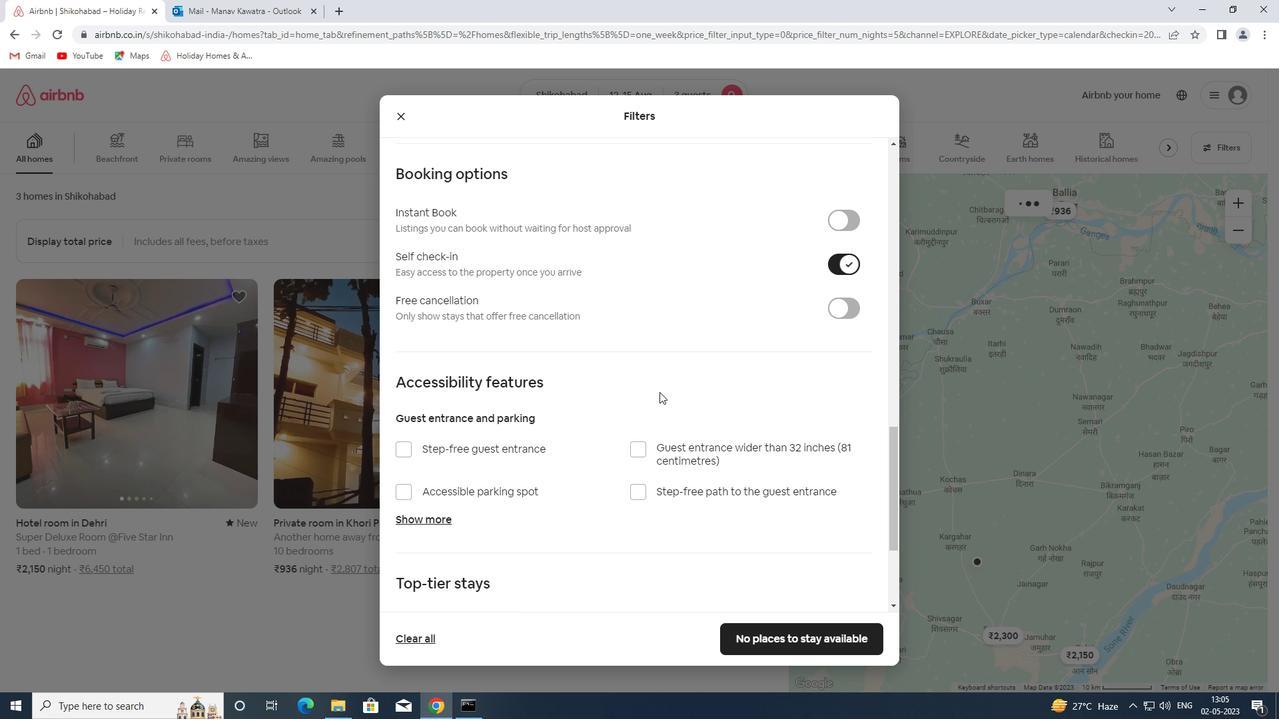 
Action: Mouse scrolled (659, 391) with delta (0, 0)
Screenshot: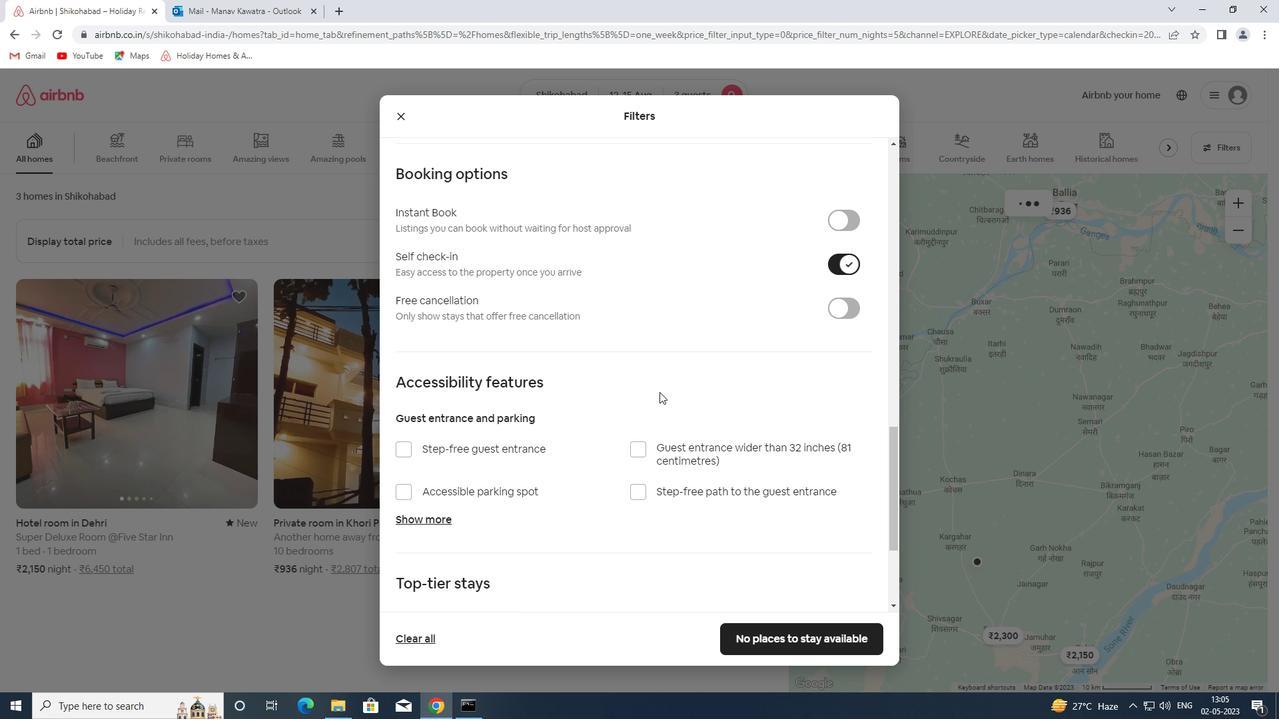 
Action: Mouse moved to (658, 392)
Screenshot: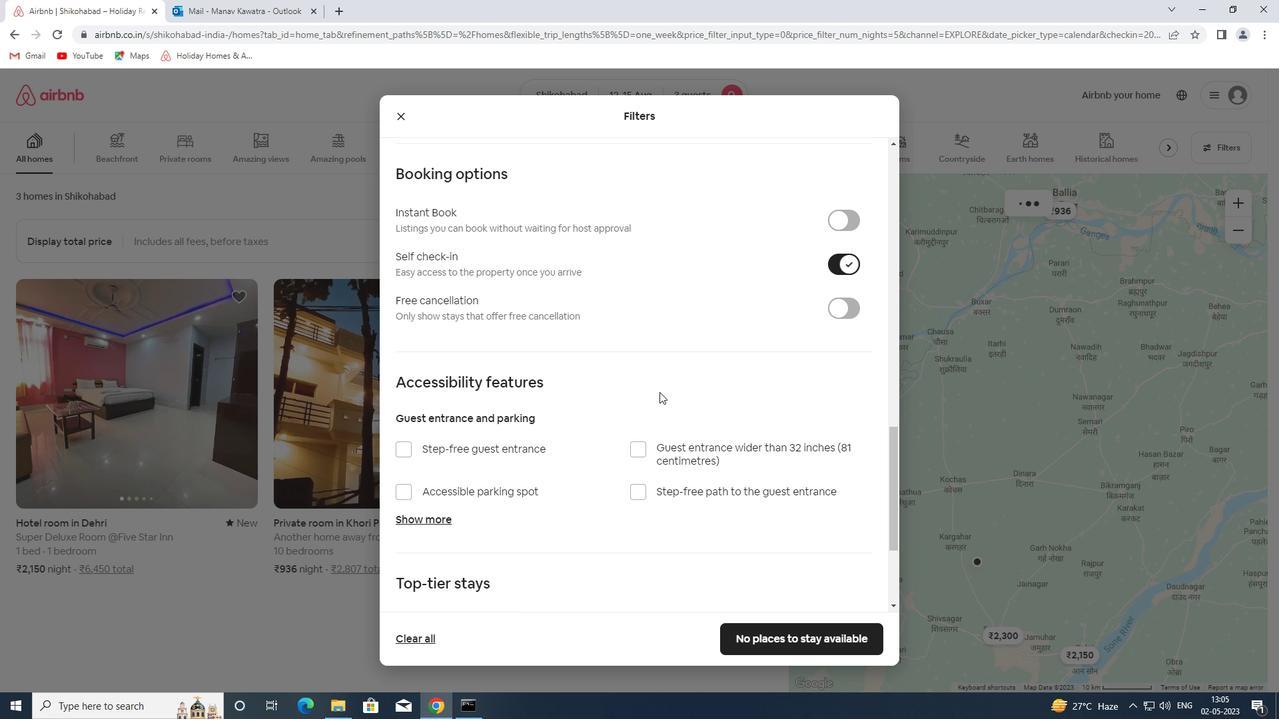 
Action: Mouse scrolled (658, 391) with delta (0, 0)
Screenshot: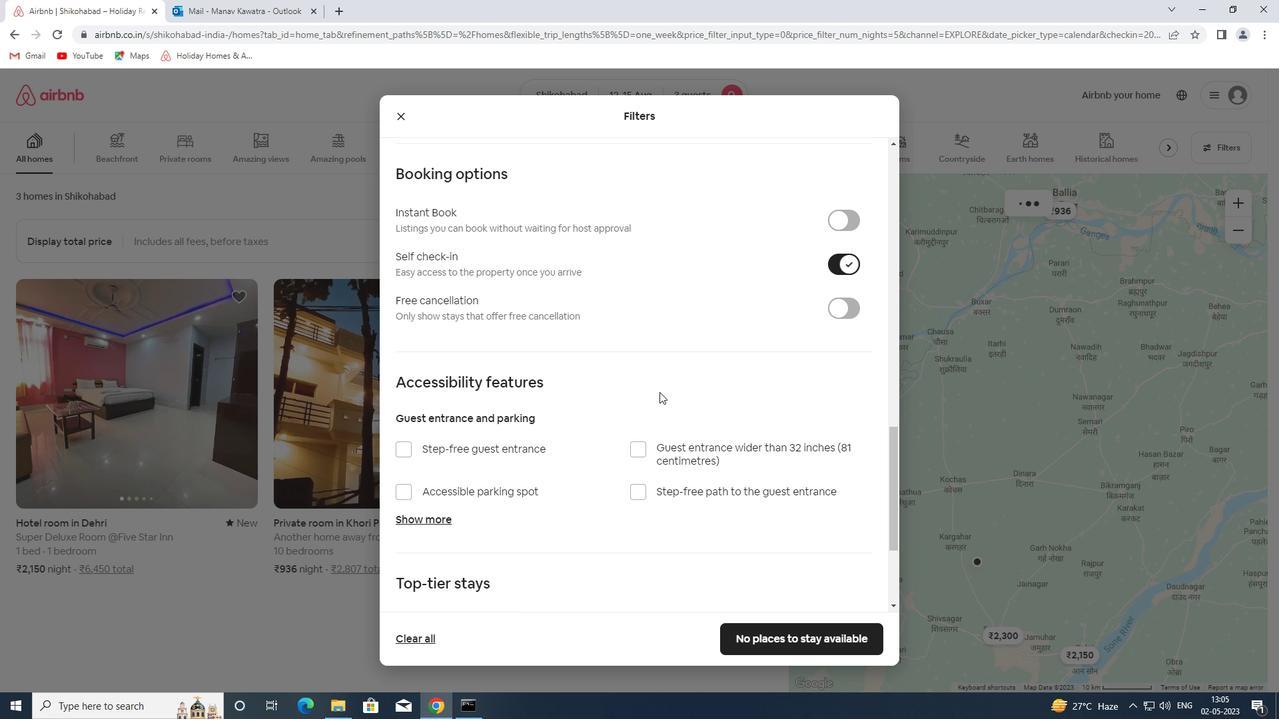 
Action: Mouse scrolled (658, 391) with delta (0, 0)
Screenshot: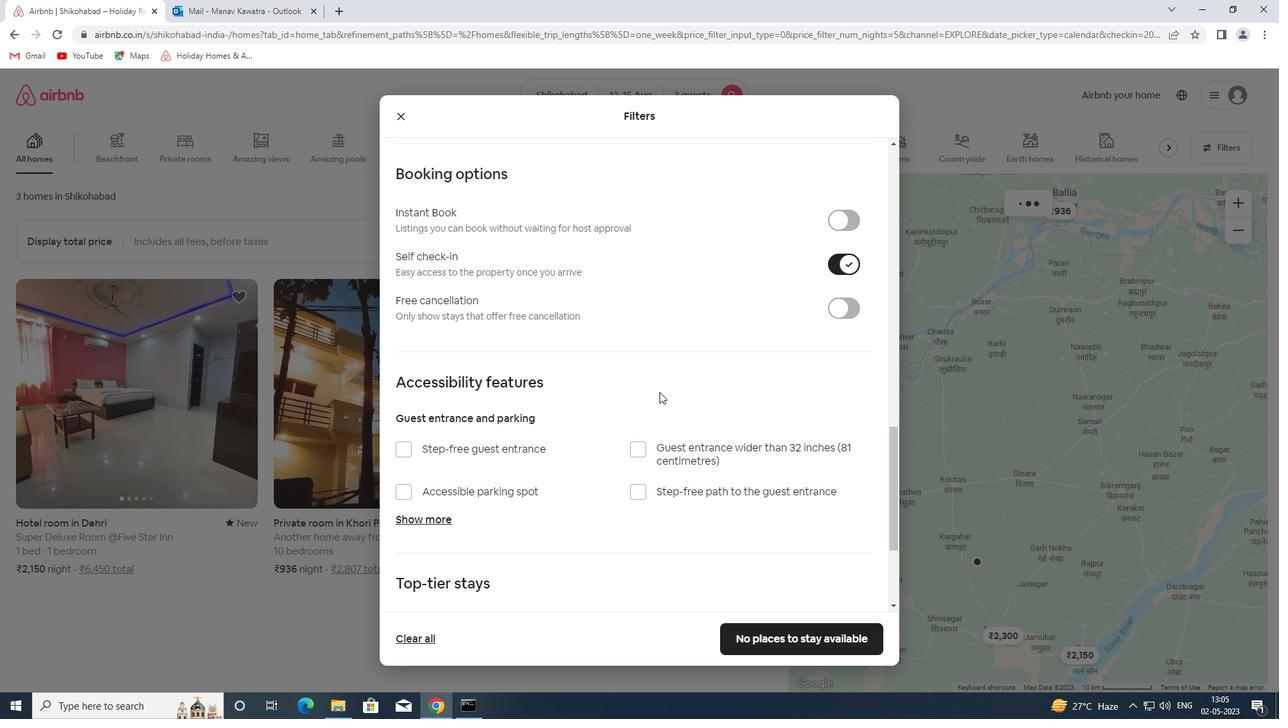 
Action: Mouse scrolled (658, 391) with delta (0, 0)
Screenshot: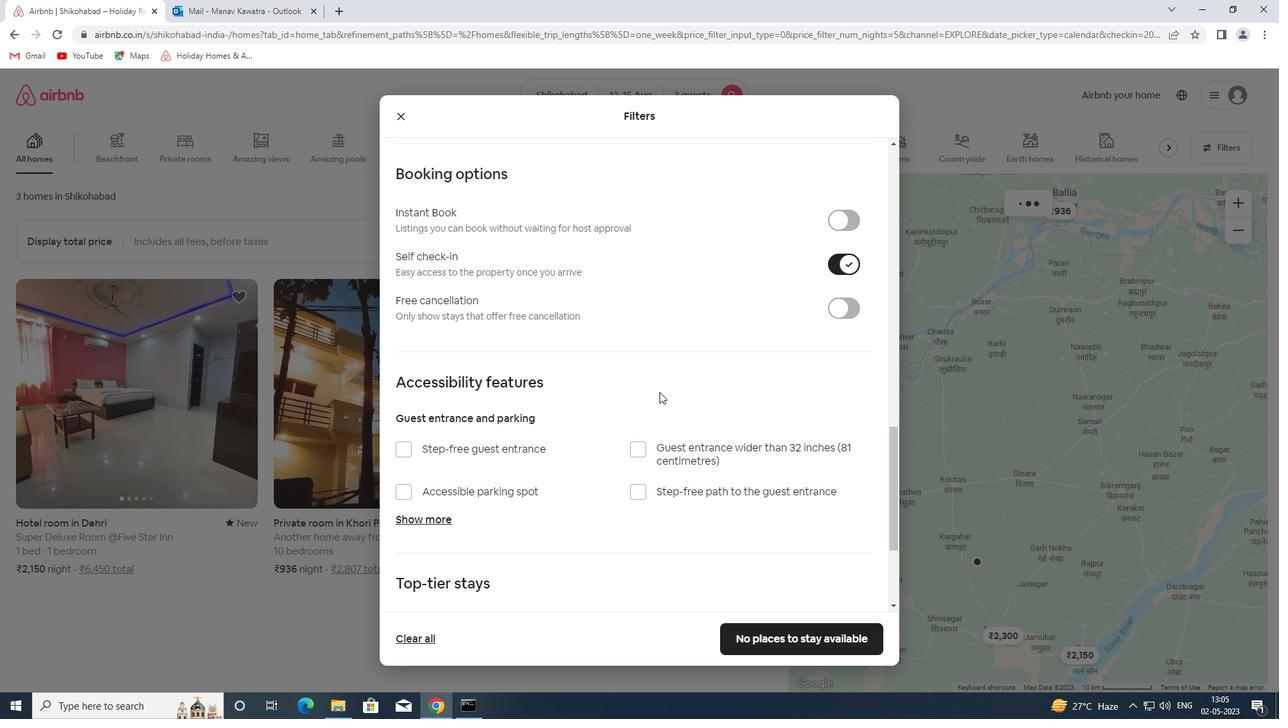 
Action: Mouse scrolled (658, 391) with delta (0, 0)
Screenshot: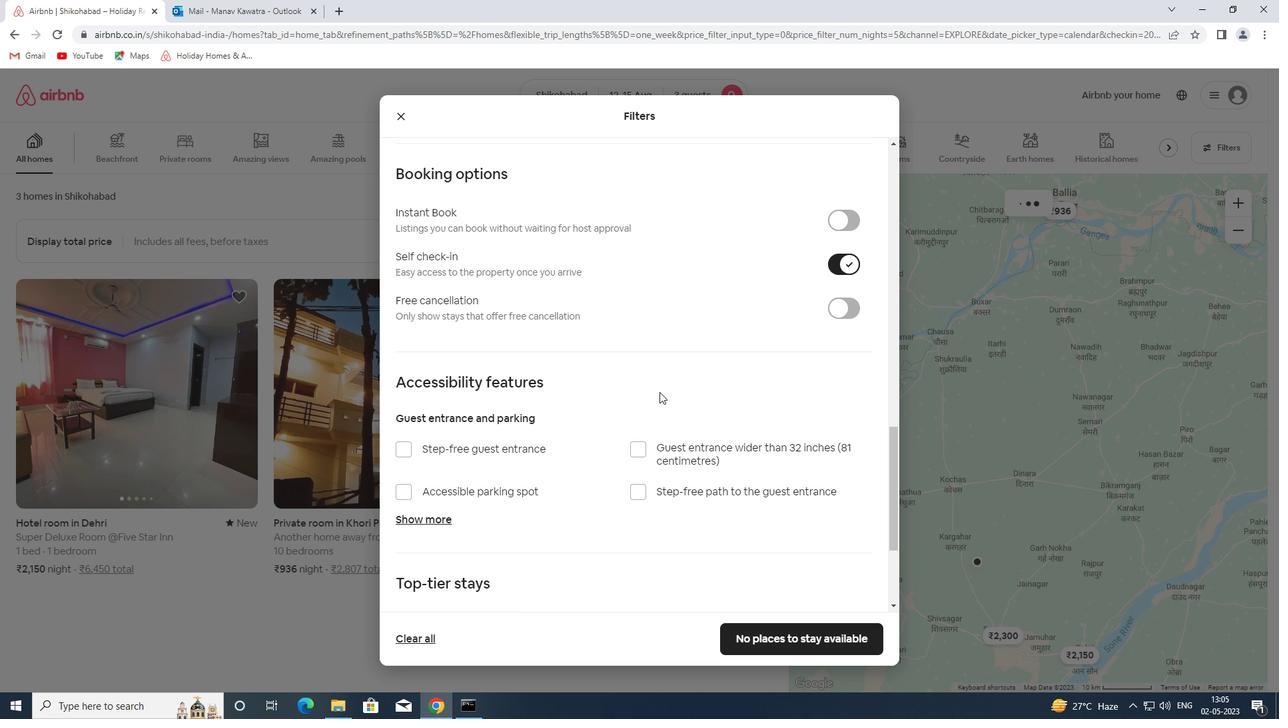 
Action: Mouse moved to (434, 575)
Screenshot: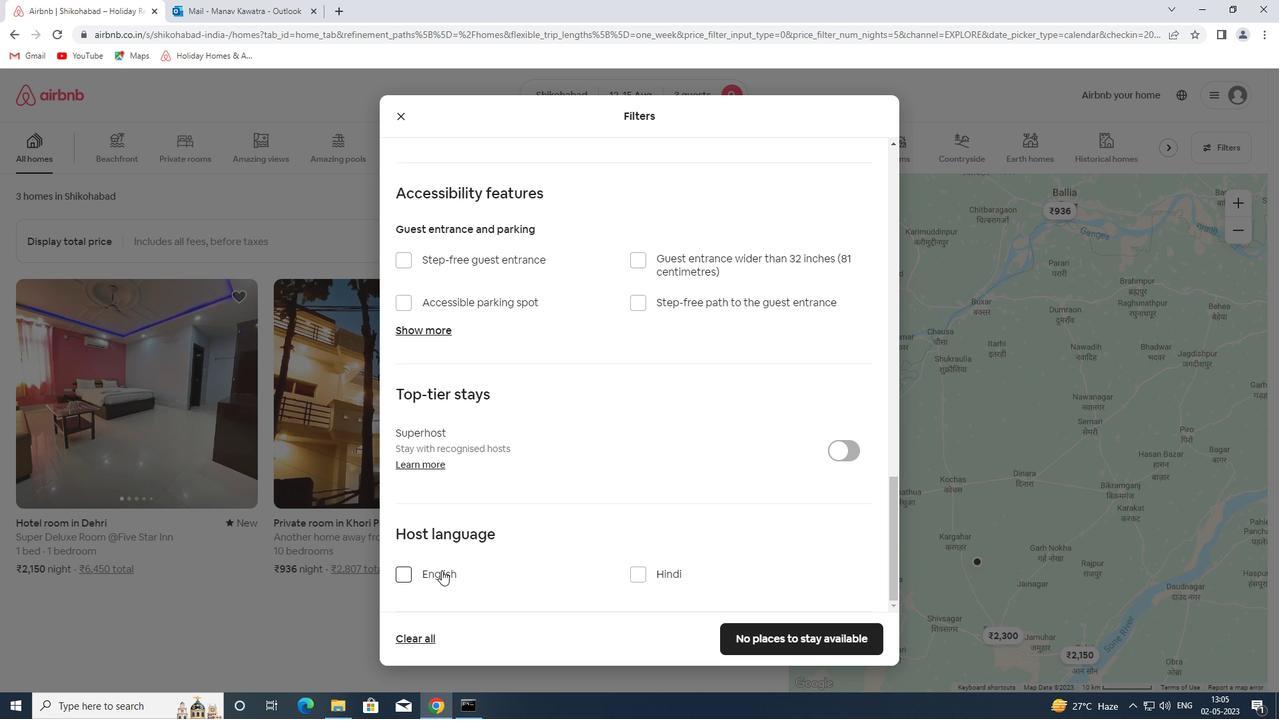 
Action: Mouse pressed left at (434, 575)
Screenshot: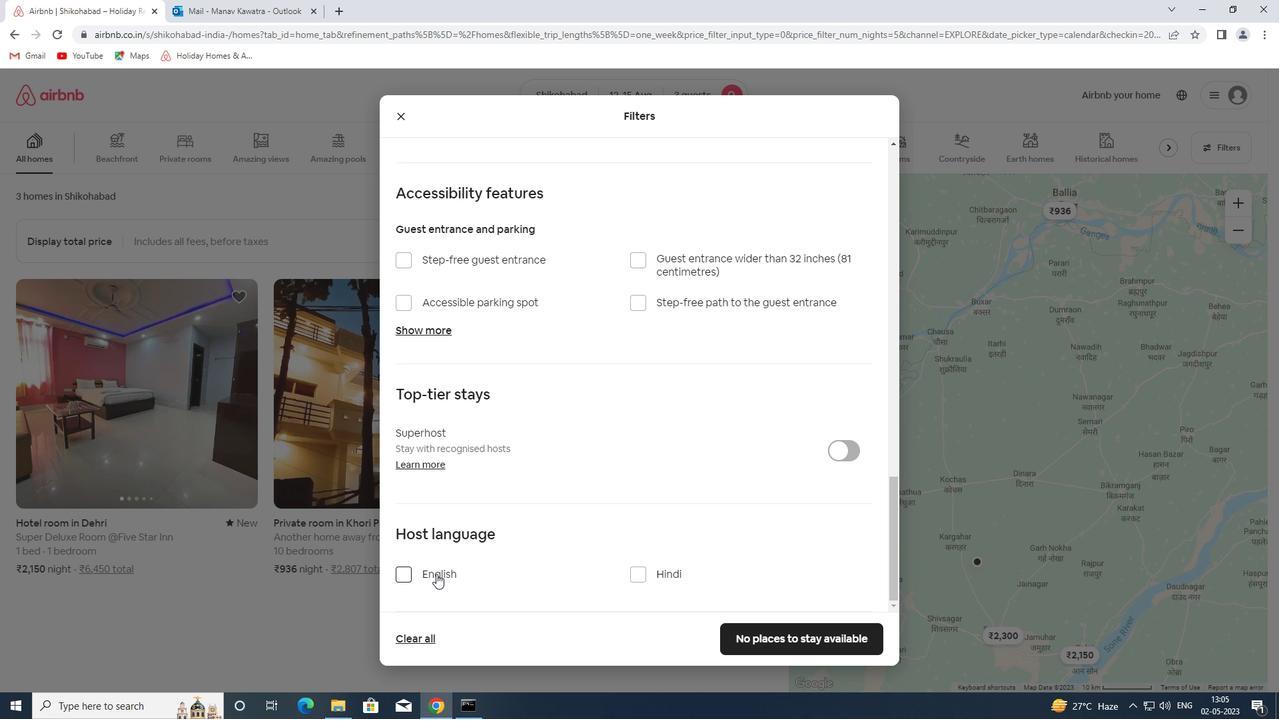 
Action: Mouse moved to (752, 636)
Screenshot: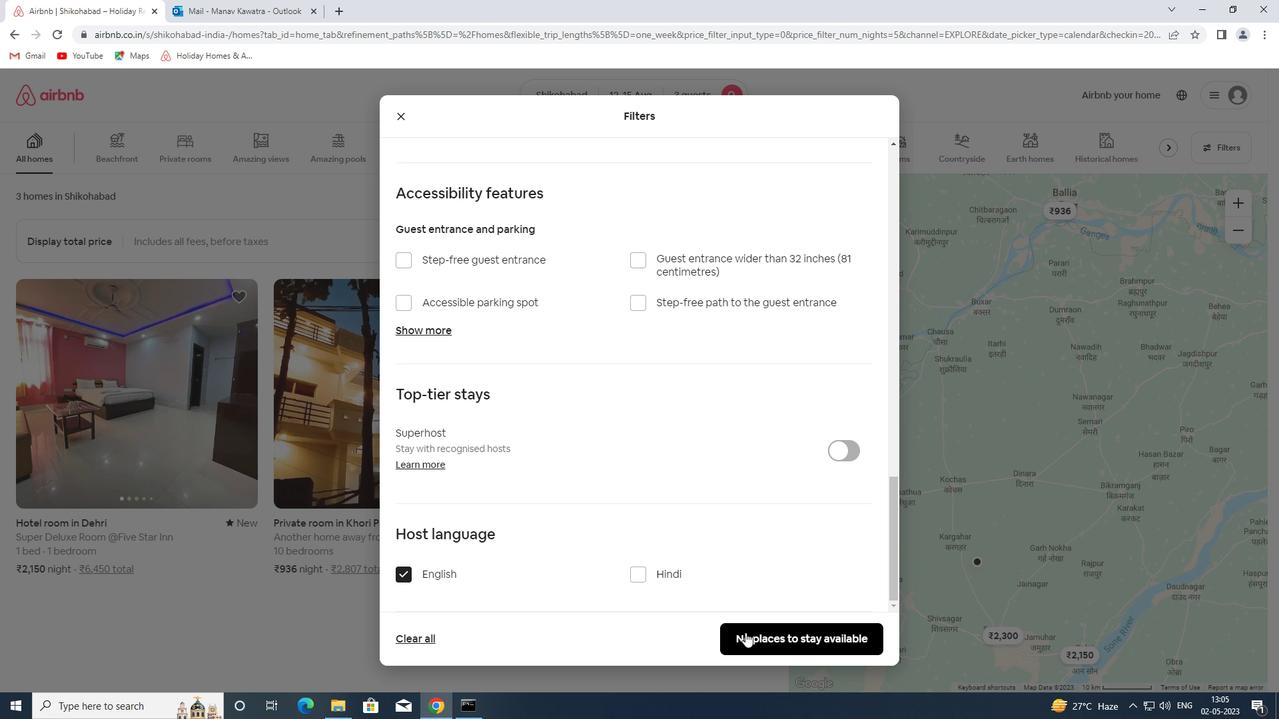 
Action: Mouse pressed left at (752, 636)
Screenshot: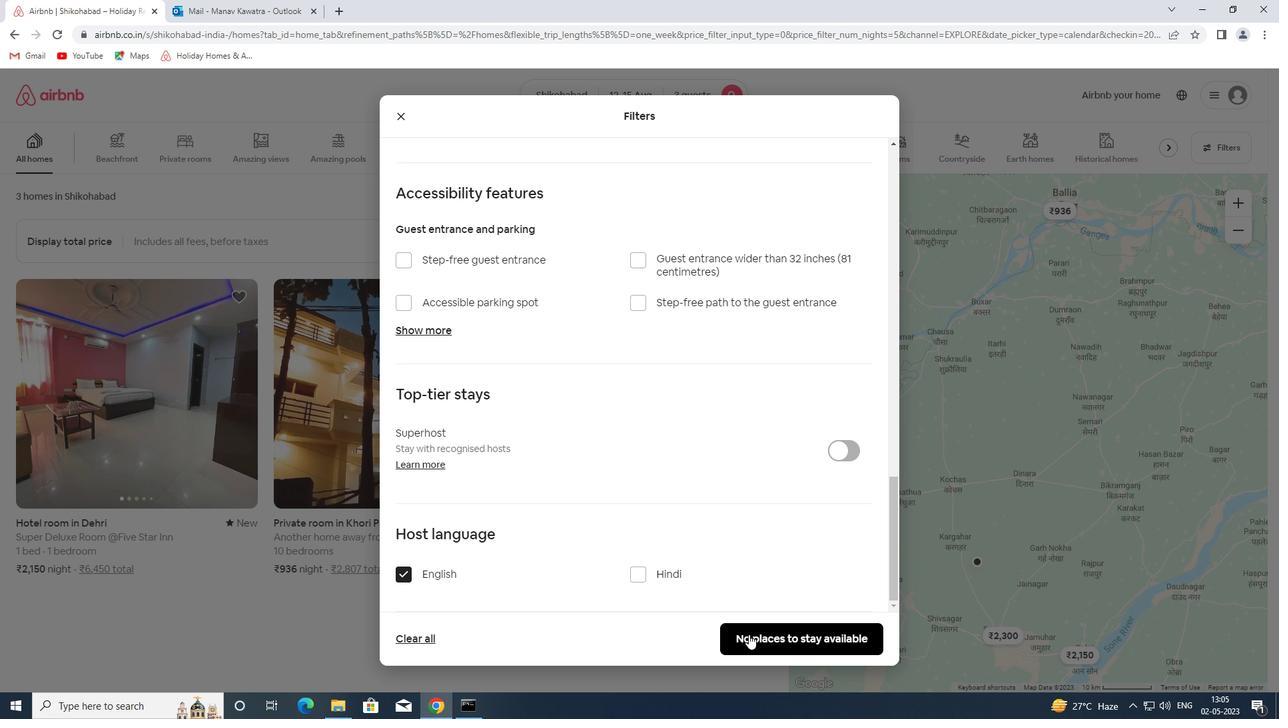 
Action: Mouse moved to (752, 636)
Screenshot: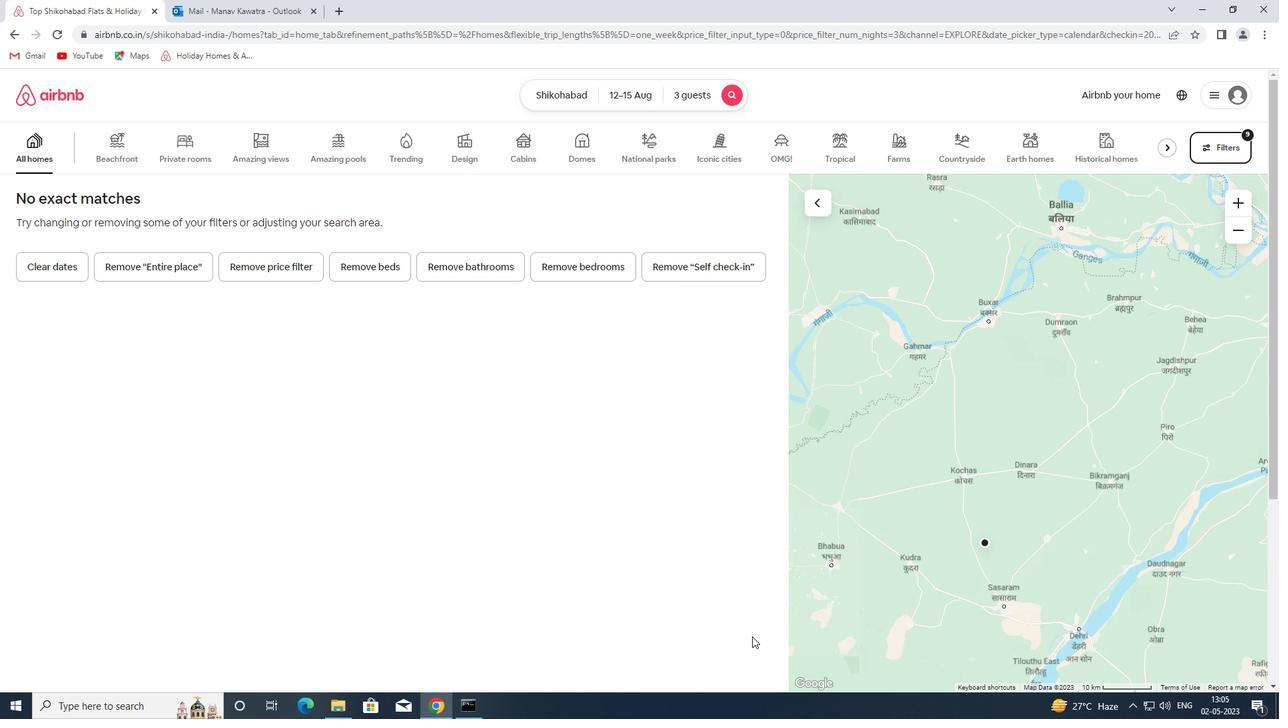 
